 Task: Add an event with the title Second Performance Recognition Ceremony and Awards Night, date '2024/04/07', time 9:40 AM to 11:40 AMand add a description: The meeting with Team HR was a highly anticipated and crucial gathering that brought together the members of the team to discuss important matters and collaborate on various projects. It took place in a well-appointed conference room, providing a professional and conducive environment for productive discussions., put the event into Yellow category . Add location for the event as: 654 Queen's Road, Central, Hong Kong, logged in from the account softage.8@softage.netand send the event invitation to softage.6@softage.net and softage.1@softage.net. Set a reminder for the event 89 day before
Action: Mouse moved to (142, 190)
Screenshot: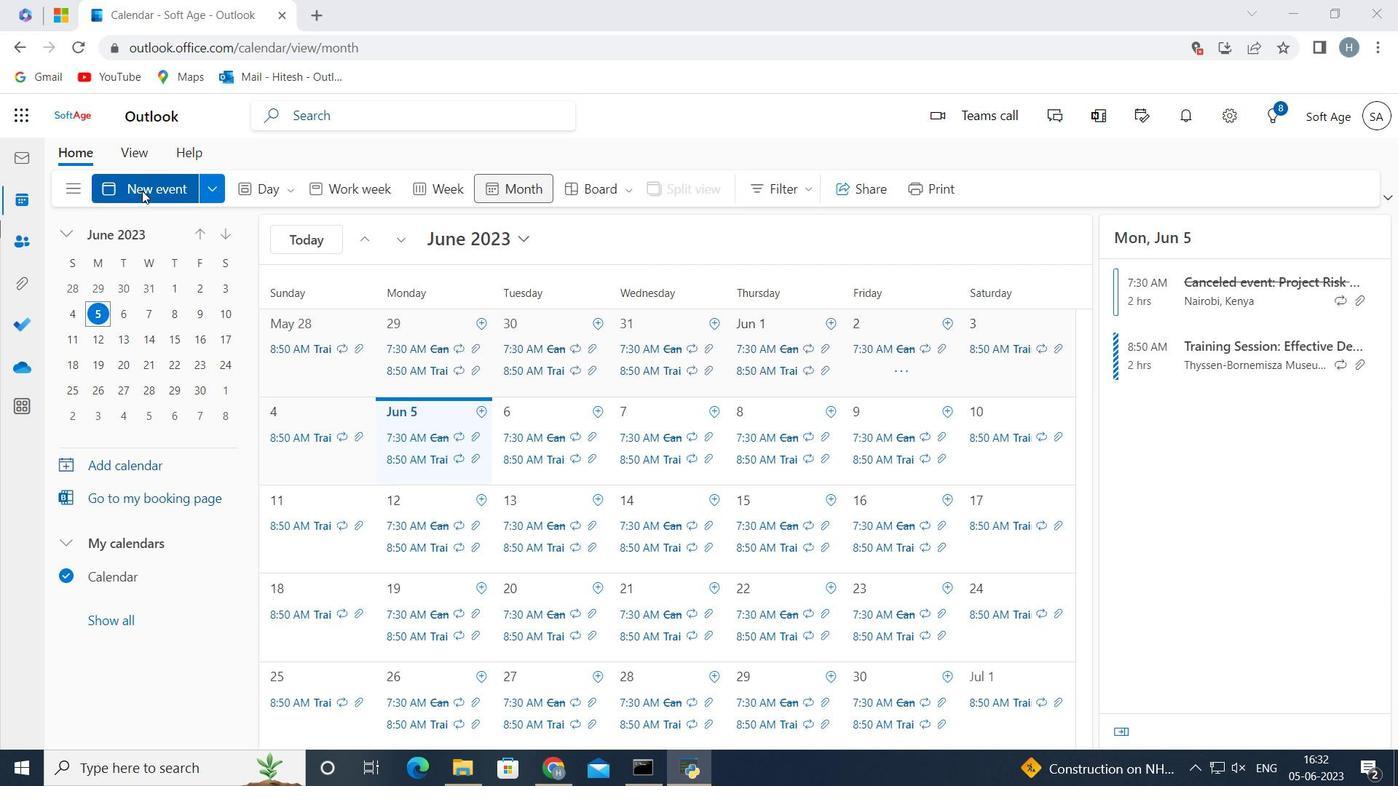 
Action: Mouse pressed left at (142, 190)
Screenshot: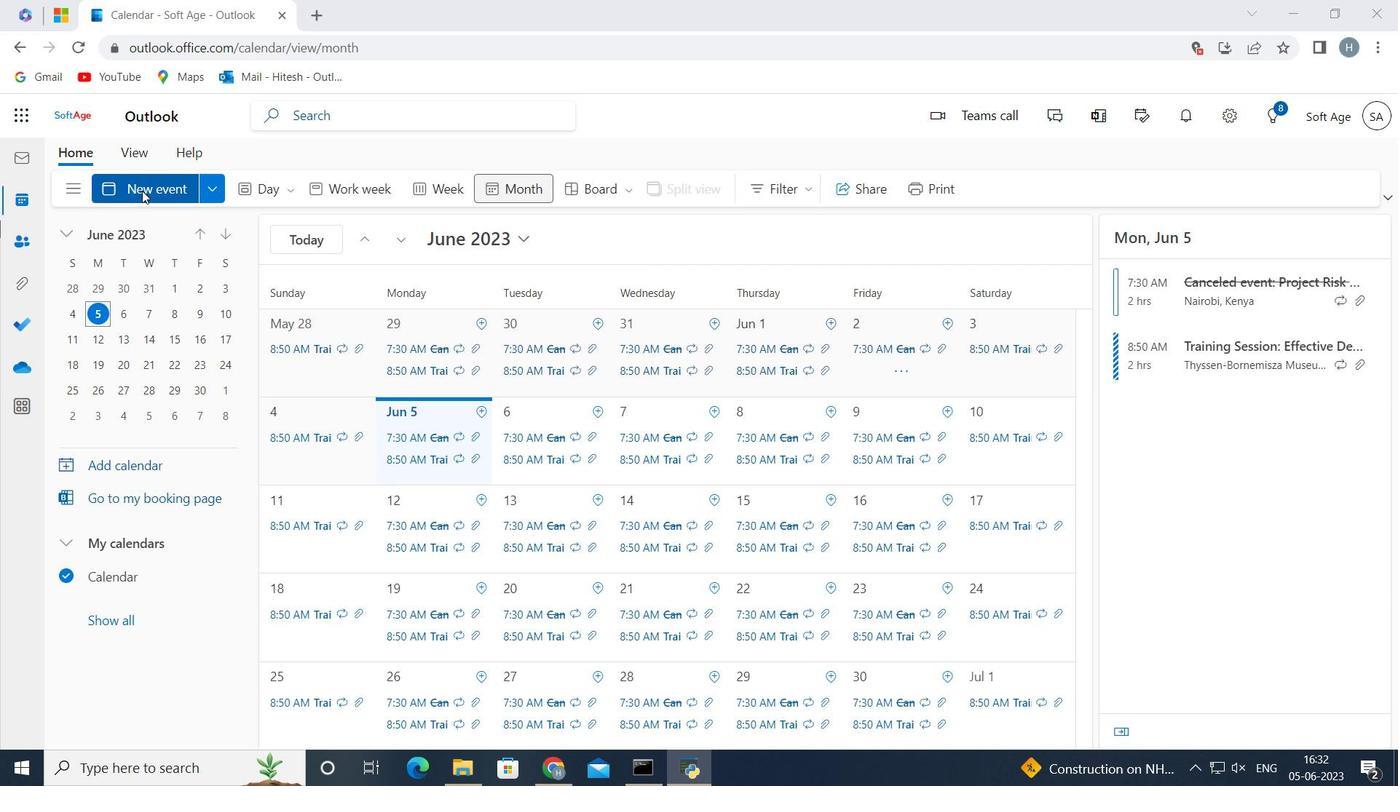 
Action: Mouse moved to (430, 297)
Screenshot: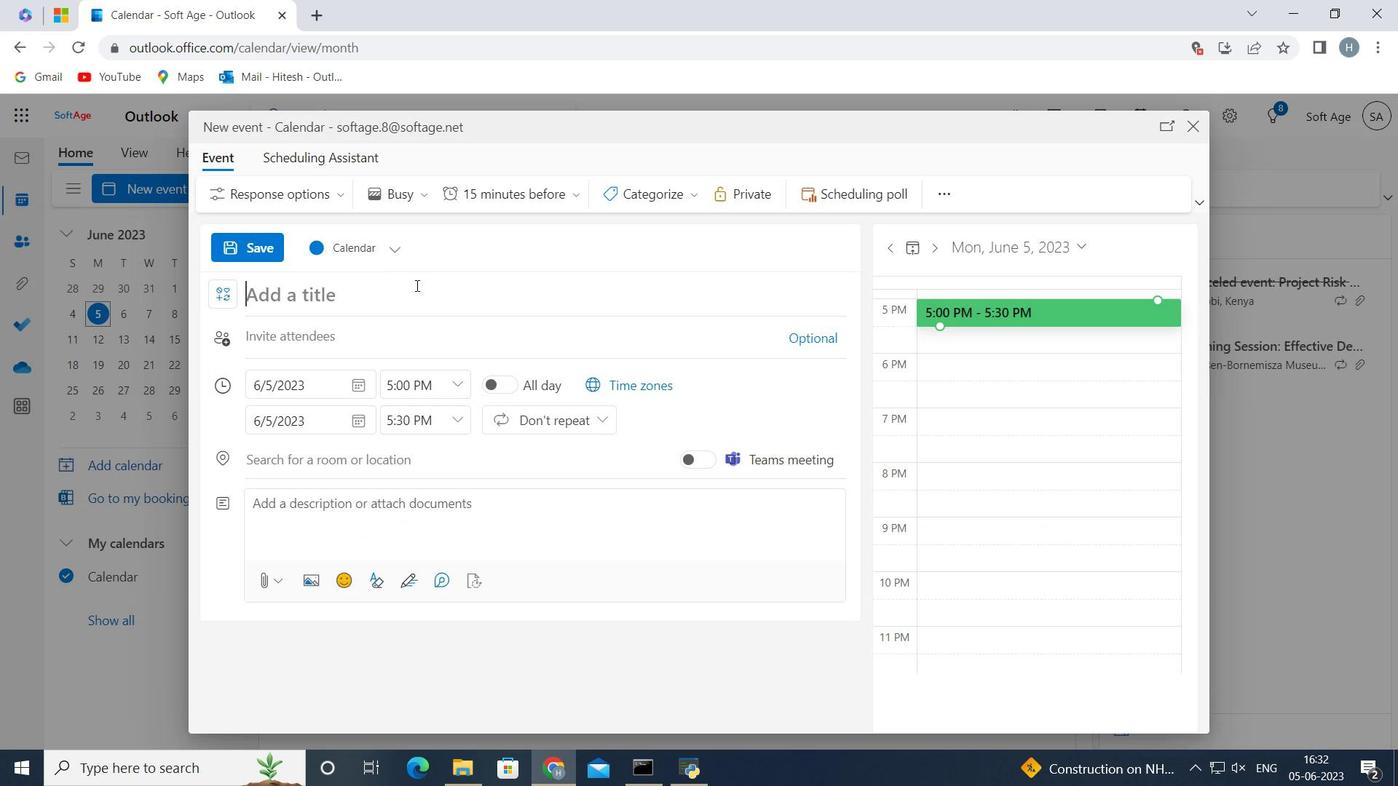 
Action: Mouse pressed left at (430, 297)
Screenshot: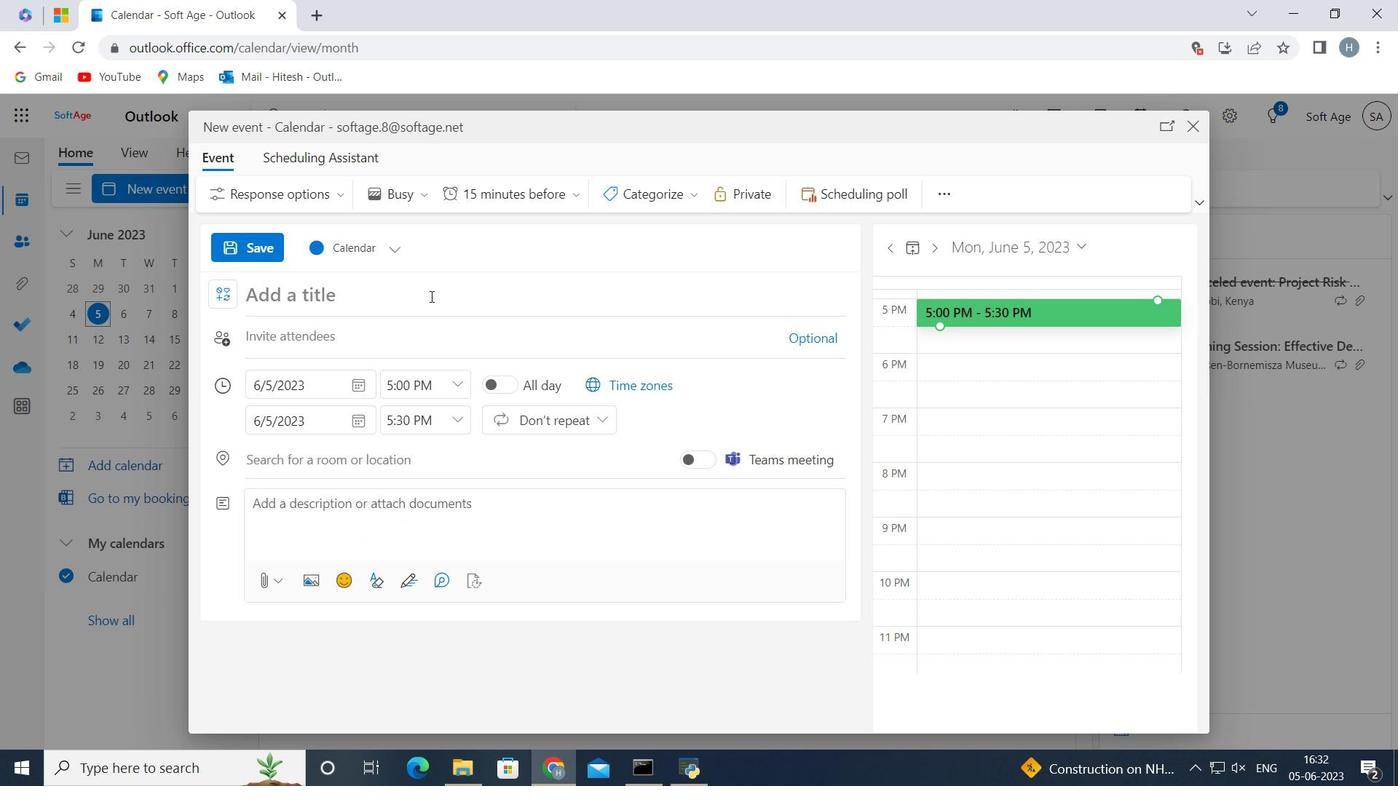 
Action: Key pressed <Key.shift>Second<Key.space><Key.shift>Performance<Key.space><Key.shift>Recognition<Key.space><Key.shift>Cere,<Key.backspace>mony<Key.space>and<Key.space><Key.shift>Awards<Key.space><Key.shift>Night,<Key.backspace><Key.space>
Screenshot: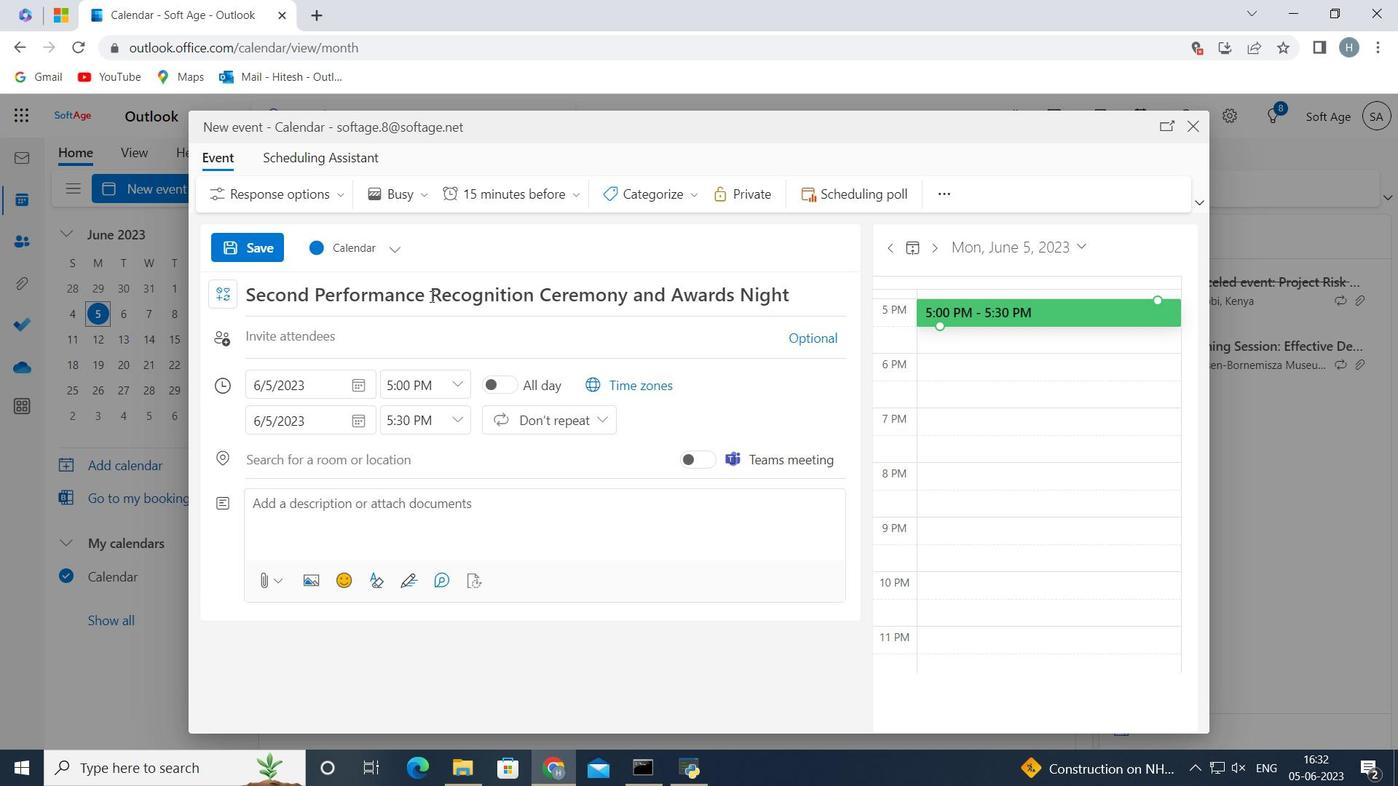 
Action: Mouse moved to (362, 389)
Screenshot: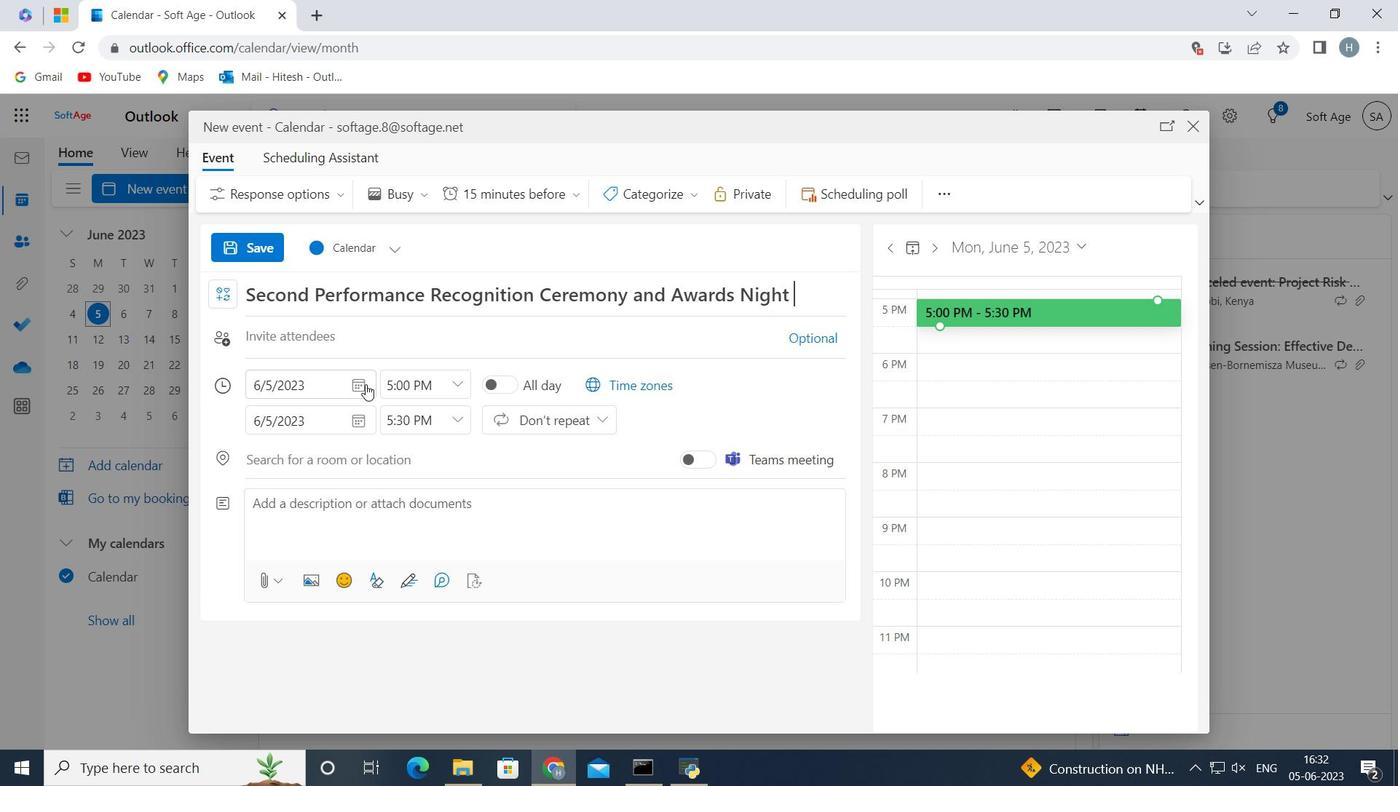 
Action: Mouse pressed left at (362, 389)
Screenshot: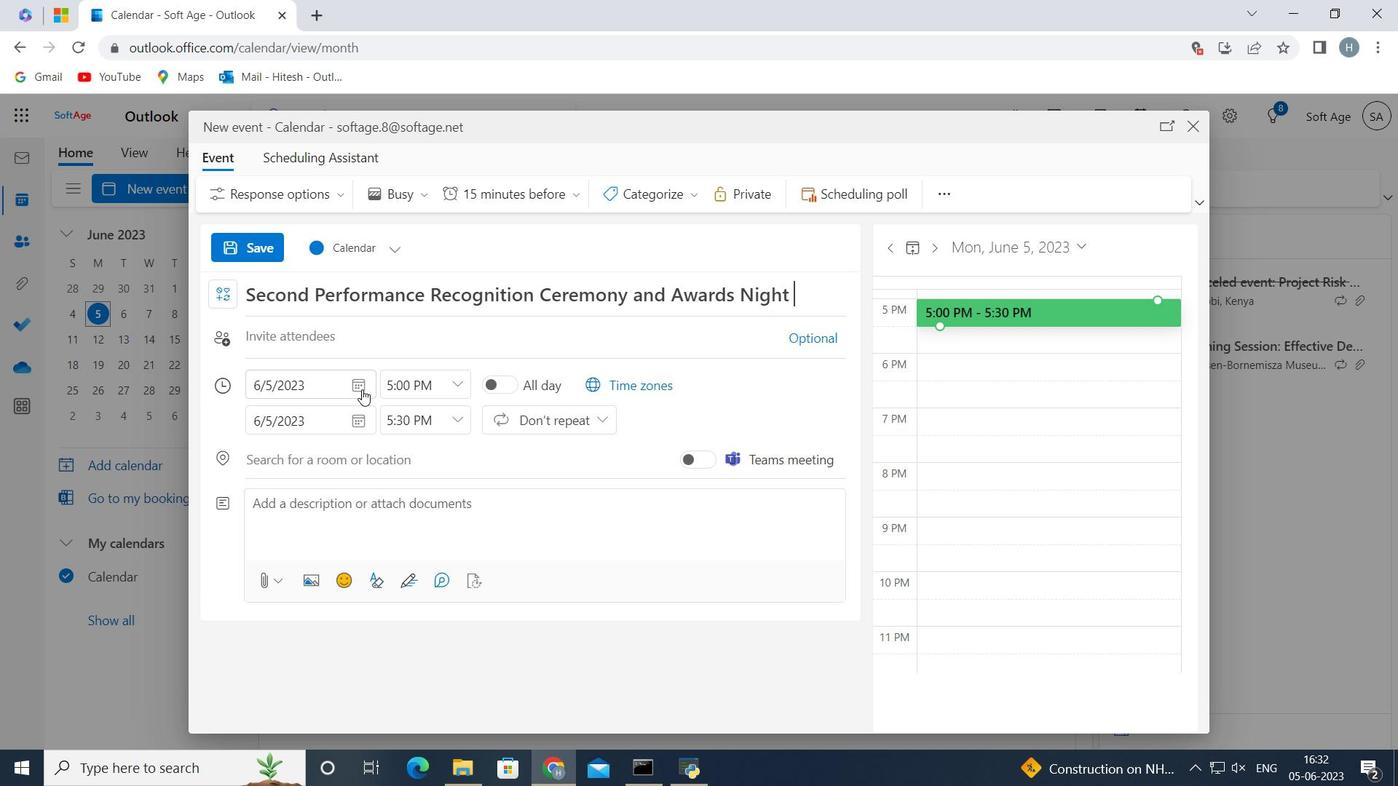 
Action: Mouse moved to (350, 410)
Screenshot: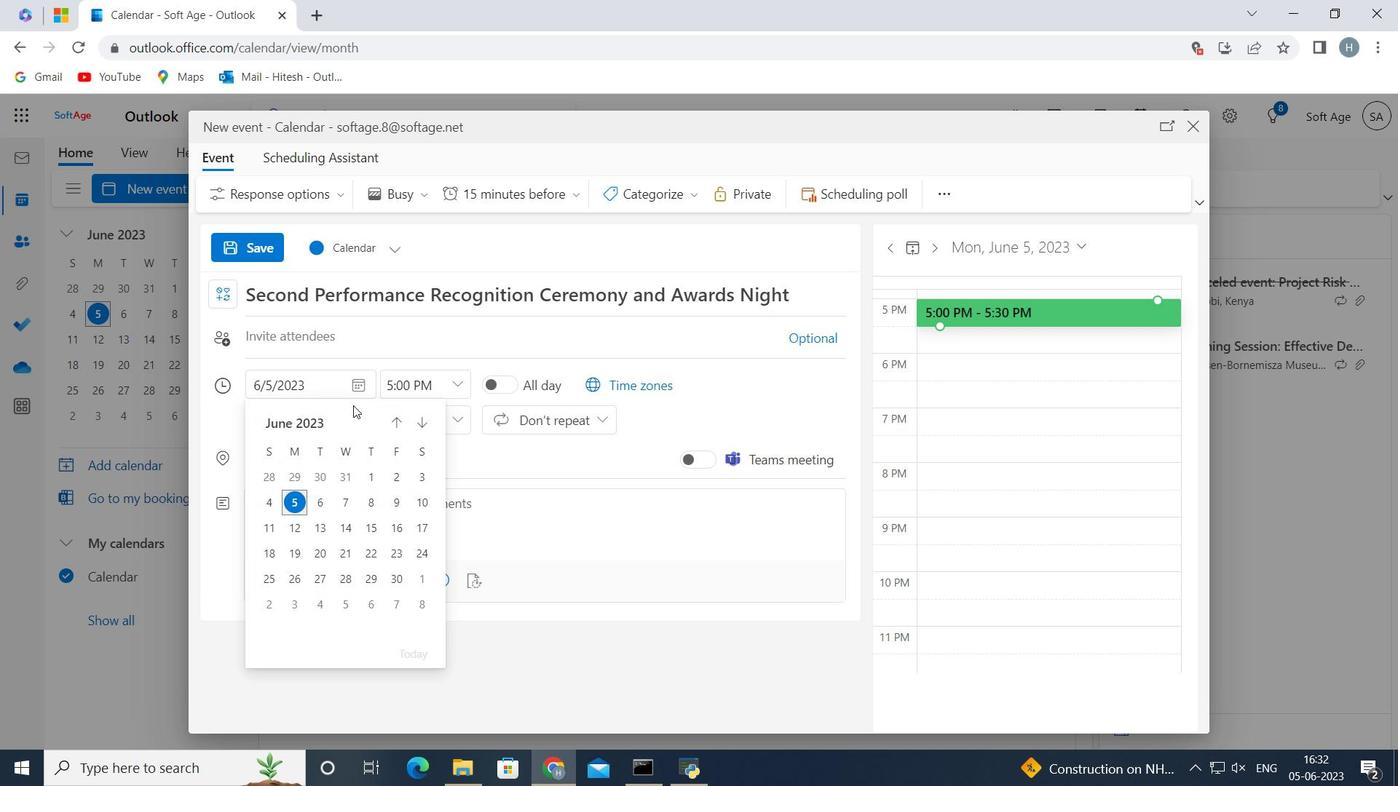 
Action: Mouse pressed left at (350, 410)
Screenshot: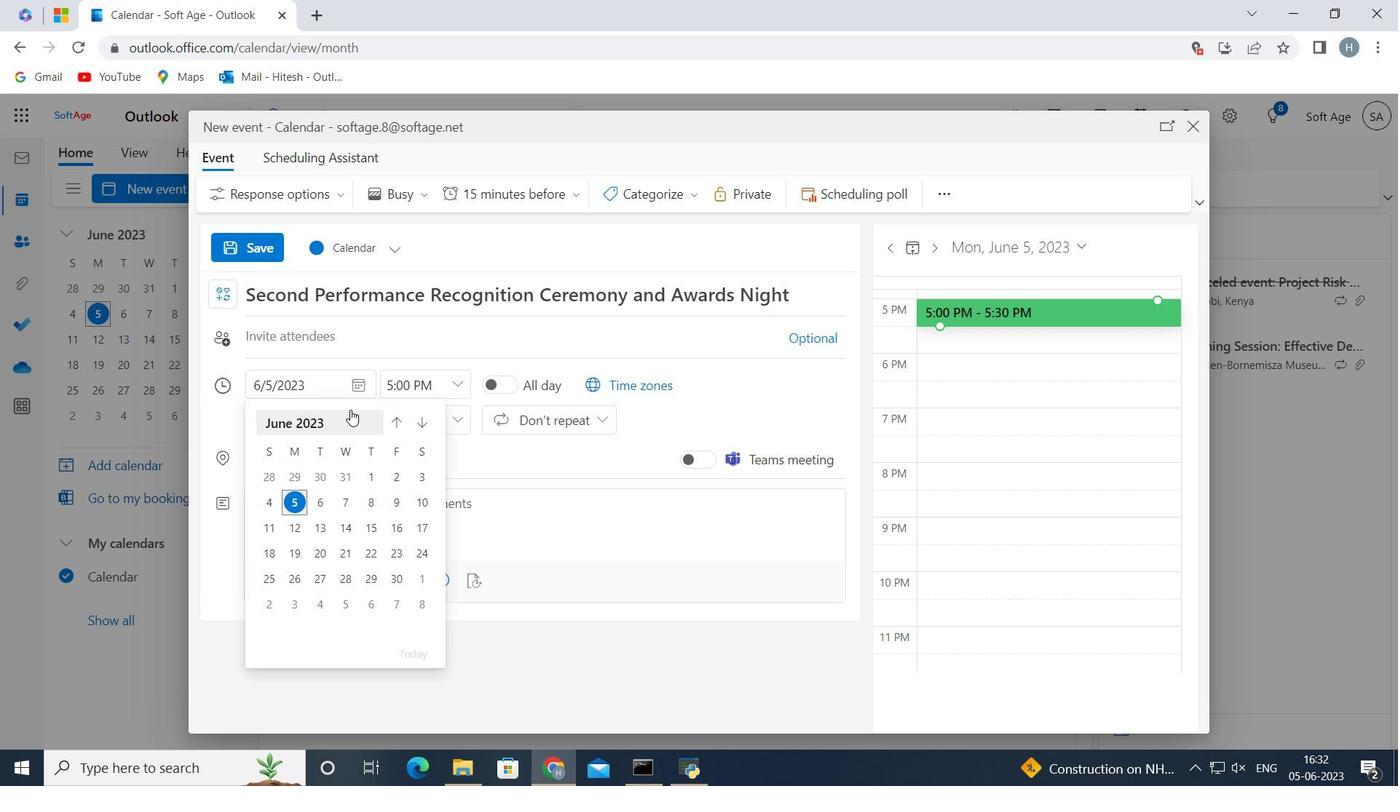 
Action: Mouse pressed left at (350, 410)
Screenshot: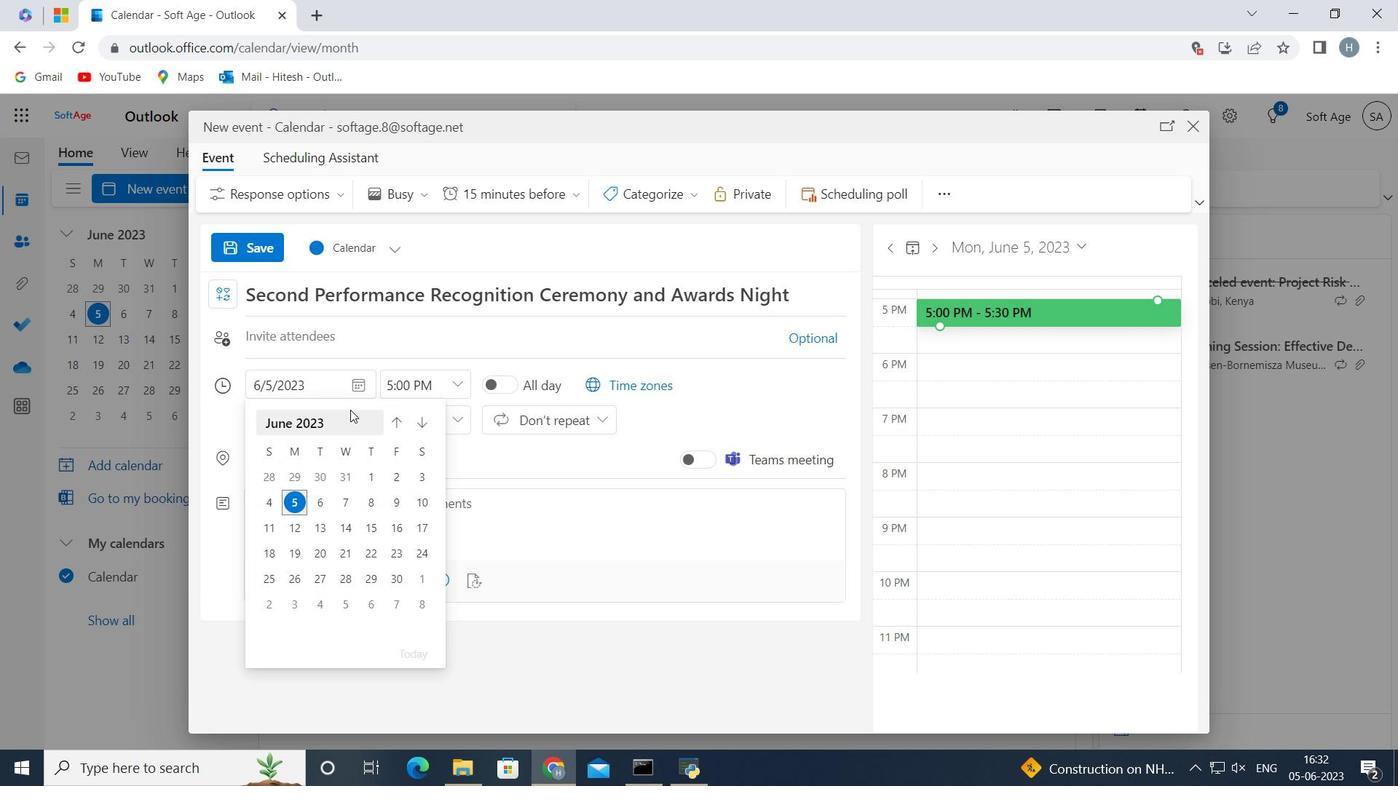 
Action: Mouse moved to (278, 505)
Screenshot: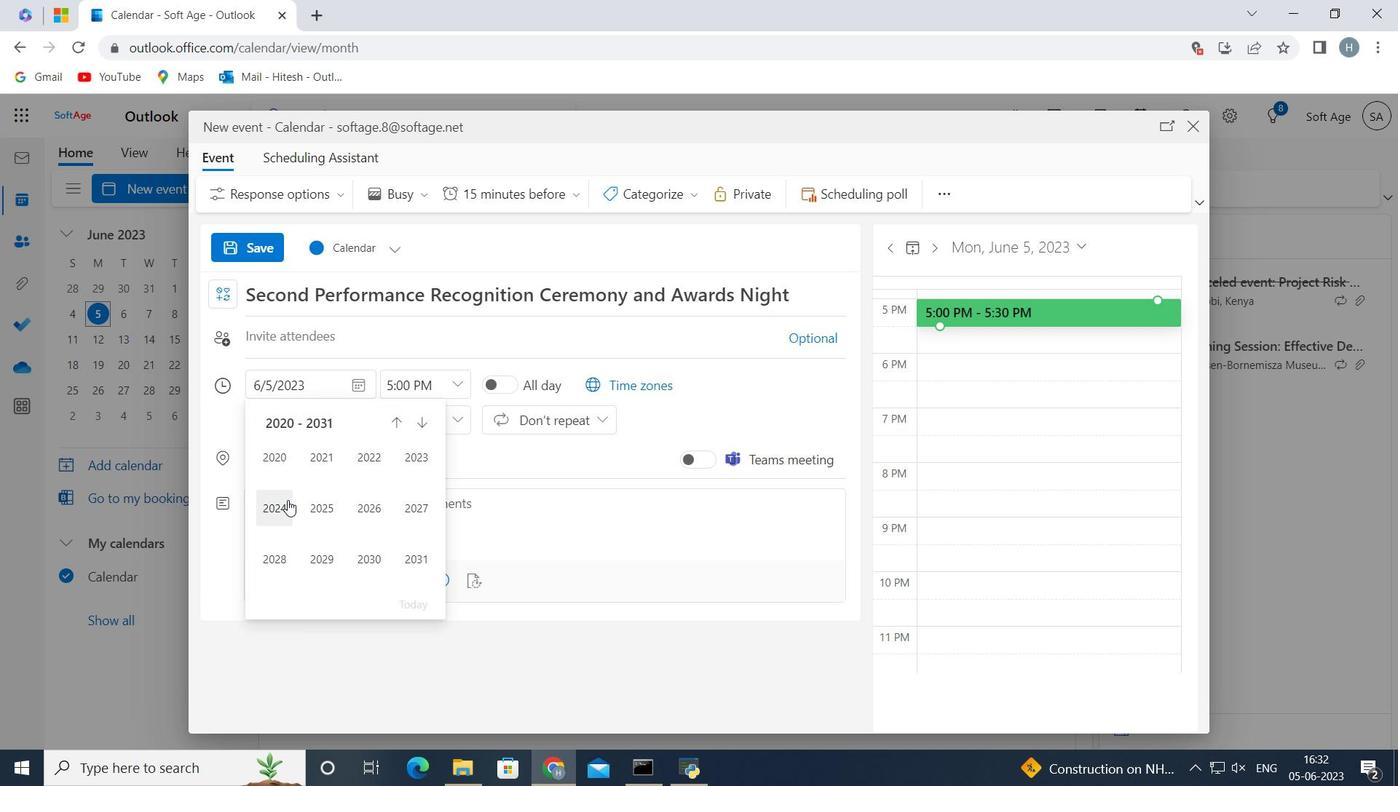 
Action: Mouse pressed left at (278, 505)
Screenshot: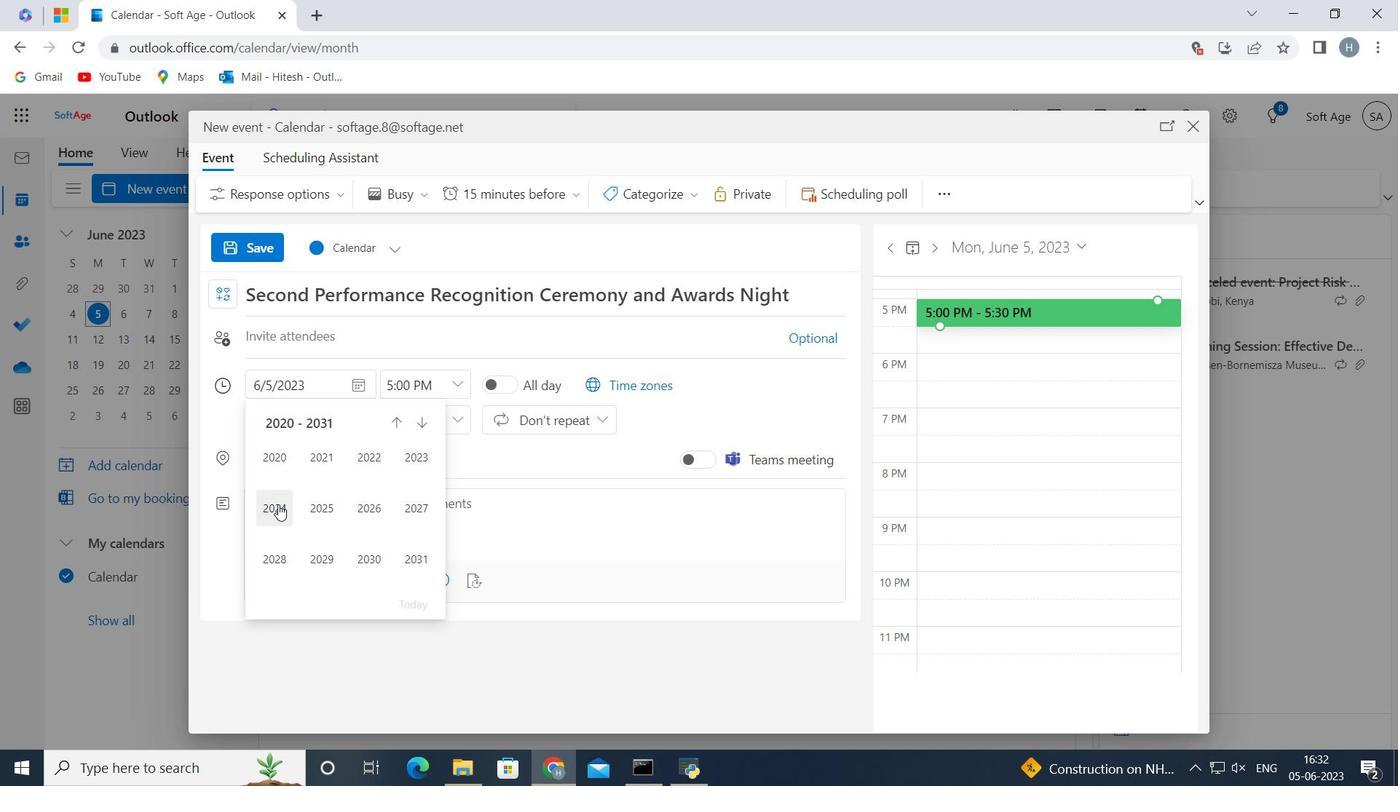 
Action: Mouse moved to (412, 455)
Screenshot: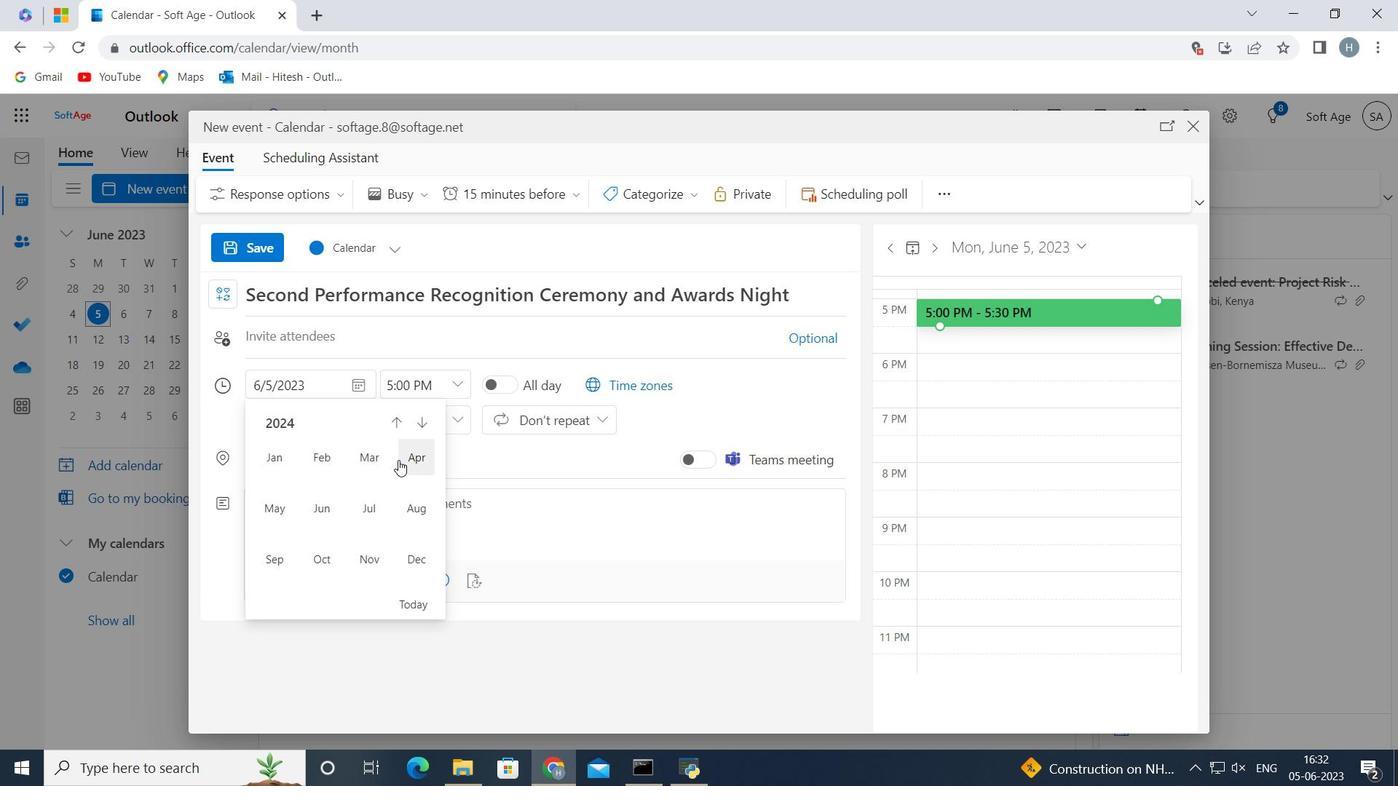 
Action: Mouse pressed left at (412, 455)
Screenshot: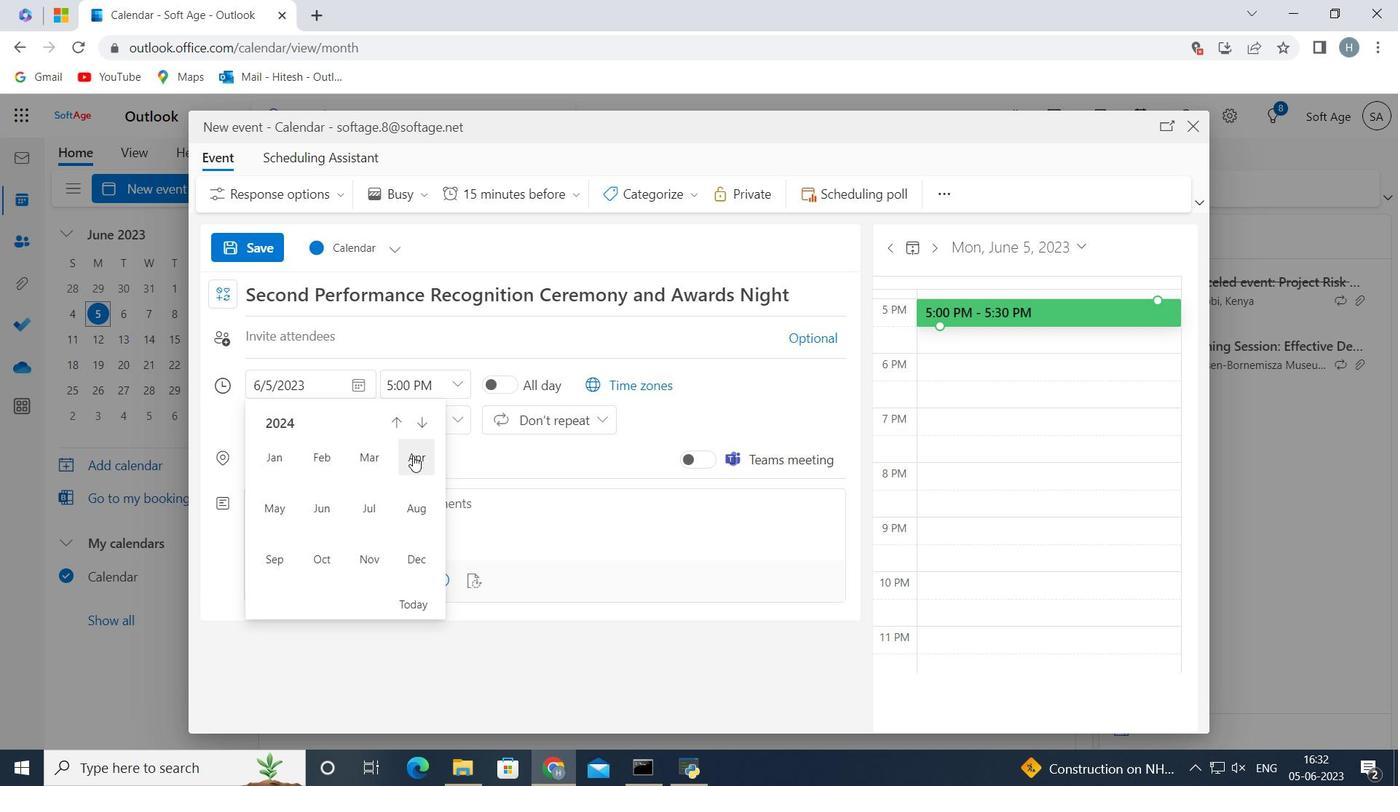 
Action: Mouse moved to (268, 503)
Screenshot: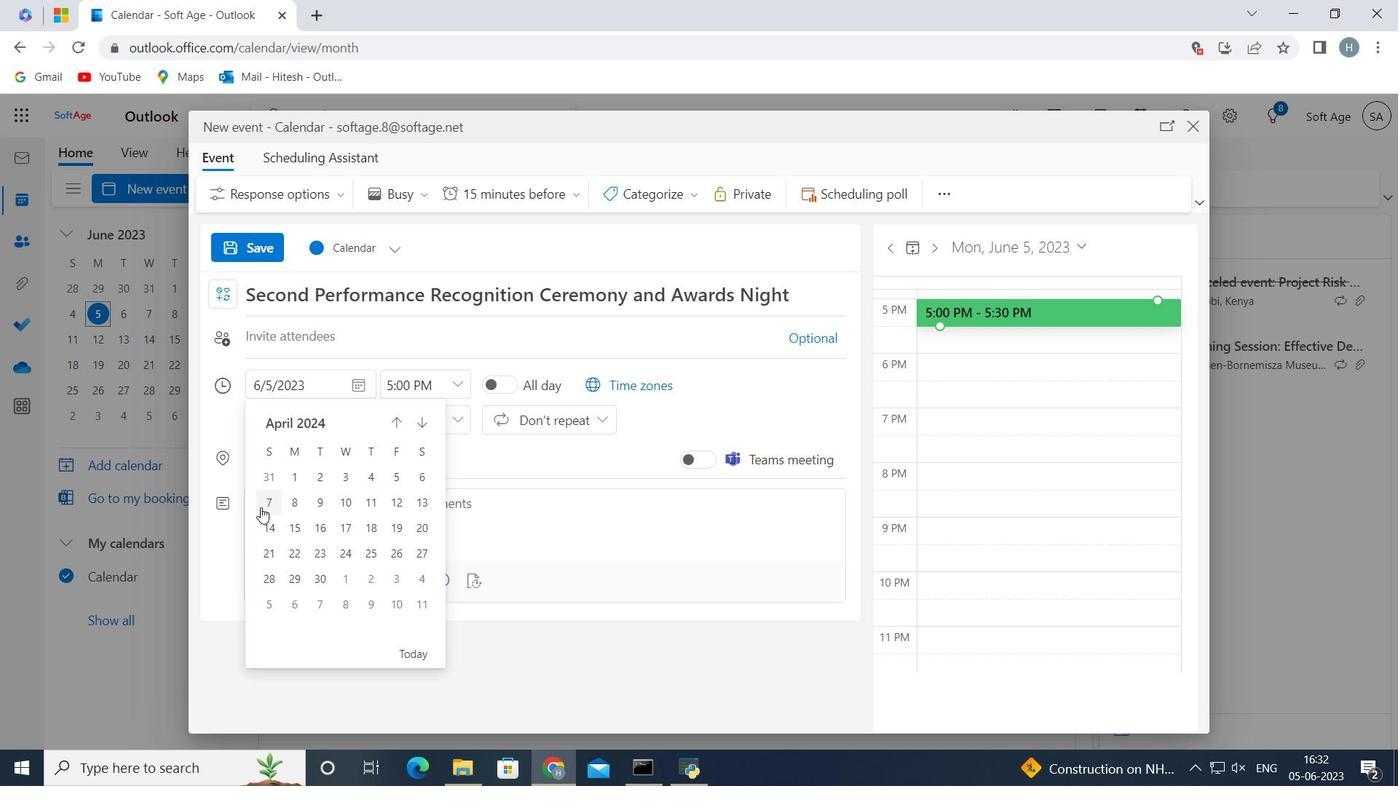 
Action: Mouse pressed left at (268, 503)
Screenshot: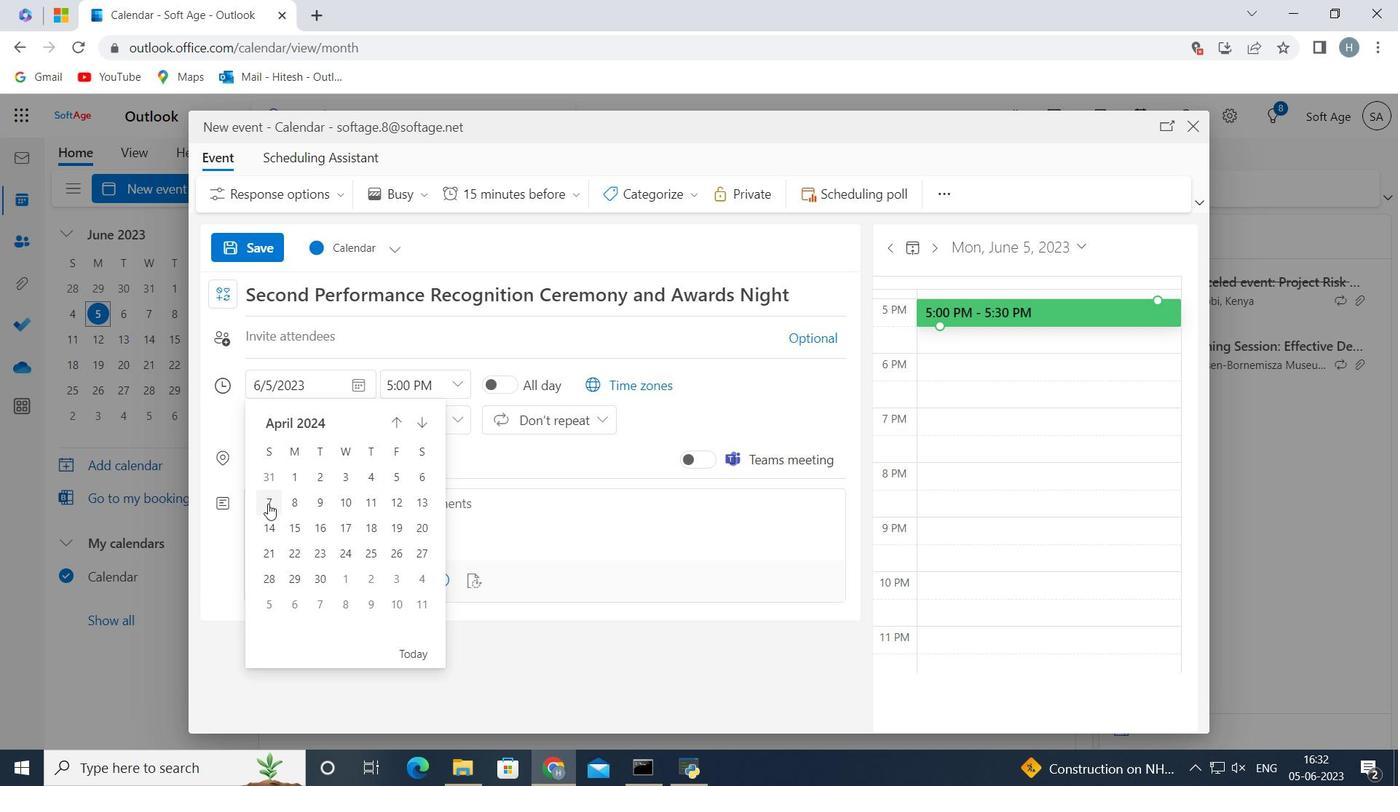 
Action: Mouse moved to (453, 383)
Screenshot: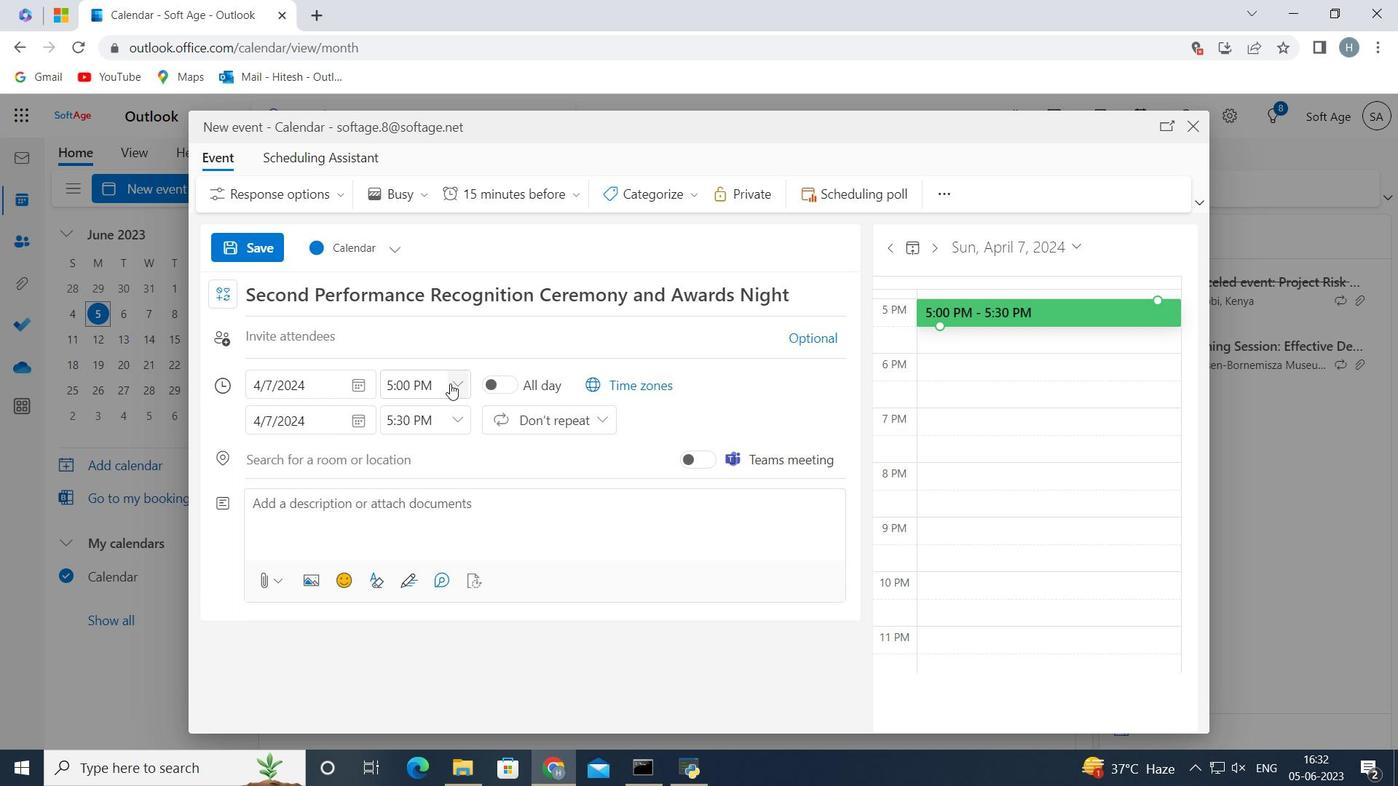 
Action: Mouse pressed left at (453, 383)
Screenshot: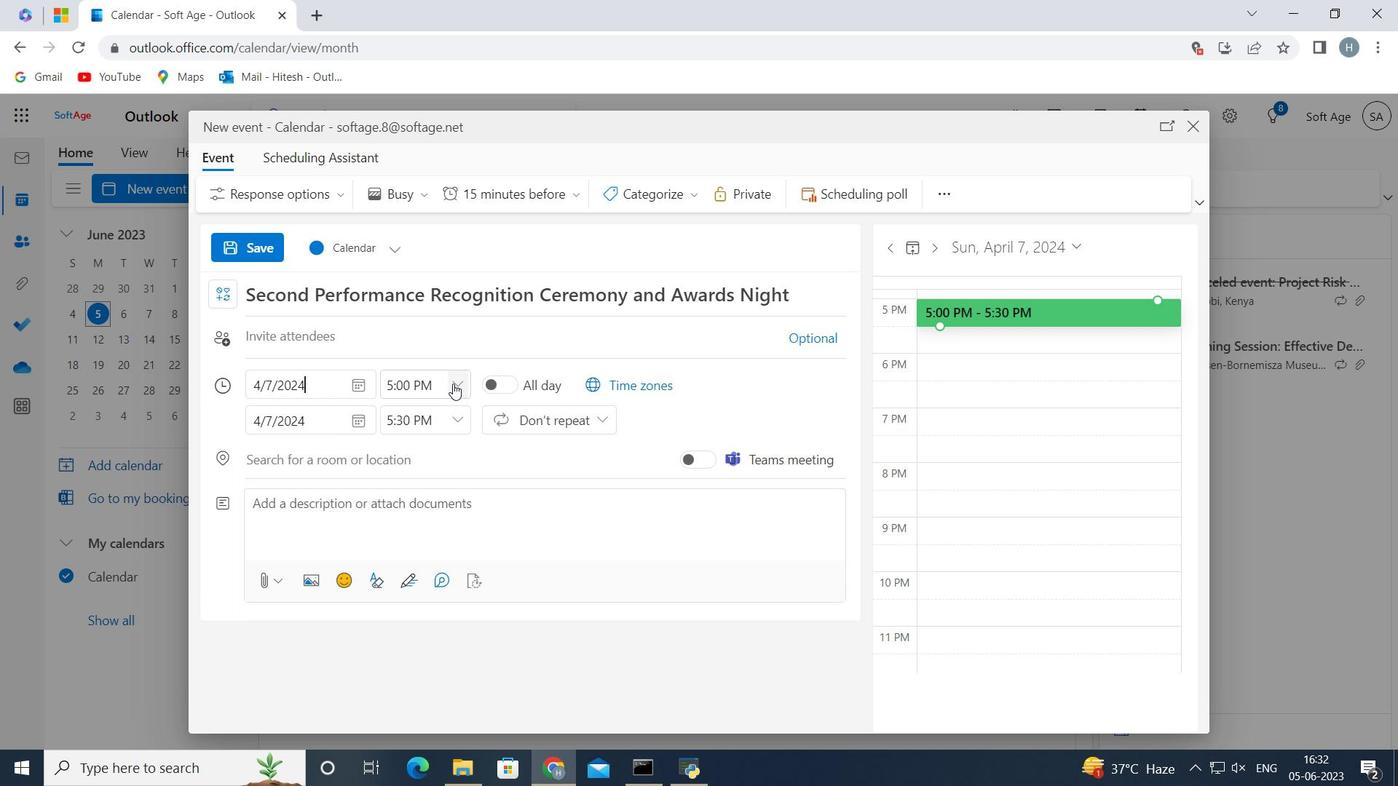 
Action: Mouse moved to (450, 474)
Screenshot: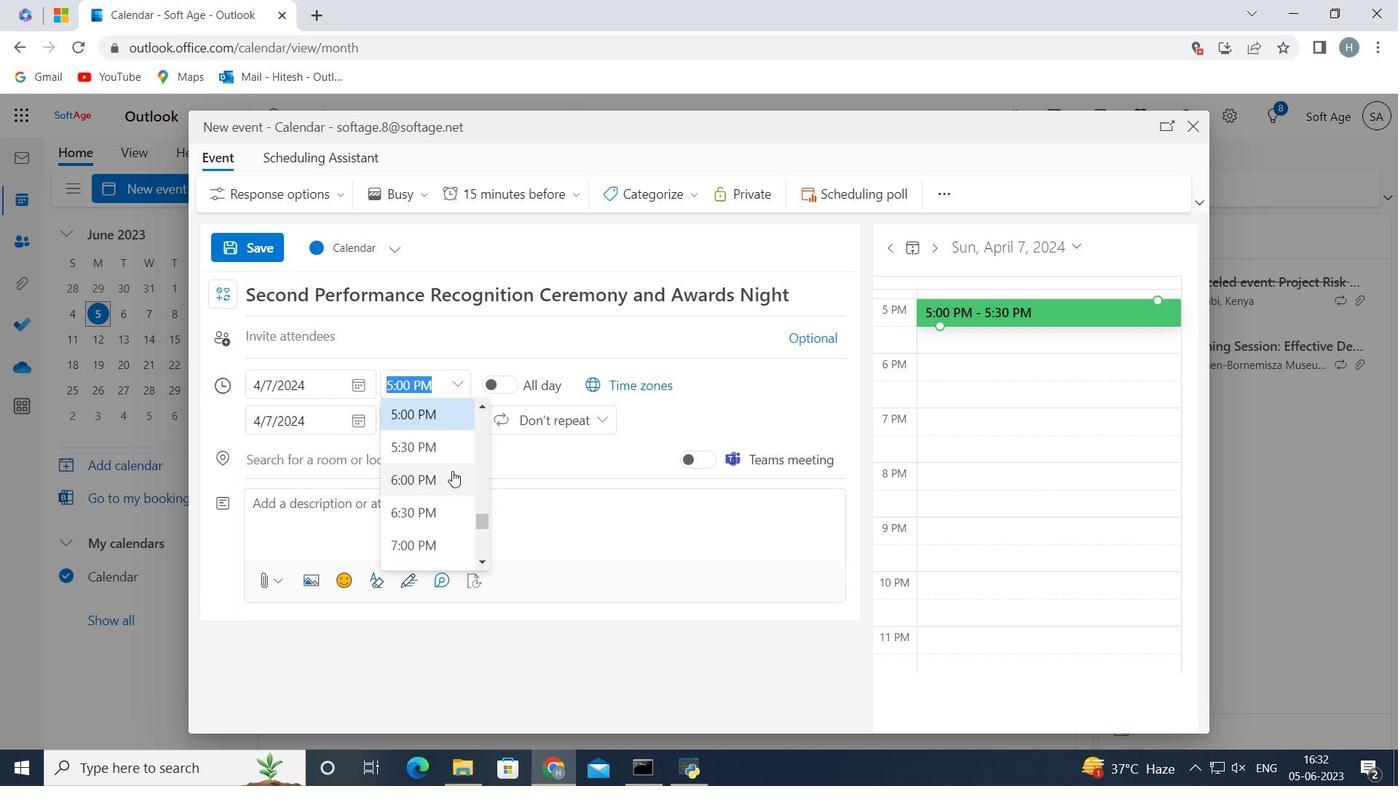 
Action: Mouse scrolled (450, 475) with delta (0, 0)
Screenshot: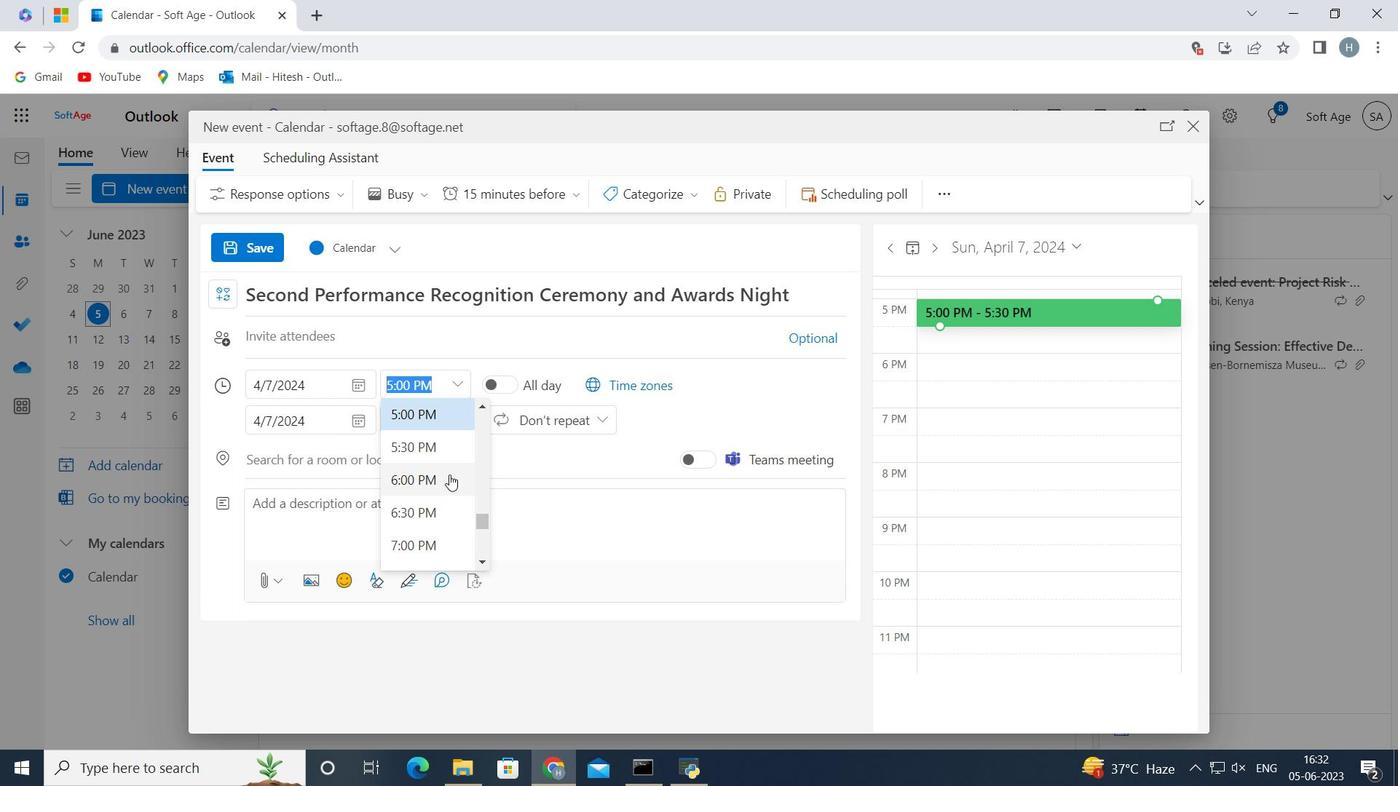 
Action: Mouse scrolled (450, 475) with delta (0, 0)
Screenshot: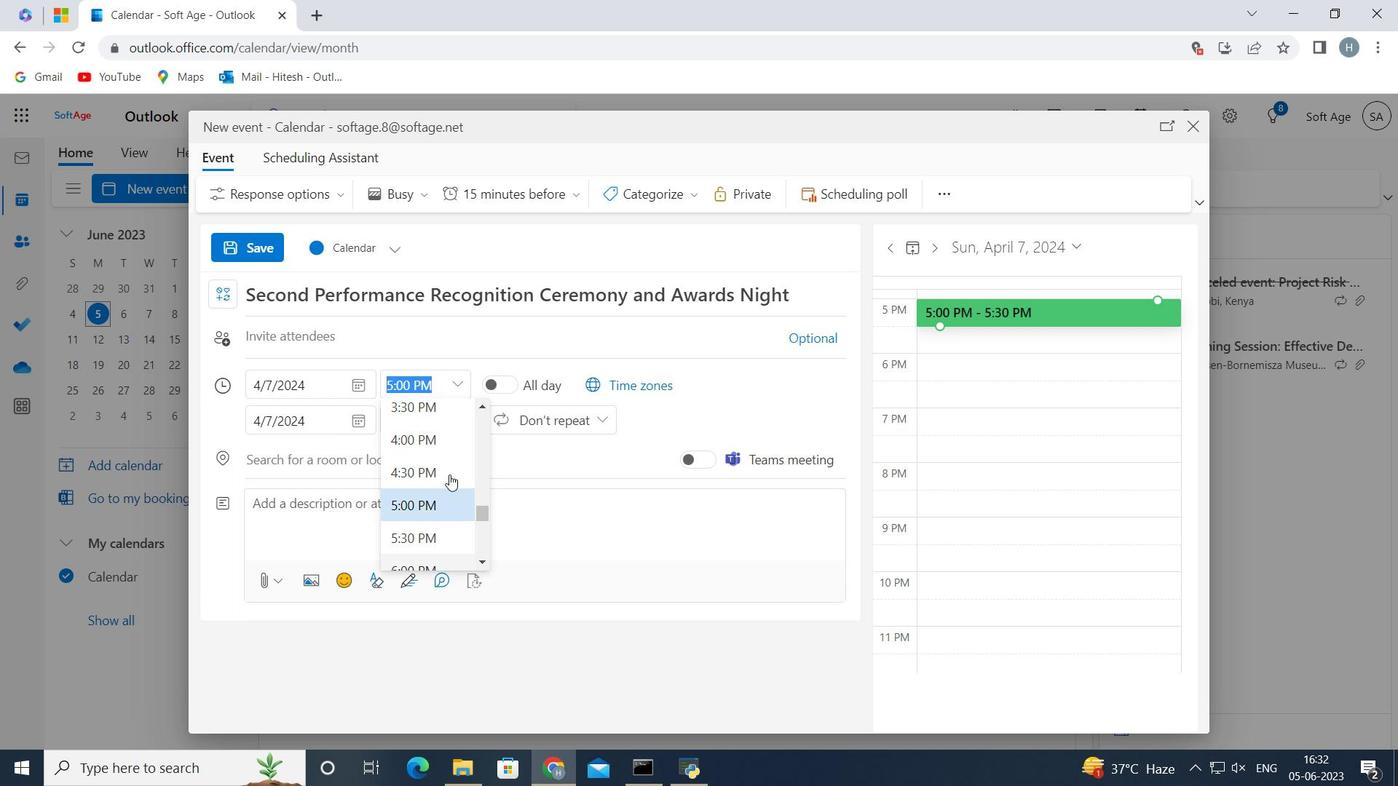 
Action: Mouse scrolled (450, 475) with delta (0, 0)
Screenshot: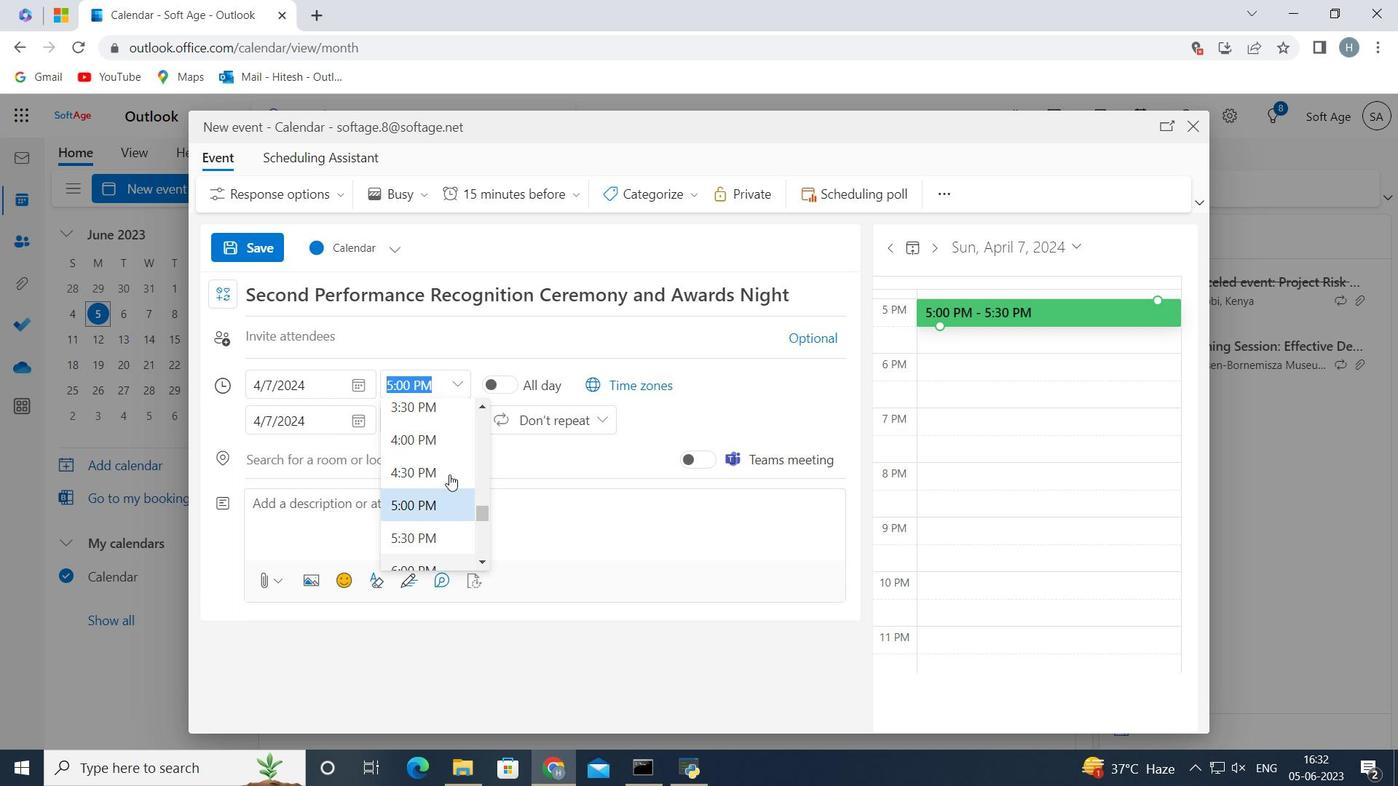 
Action: Mouse scrolled (450, 475) with delta (0, 0)
Screenshot: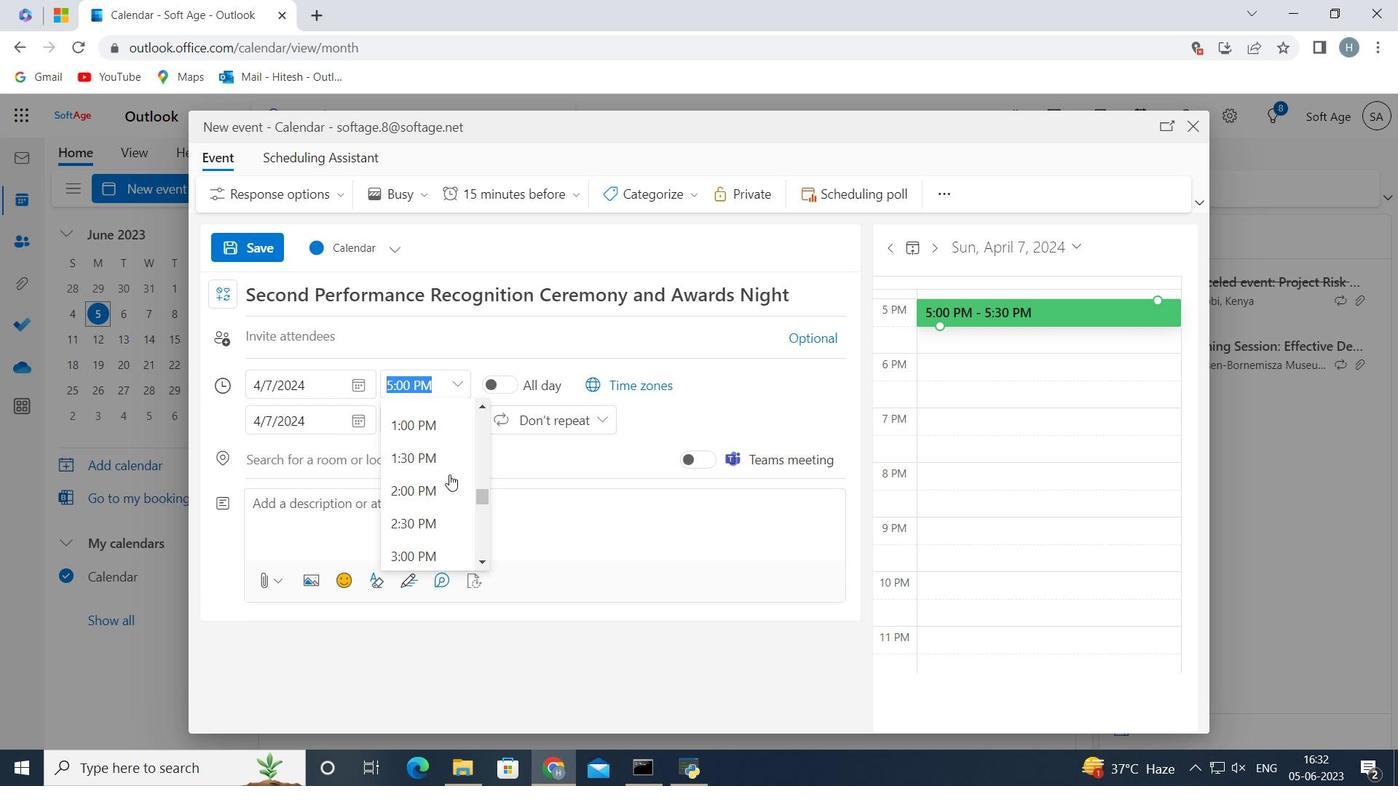 
Action: Mouse scrolled (450, 475) with delta (0, 0)
Screenshot: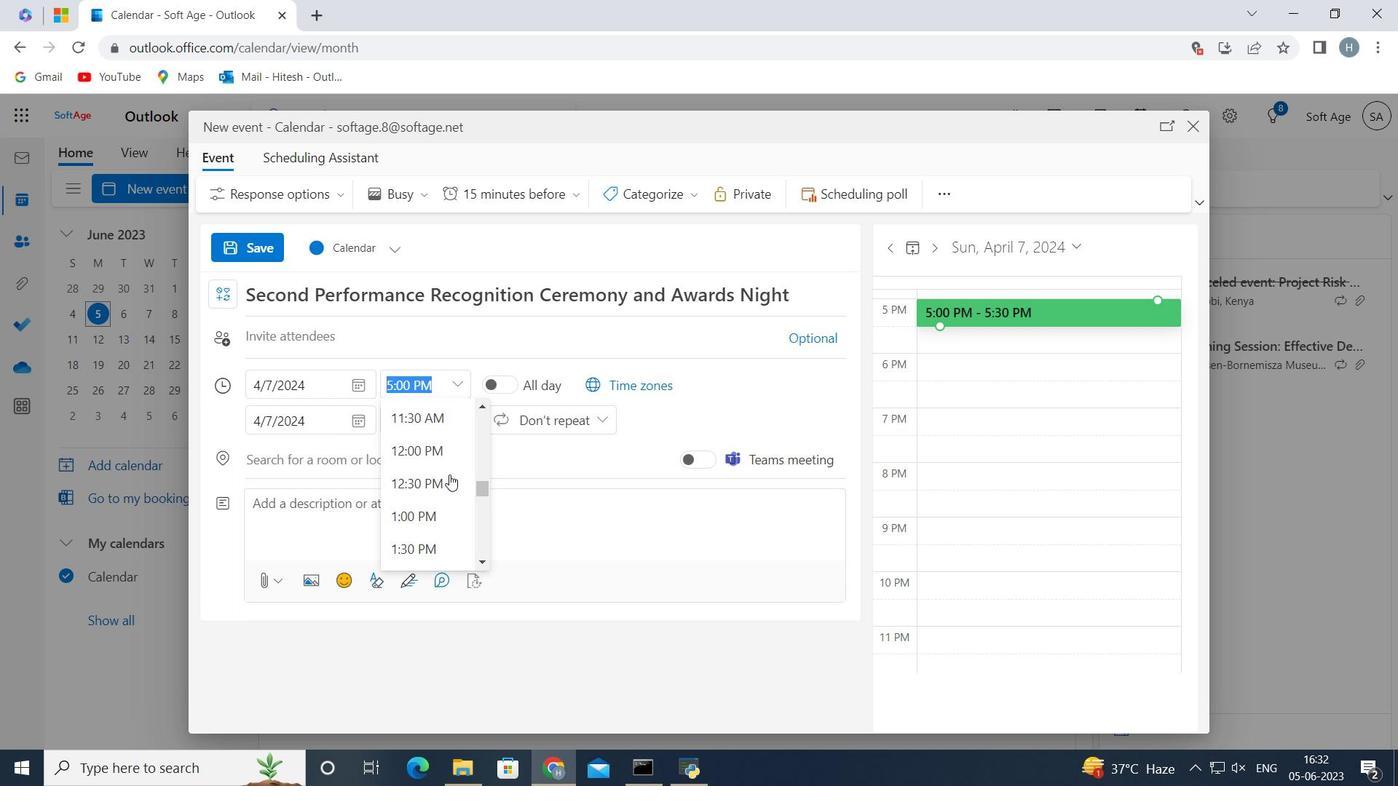 
Action: Mouse scrolled (450, 475) with delta (0, 0)
Screenshot: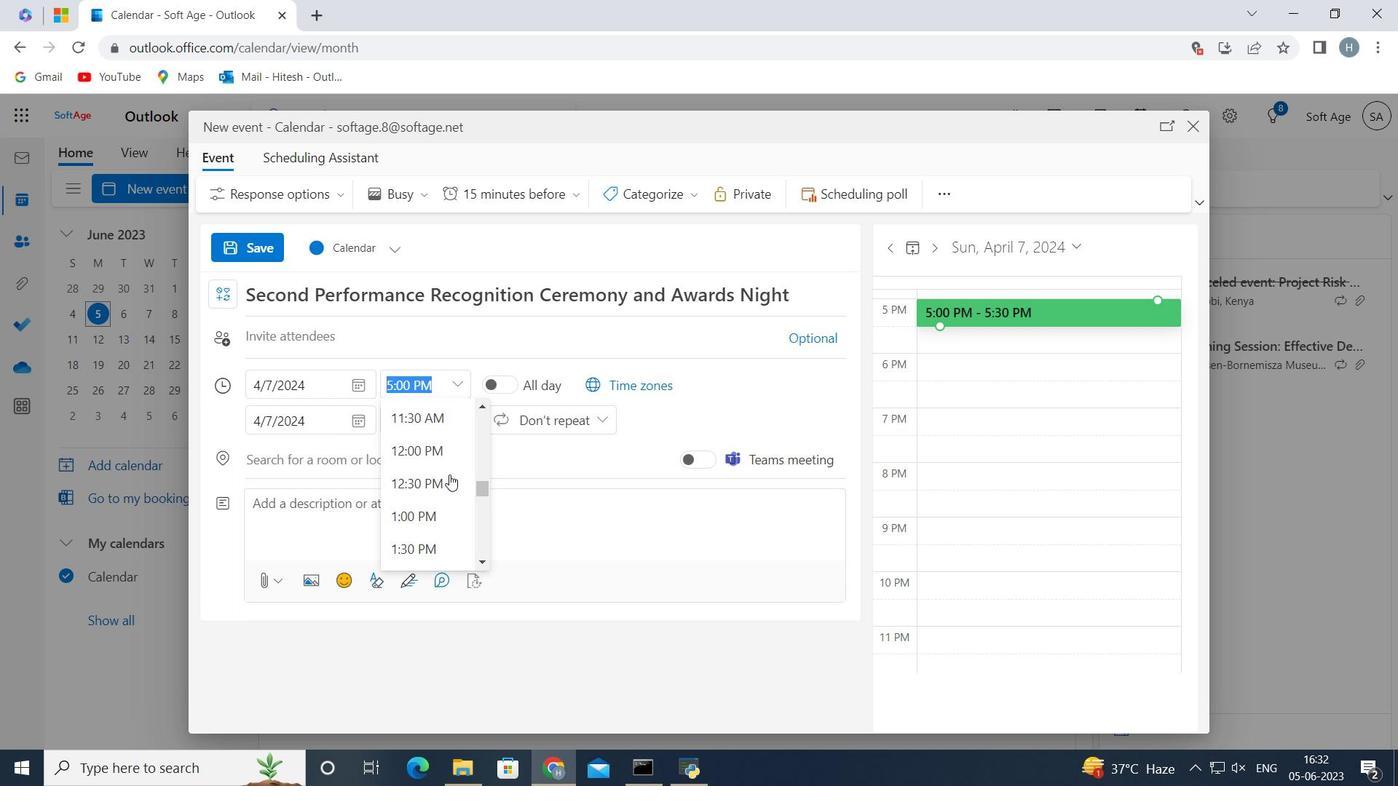
Action: Mouse scrolled (450, 475) with delta (0, 0)
Screenshot: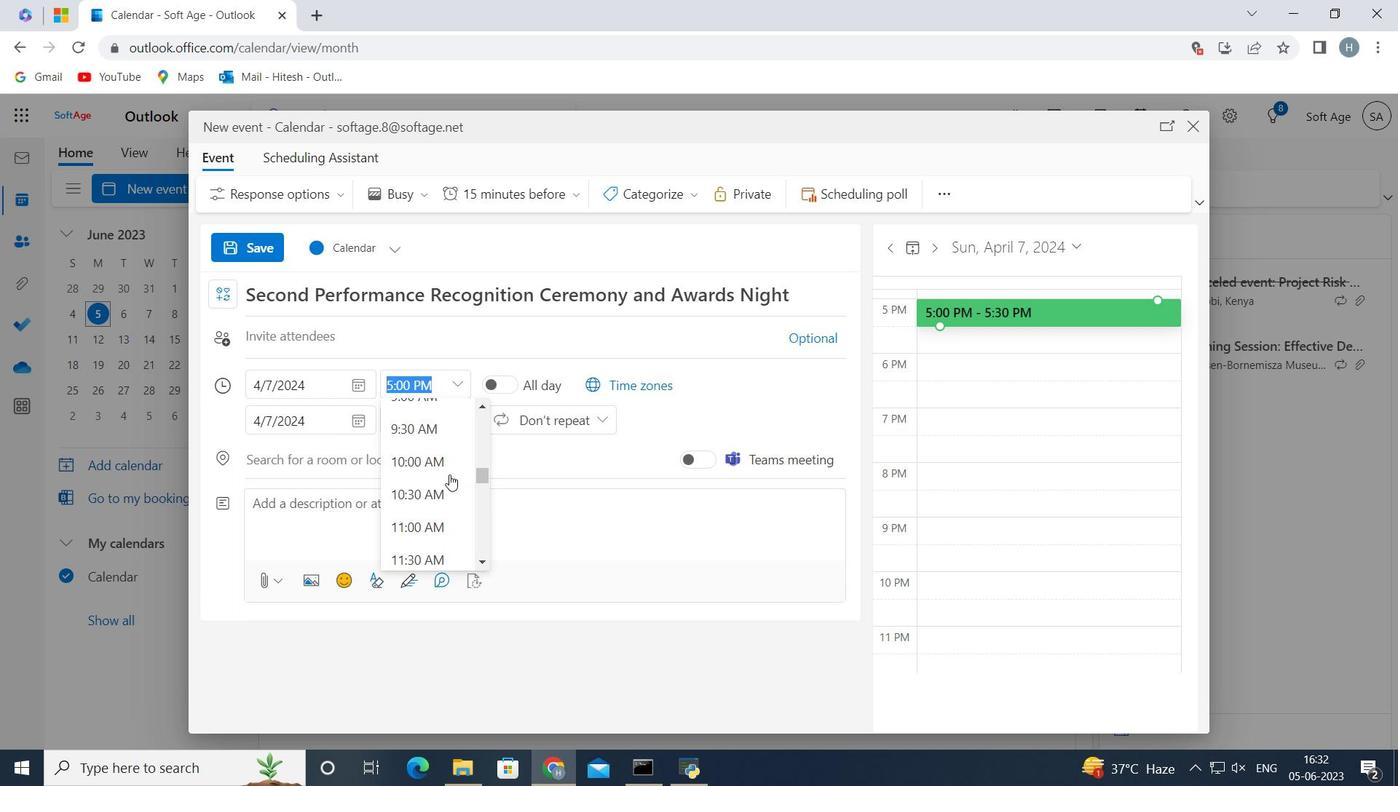 
Action: Mouse moved to (403, 551)
Screenshot: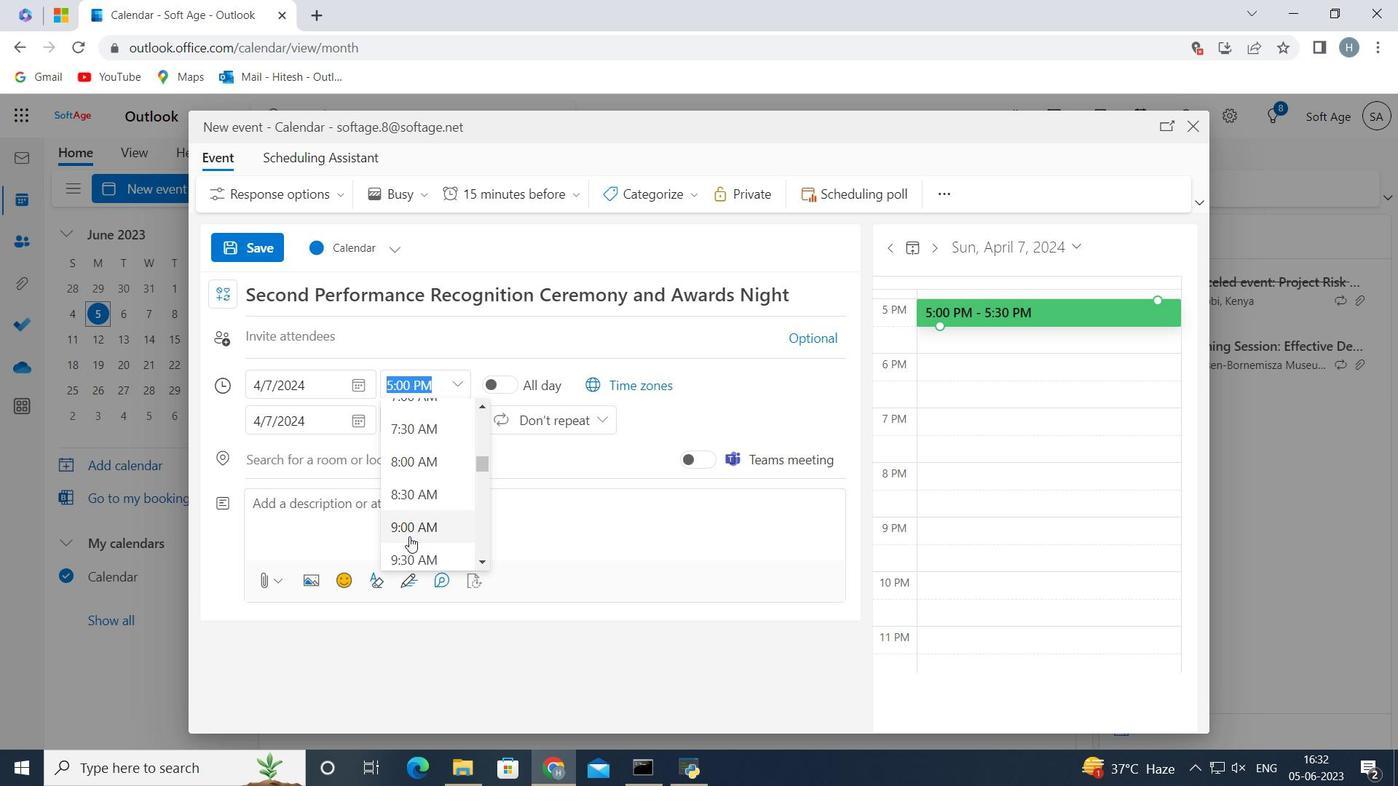 
Action: Mouse pressed left at (403, 551)
Screenshot: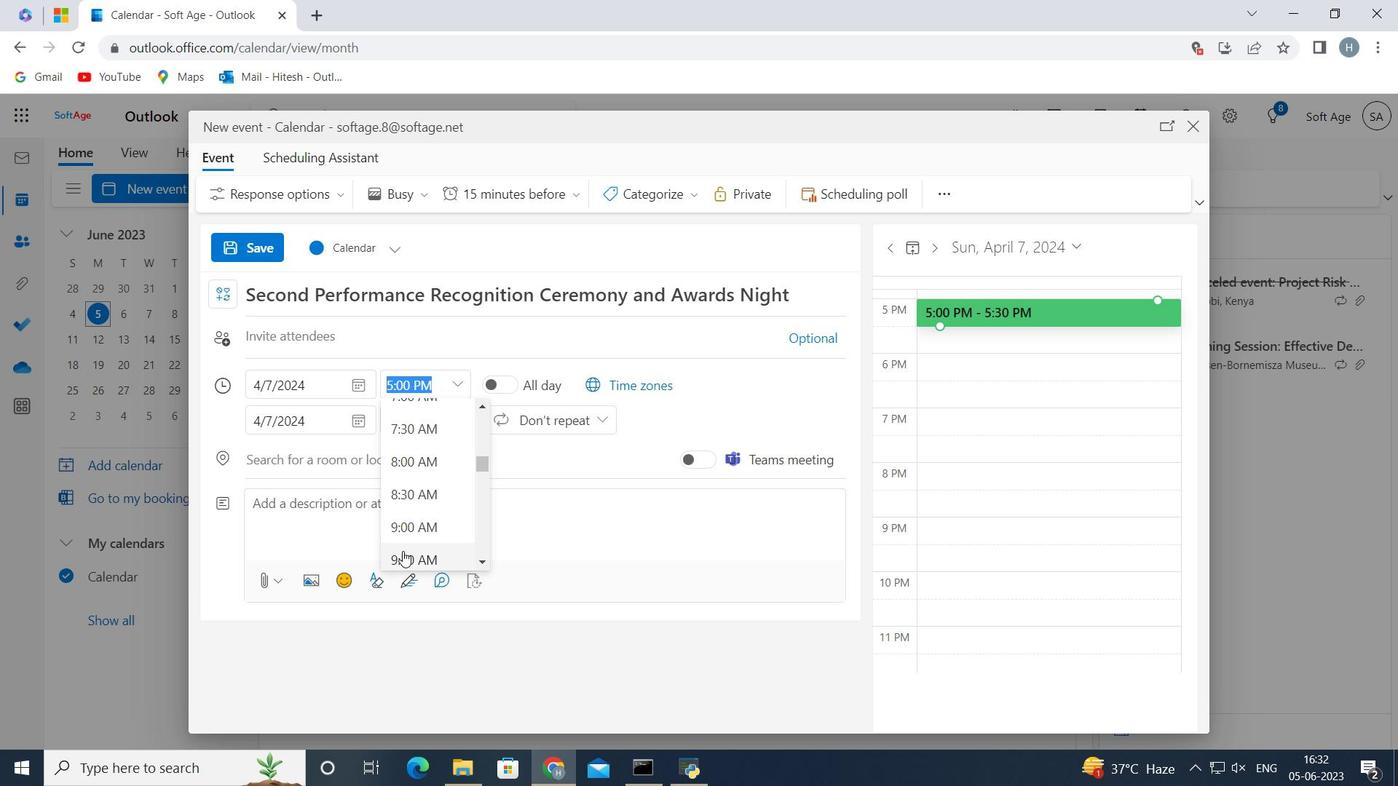 
Action: Mouse moved to (407, 377)
Screenshot: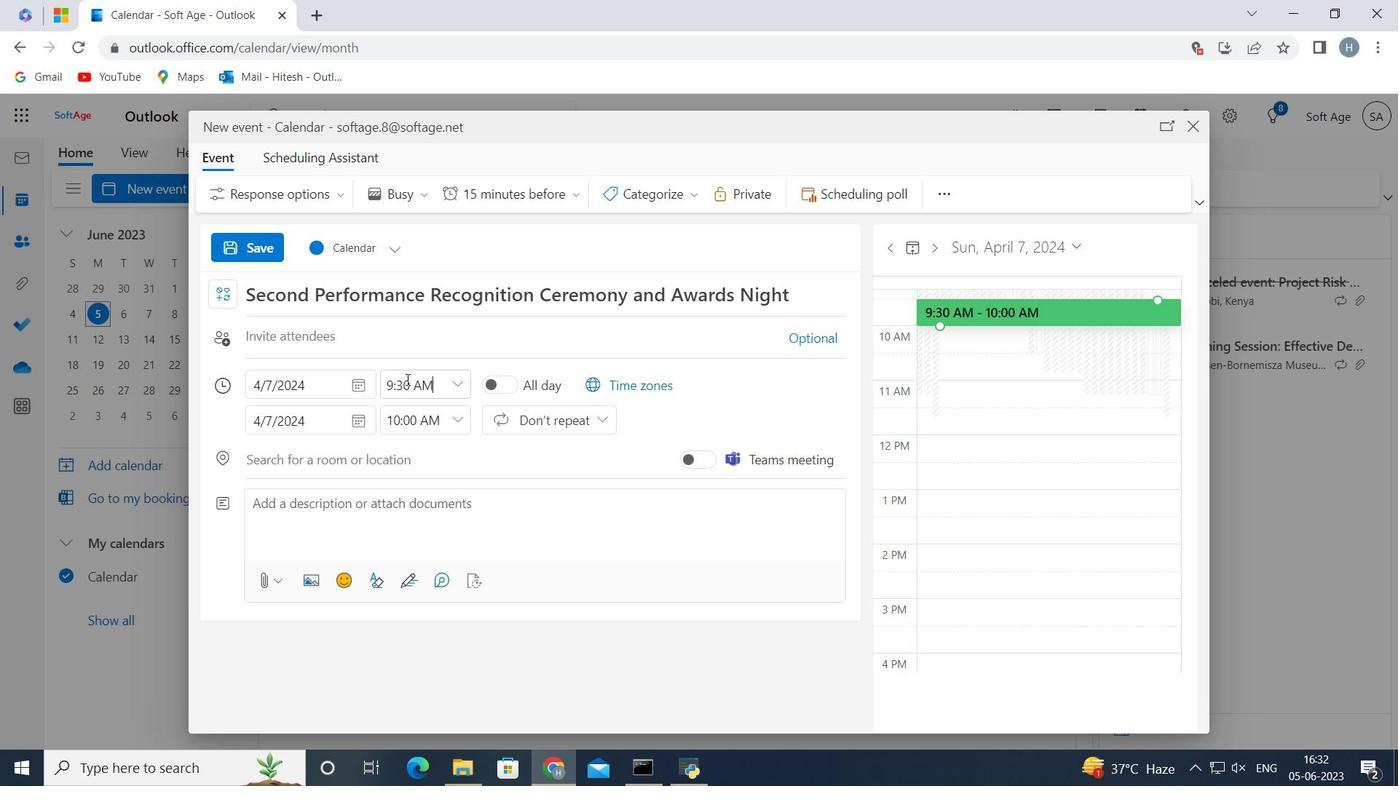 
Action: Mouse pressed left at (407, 377)
Screenshot: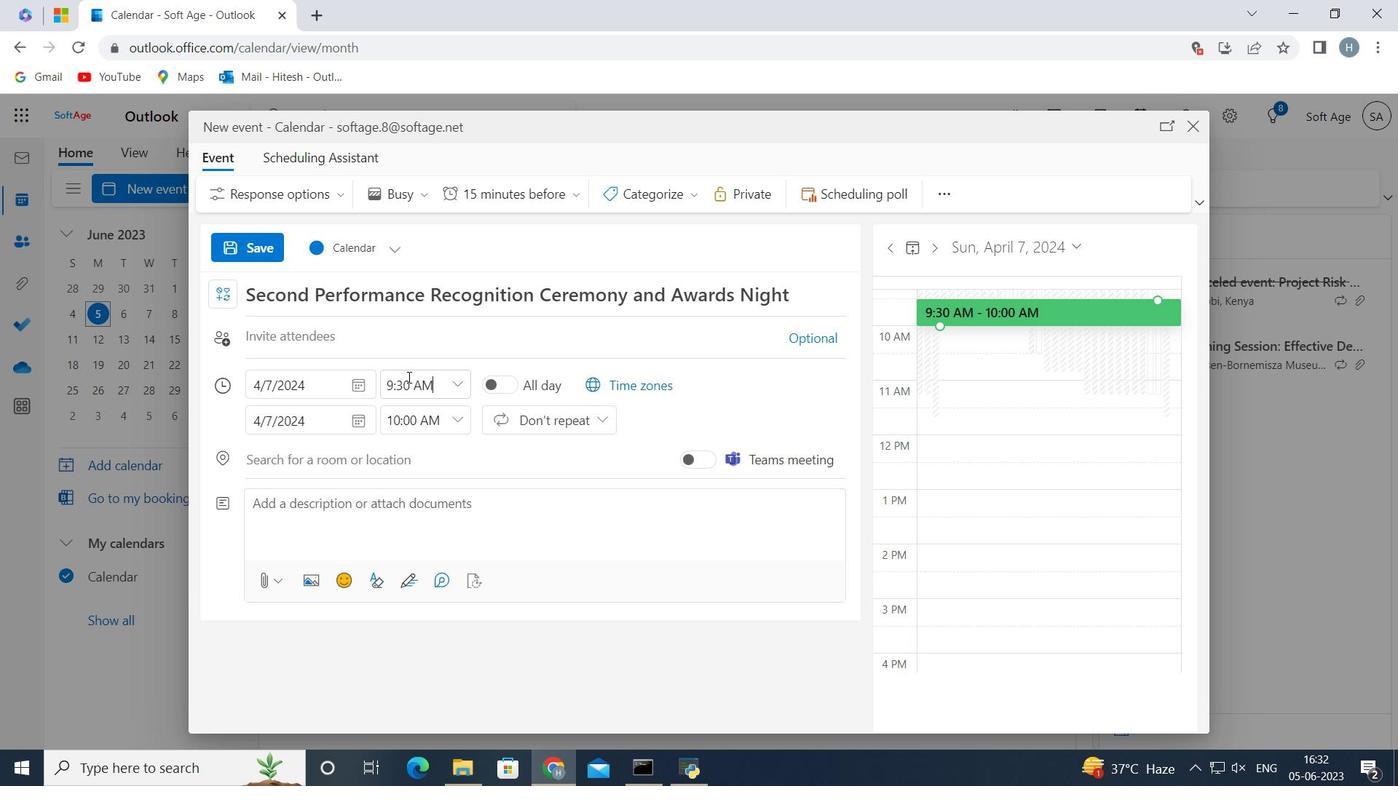 
Action: Key pressed <Key.backspace><Key.backspace>40
Screenshot: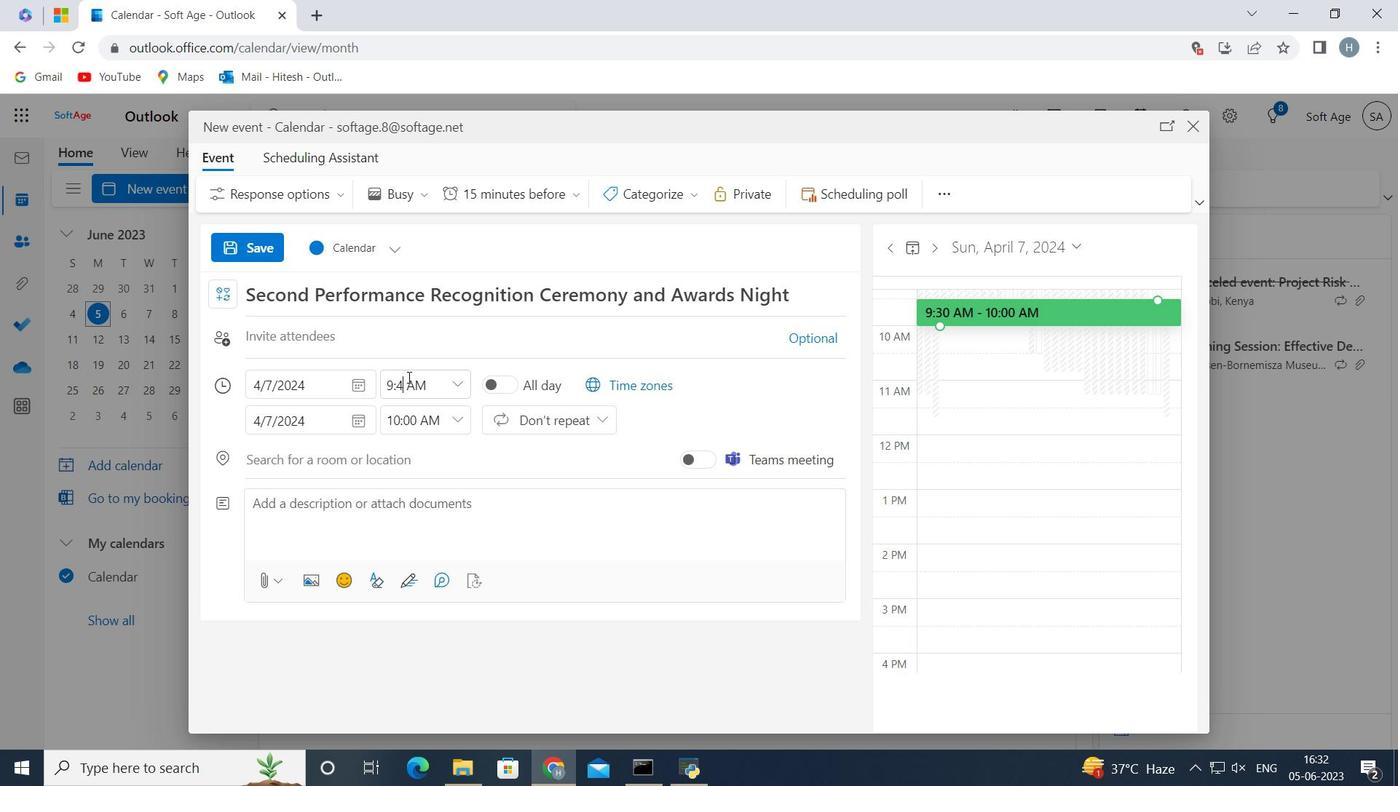 
Action: Mouse moved to (452, 413)
Screenshot: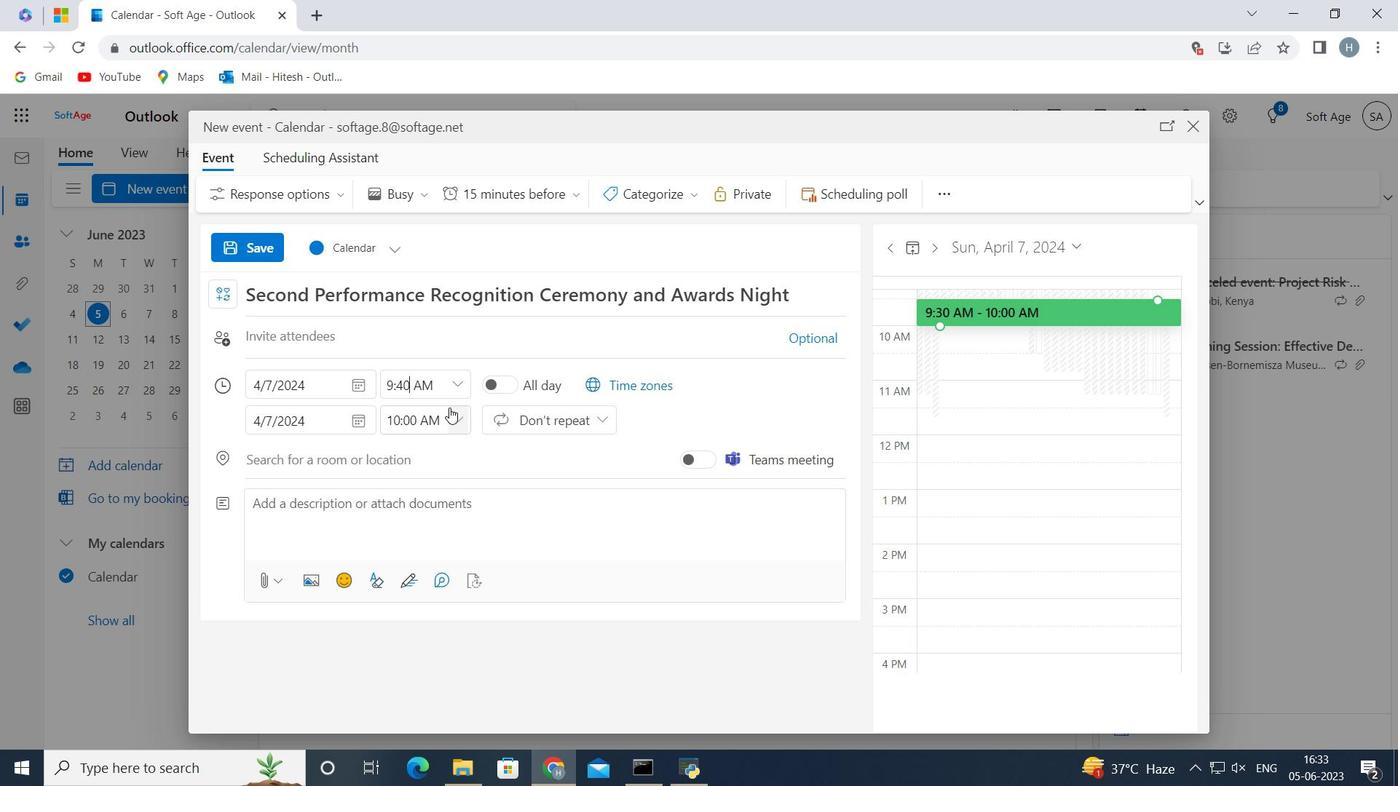 
Action: Mouse pressed left at (452, 413)
Screenshot: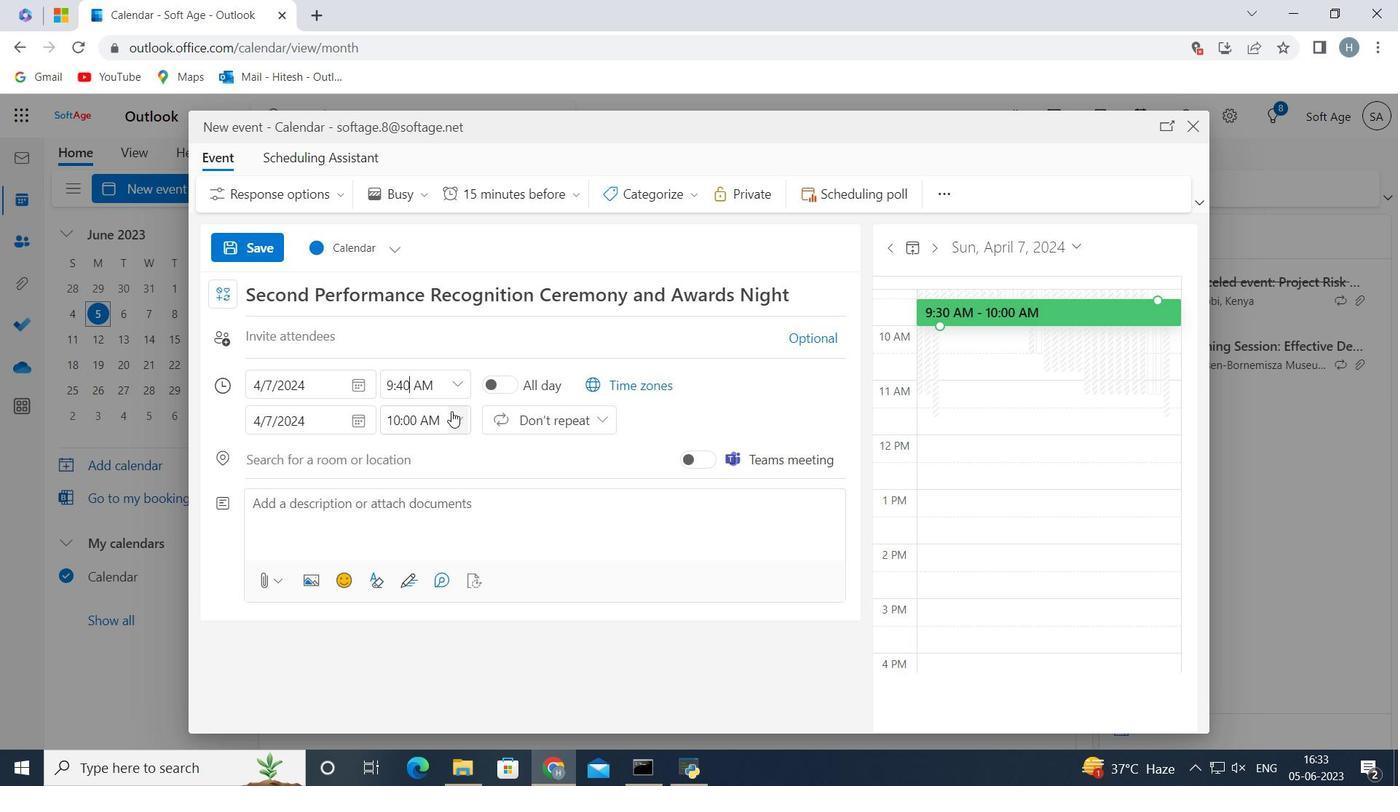 
Action: Mouse moved to (450, 536)
Screenshot: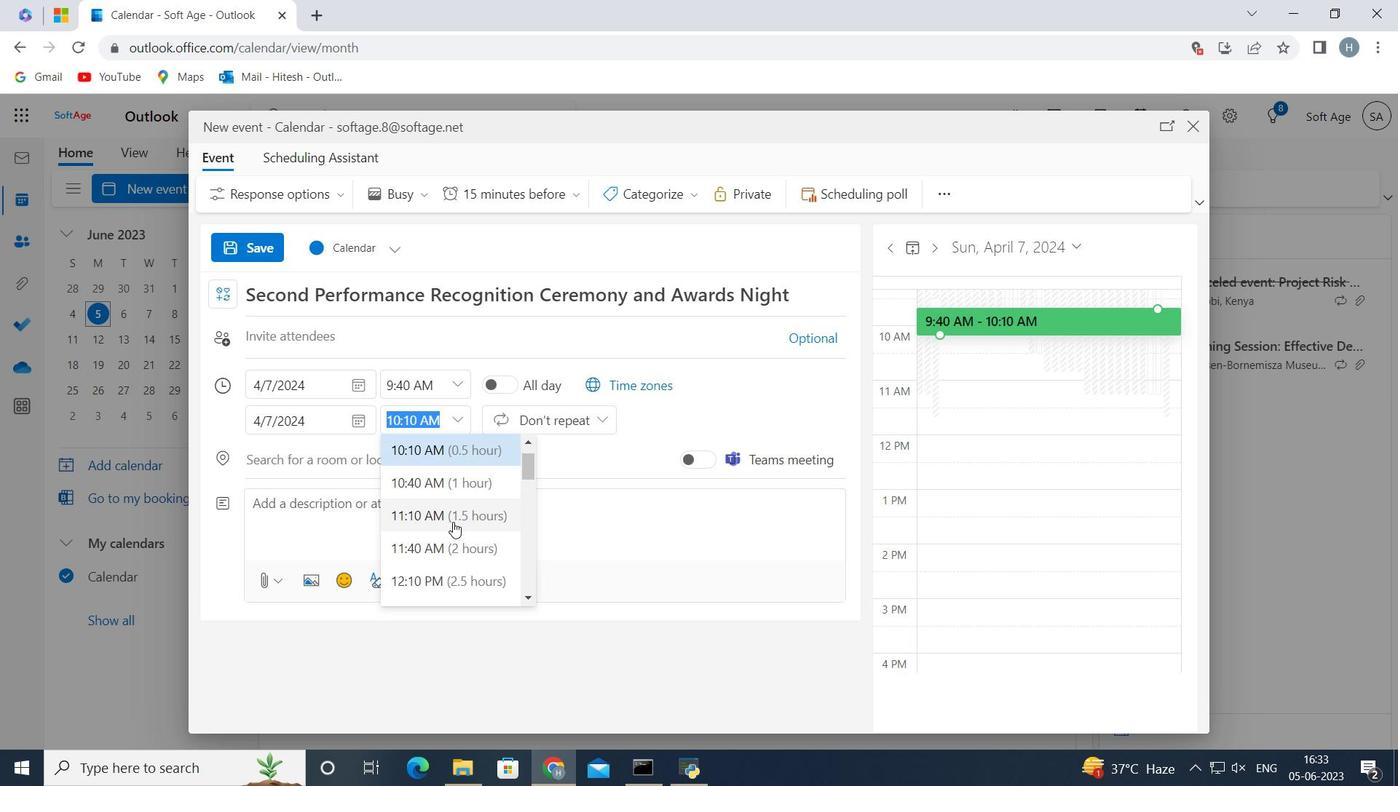 
Action: Mouse pressed left at (450, 536)
Screenshot: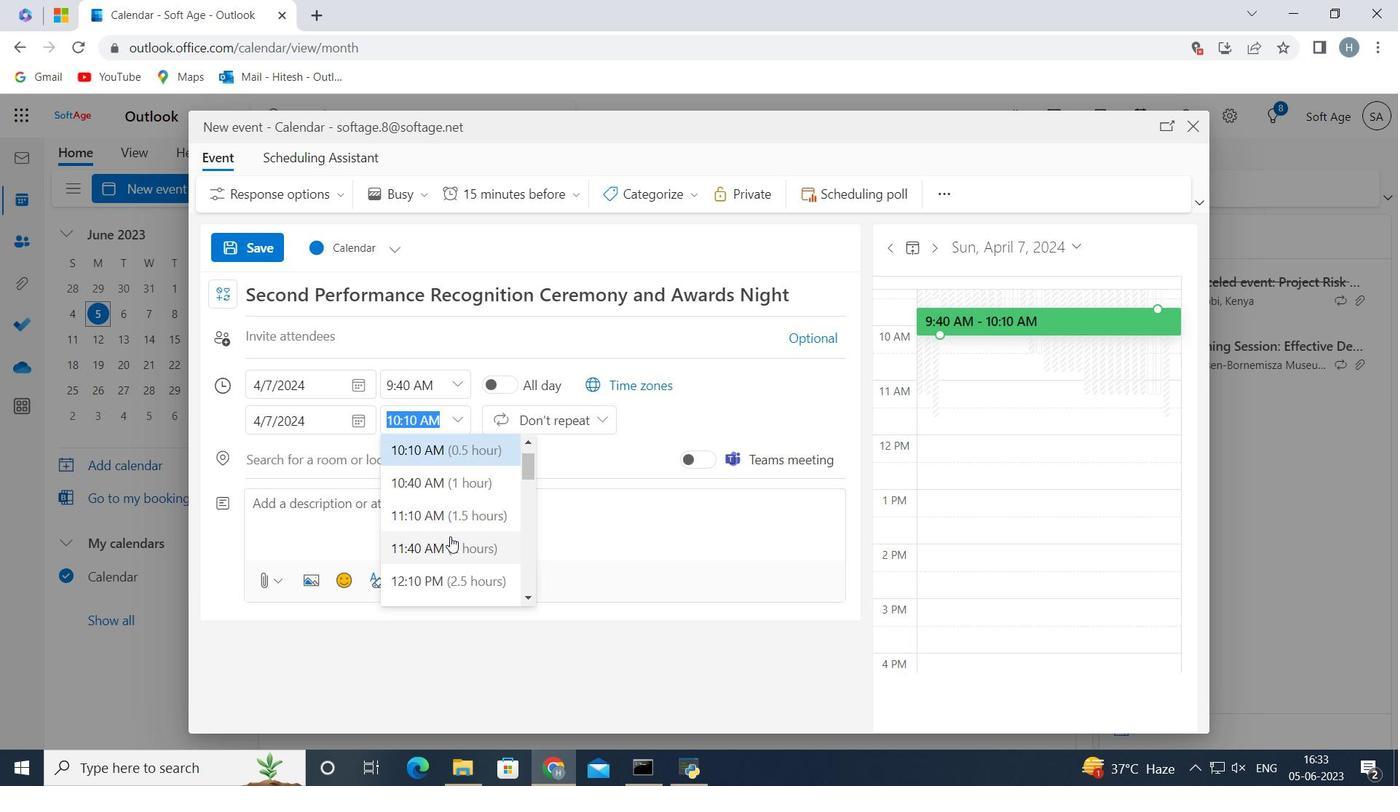 
Action: Mouse moved to (460, 511)
Screenshot: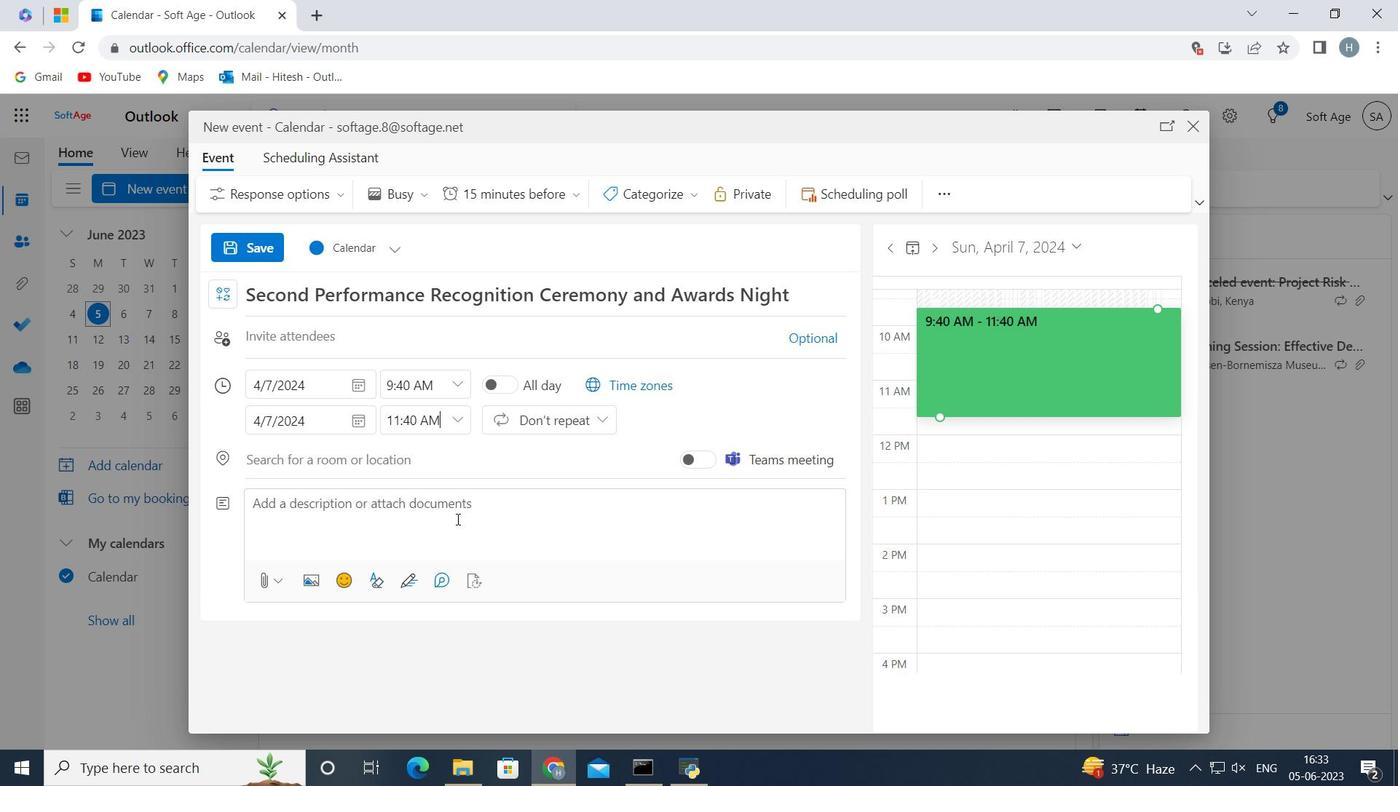 
Action: Mouse pressed left at (460, 511)
Screenshot: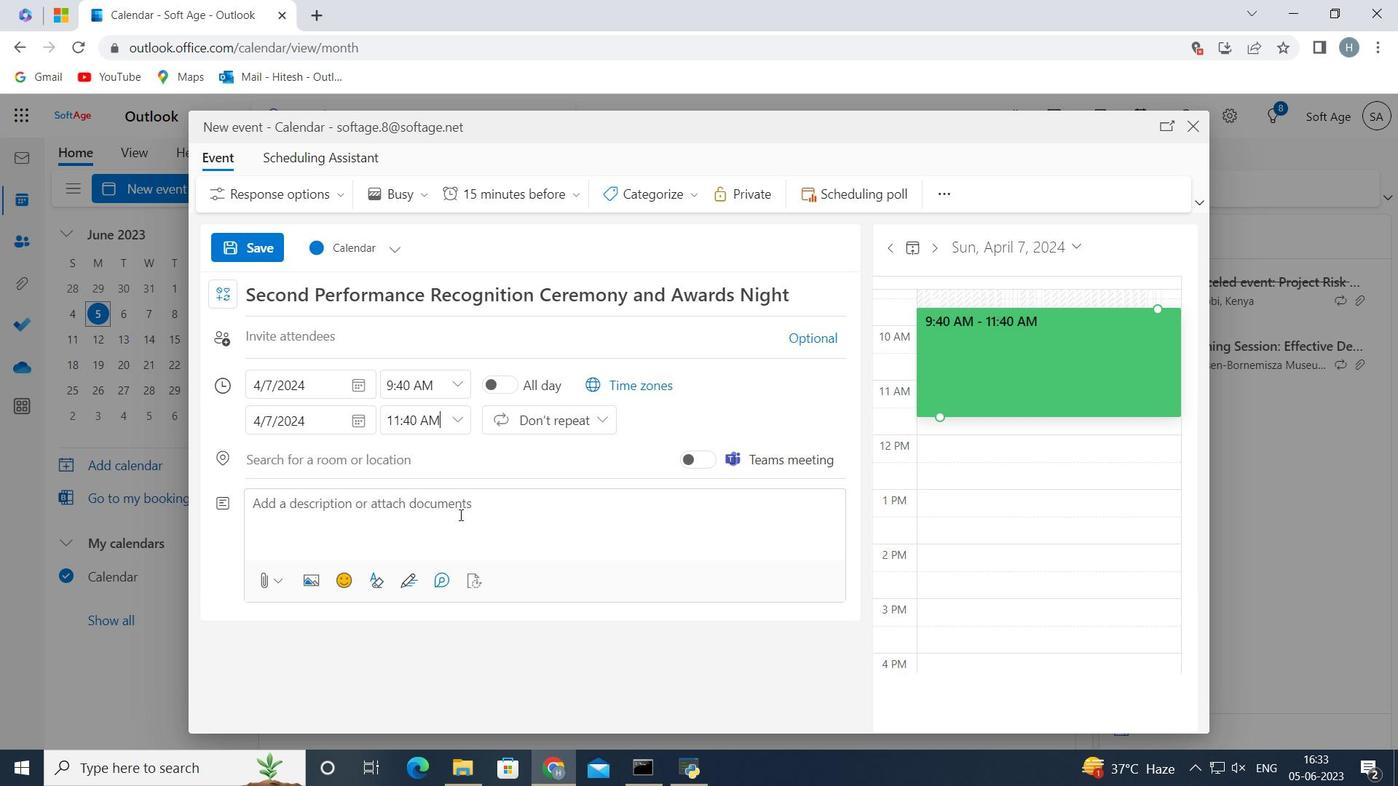 
Action: Mouse moved to (461, 511)
Screenshot: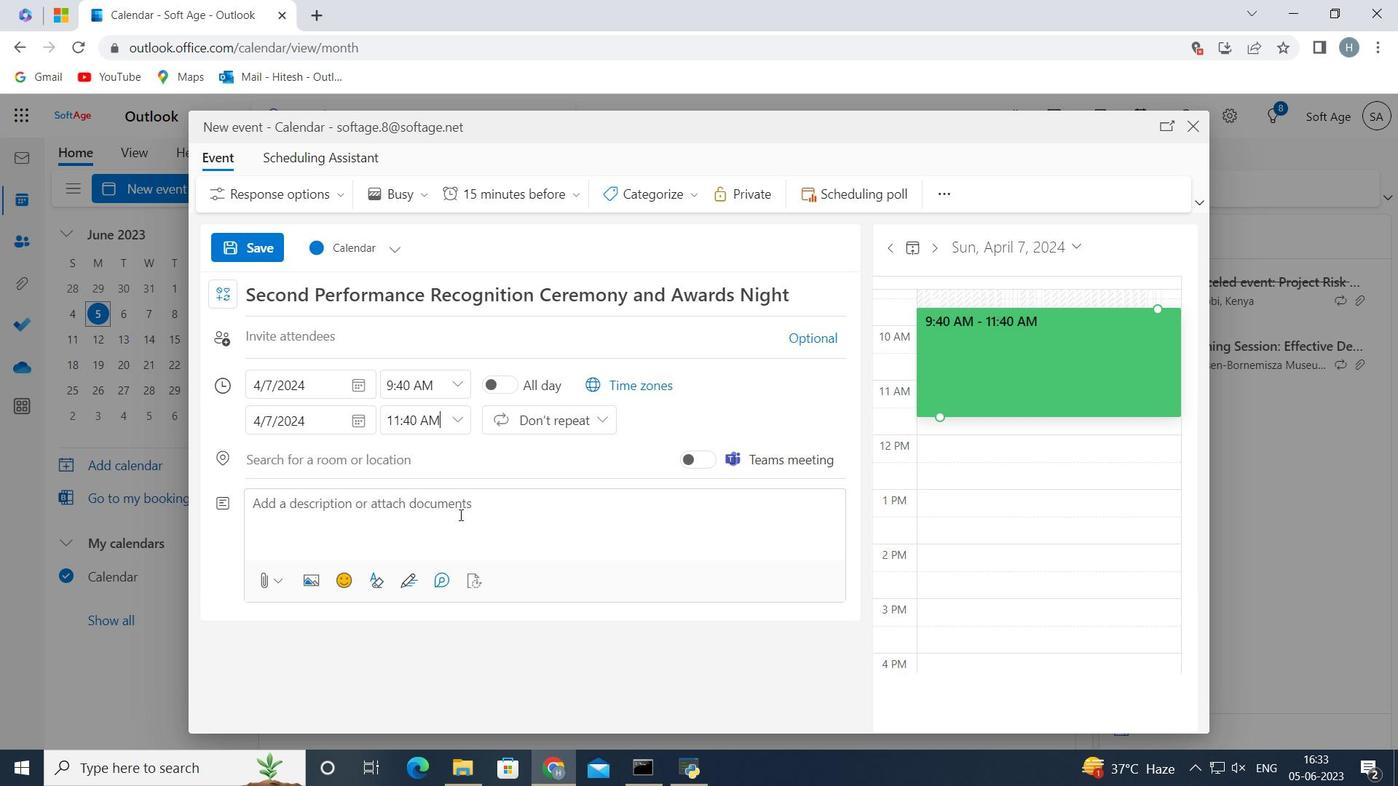 
Action: Key pressed <Key.shift>The<Key.space>meeting<Key.space>with<Key.space><Key.shift>Team<Key.space><Key.caps_lock>HR<Key.space><Key.caps_lock>was<Key.space>a<Key.space>highly<Key.space>anticipated<Key.space>and<Key.space>crucial<Key.space>gathering<Key.space>that<Key.space>brought<Key.space>together<Key.space>the<Key.space>members<Key.space>of<Key.space>the<Key.space>team<Key.space>to<Key.space>discuss<Key.space>important<Key.space>matters<Key.space>and<Key.space>collaborate<Key.space>on<Key.space>various<Key.space>project.<Key.space><Key.shift_r>Iy<Key.backspace>t<Key.space>took<Key.space>place<Key.space>in<Key.space>a<Key.space>well-appointed<Key.space>conference<Key.space>room,<Key.space>providing<Key.space>a<Key.space>professional<Key.space>and<Key.space>conductive<Key.space>environment<Key.space>for<Key.space>productive<Key.space>discy<Key.backspace>ussions.<Key.space>
Screenshot: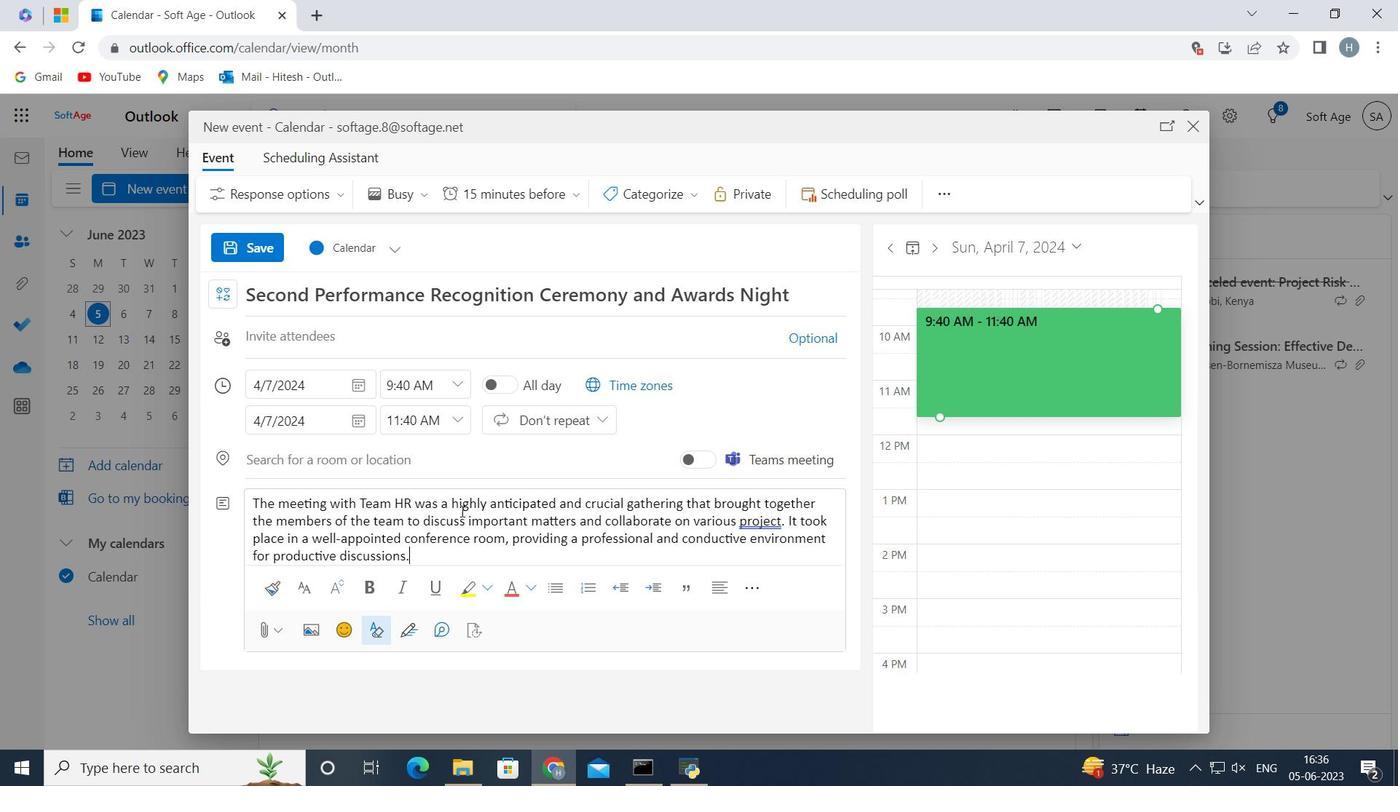 
Action: Mouse moved to (686, 198)
Screenshot: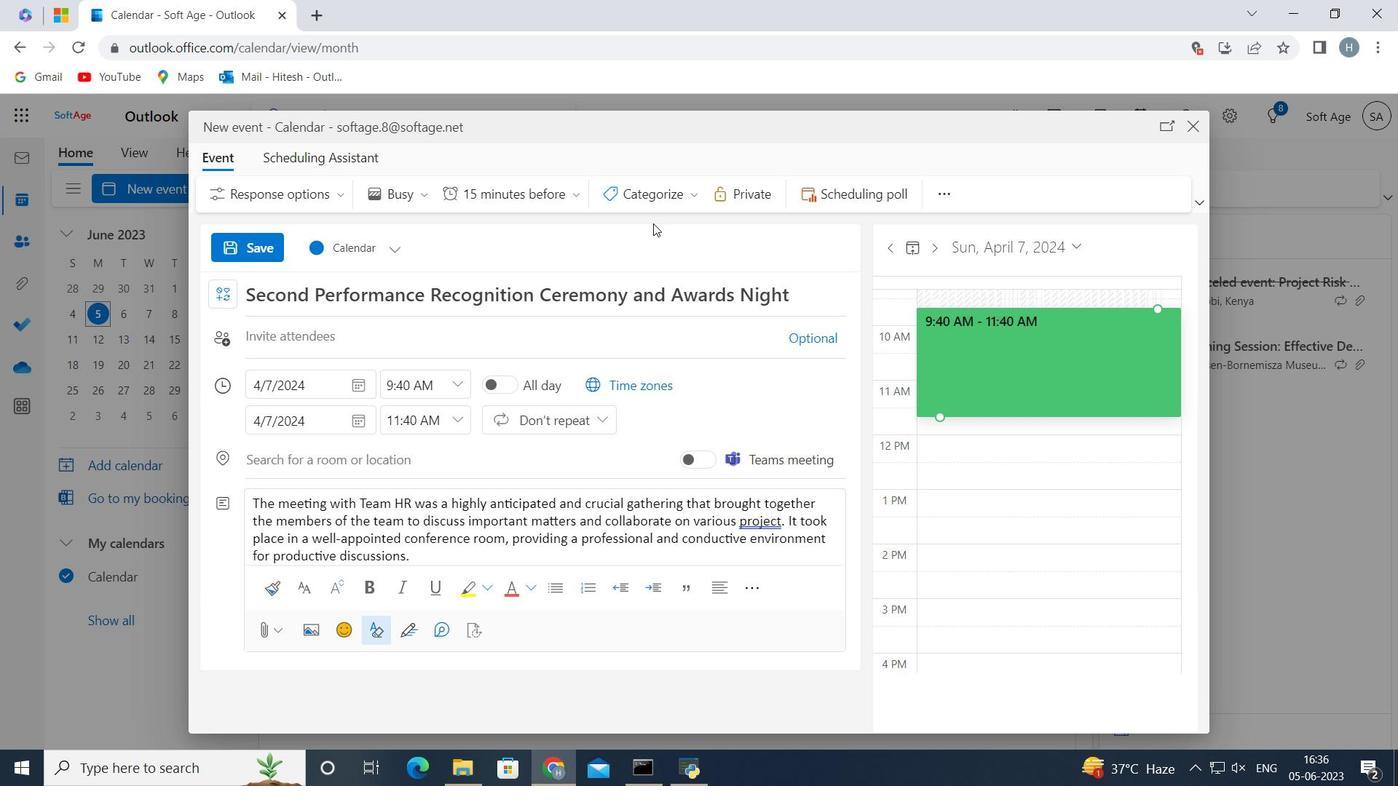 
Action: Mouse pressed left at (686, 198)
Screenshot: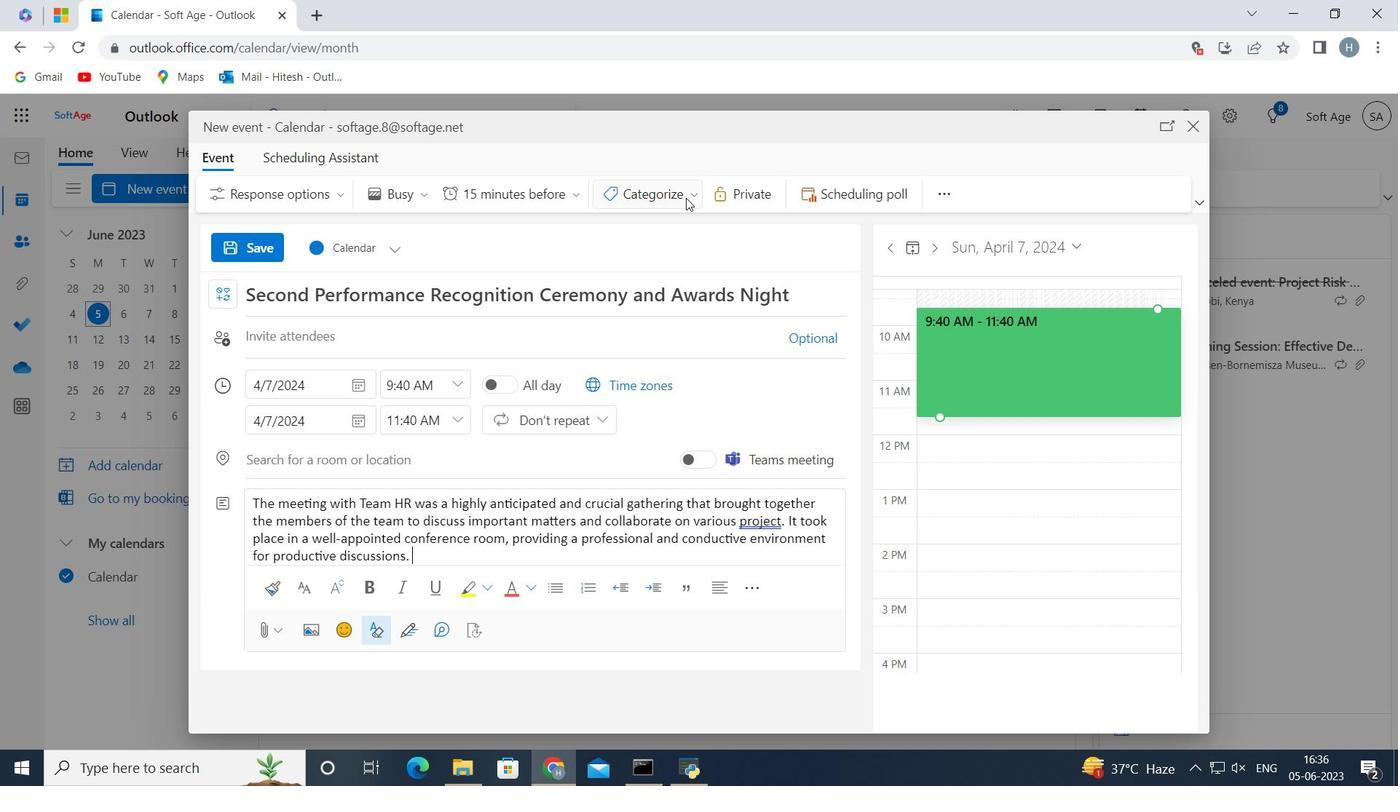 
Action: Mouse moved to (680, 369)
Screenshot: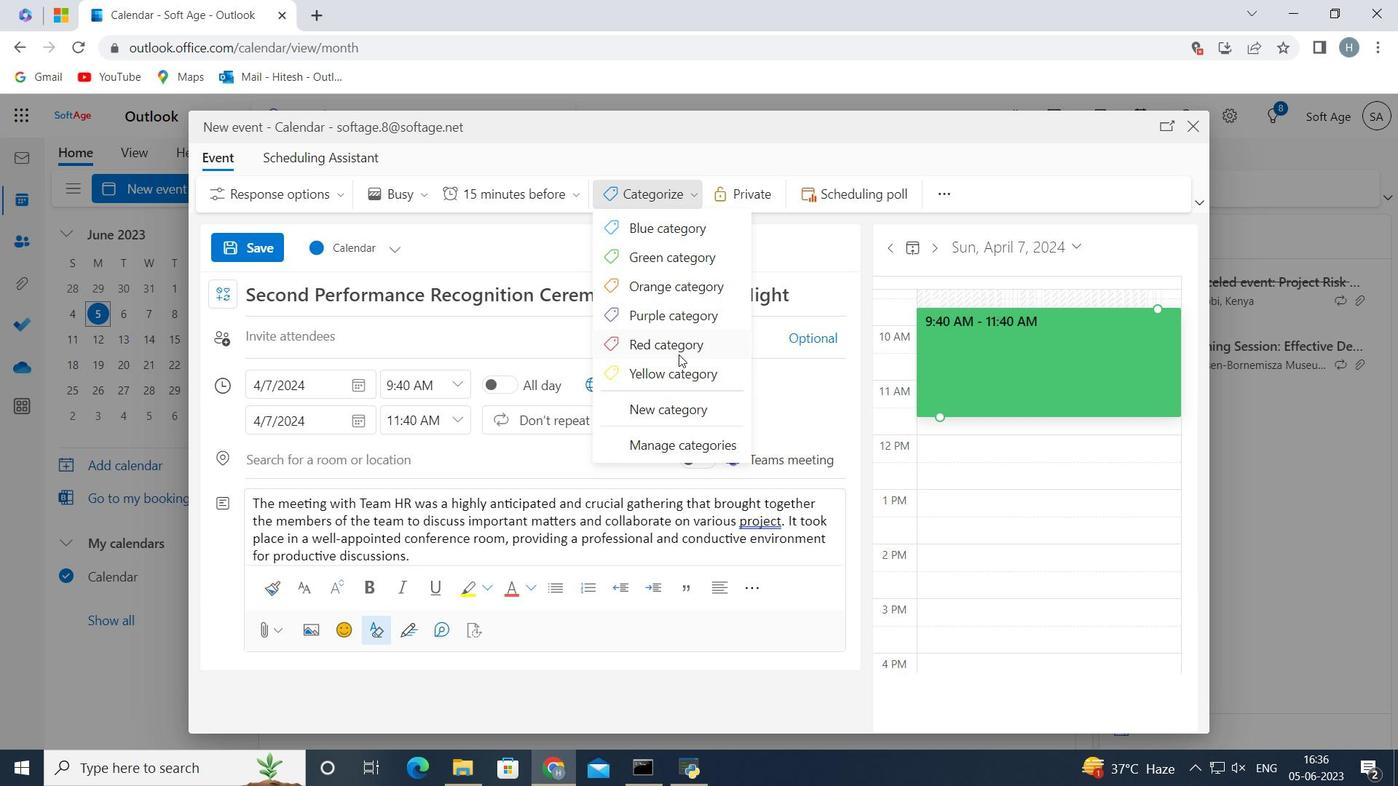 
Action: Mouse pressed left at (680, 369)
Screenshot: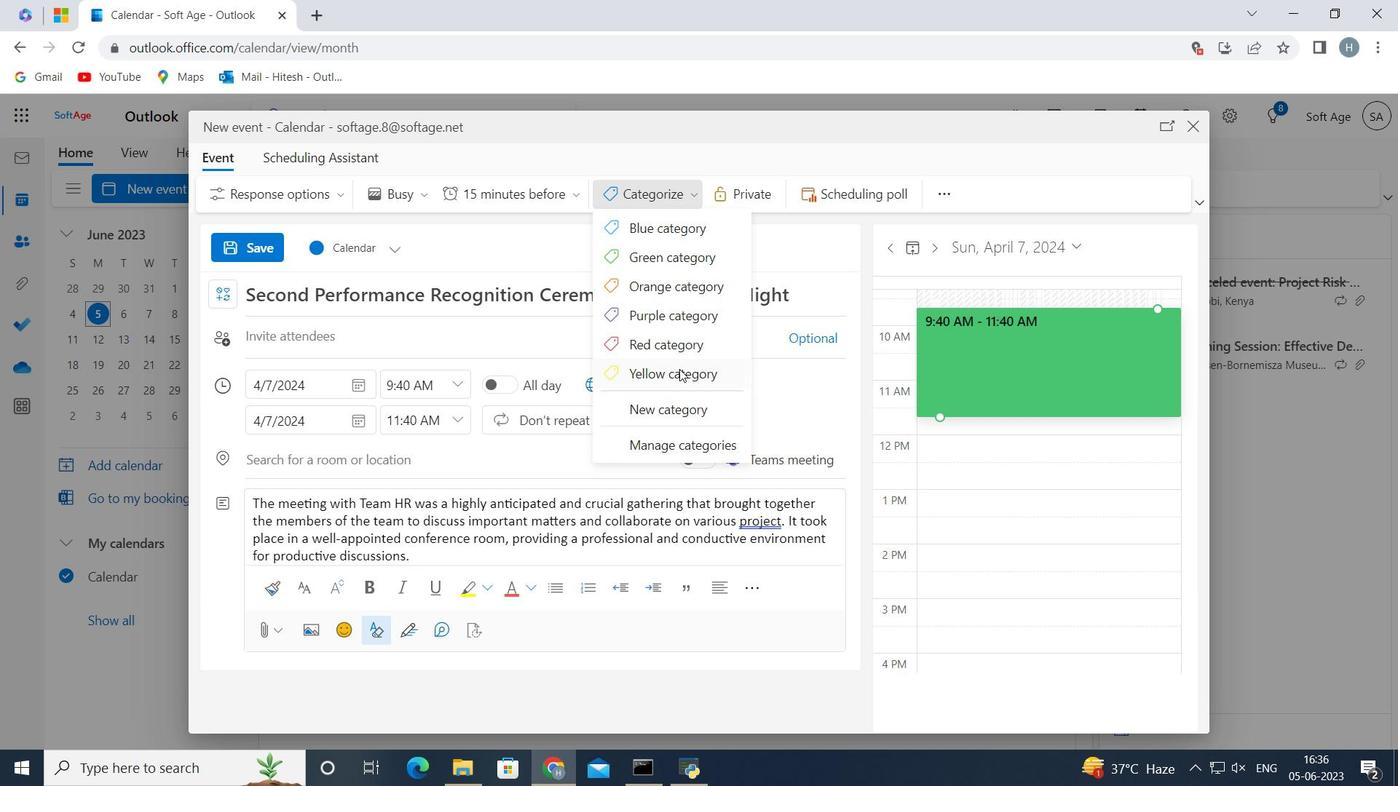 
Action: Mouse moved to (463, 464)
Screenshot: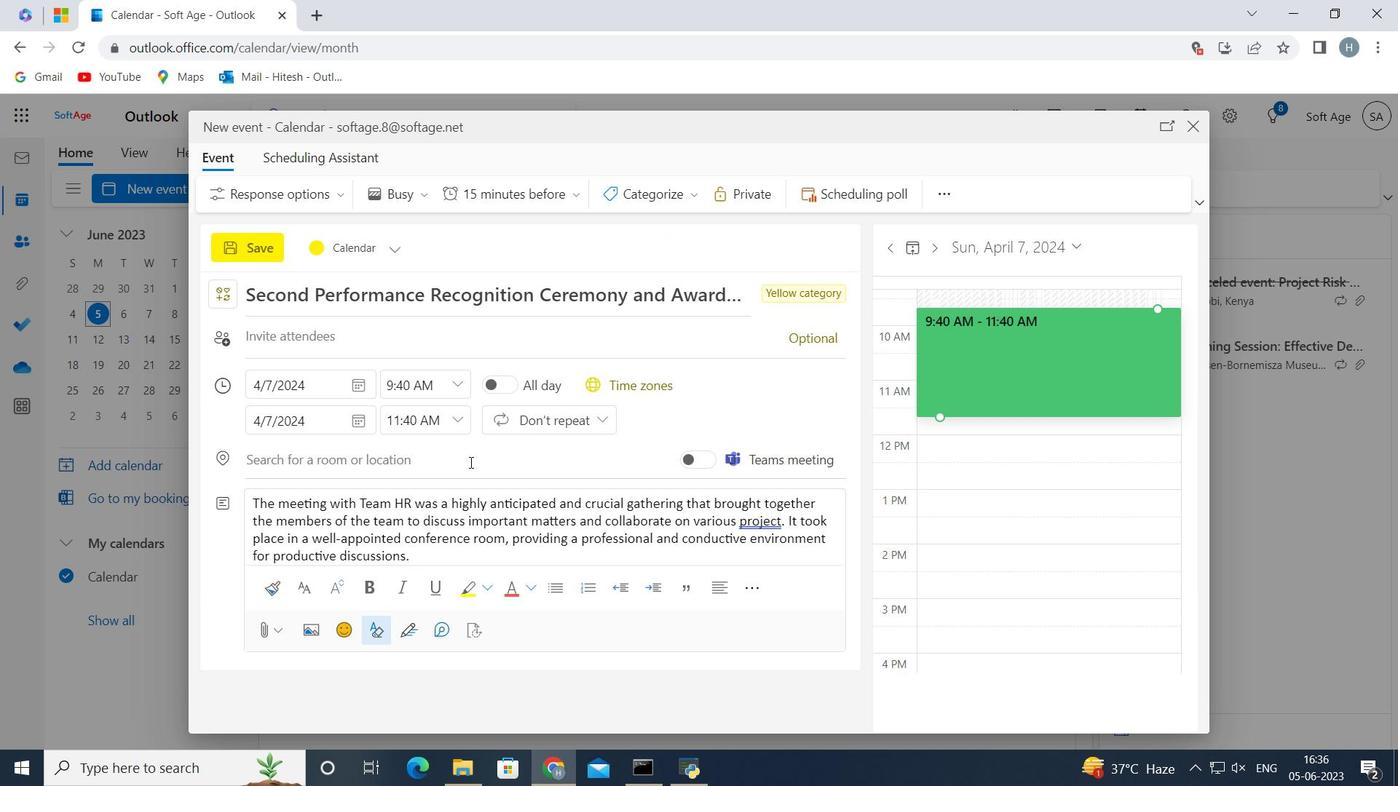 
Action: Mouse pressed left at (463, 464)
Screenshot: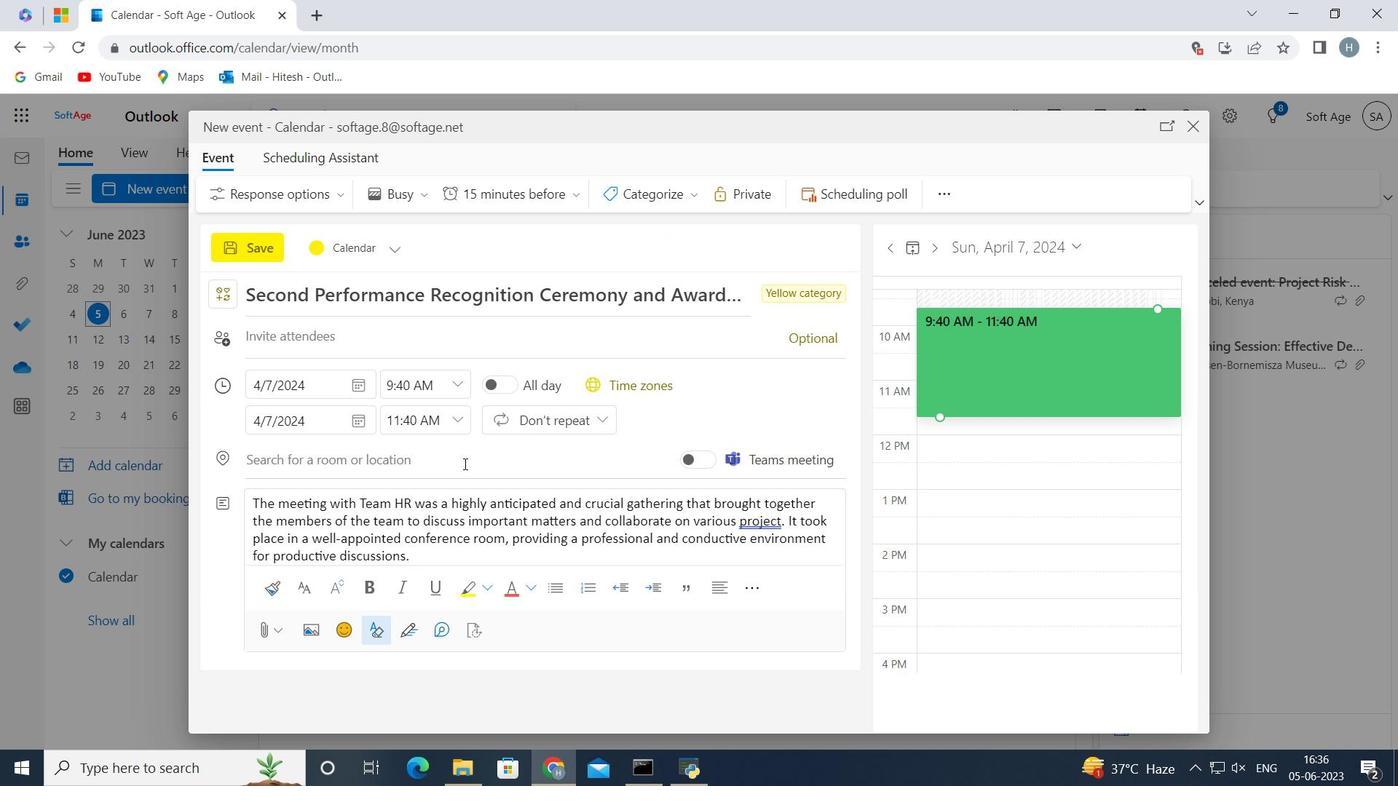 
Action: Key pressed 654<Key.space><Key.shift>Queen's<Key.space><Key.shift>Road,<Key.space><Key.shift>Central.<Key.backspace>,<Key.space><Key.shift><Key.shift><Key.shift><Key.shift><Key.shift><Key.shift><Key.shift><Key.shift>hong<Key.space><Key.shift>Kong,<Key.space><Key.backspace><Key.space>
Screenshot: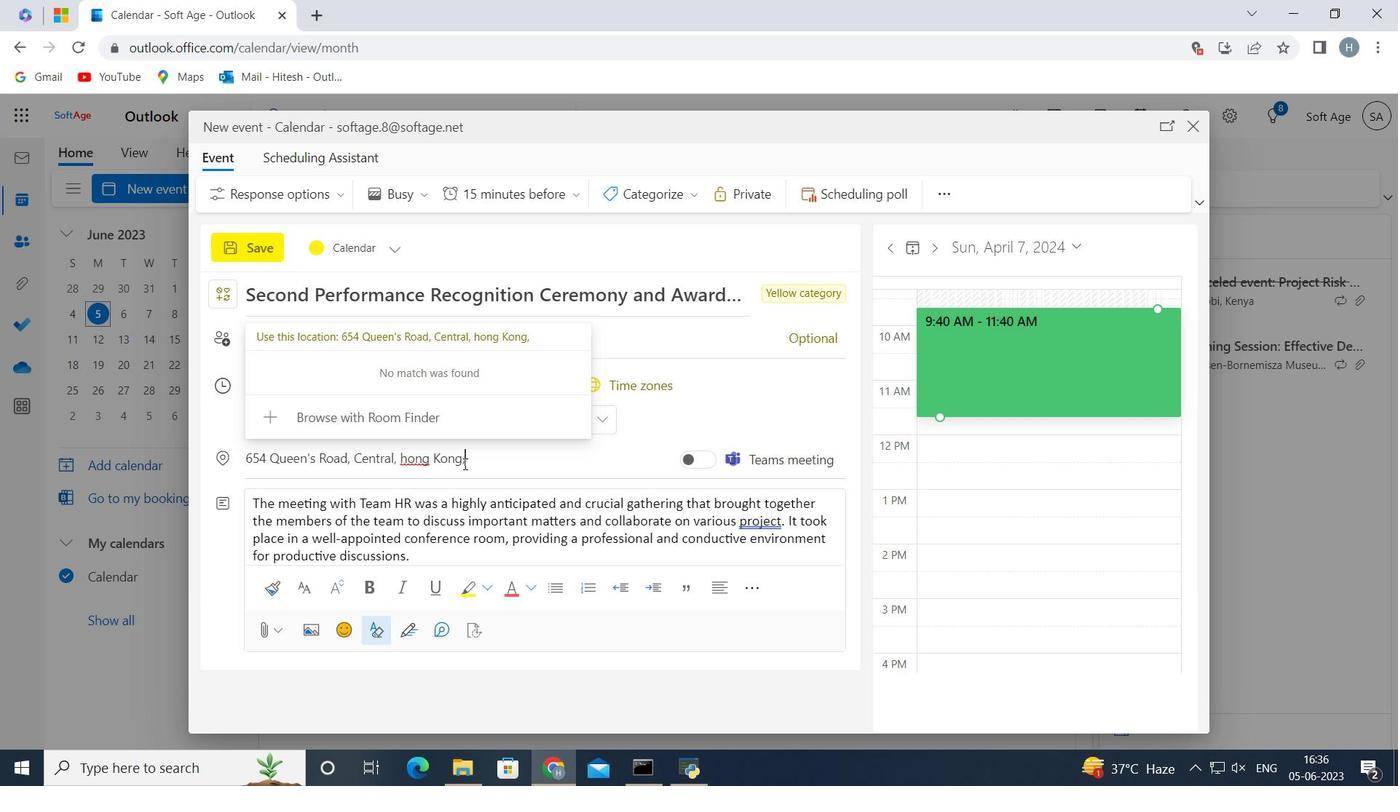
Action: Mouse moved to (742, 393)
Screenshot: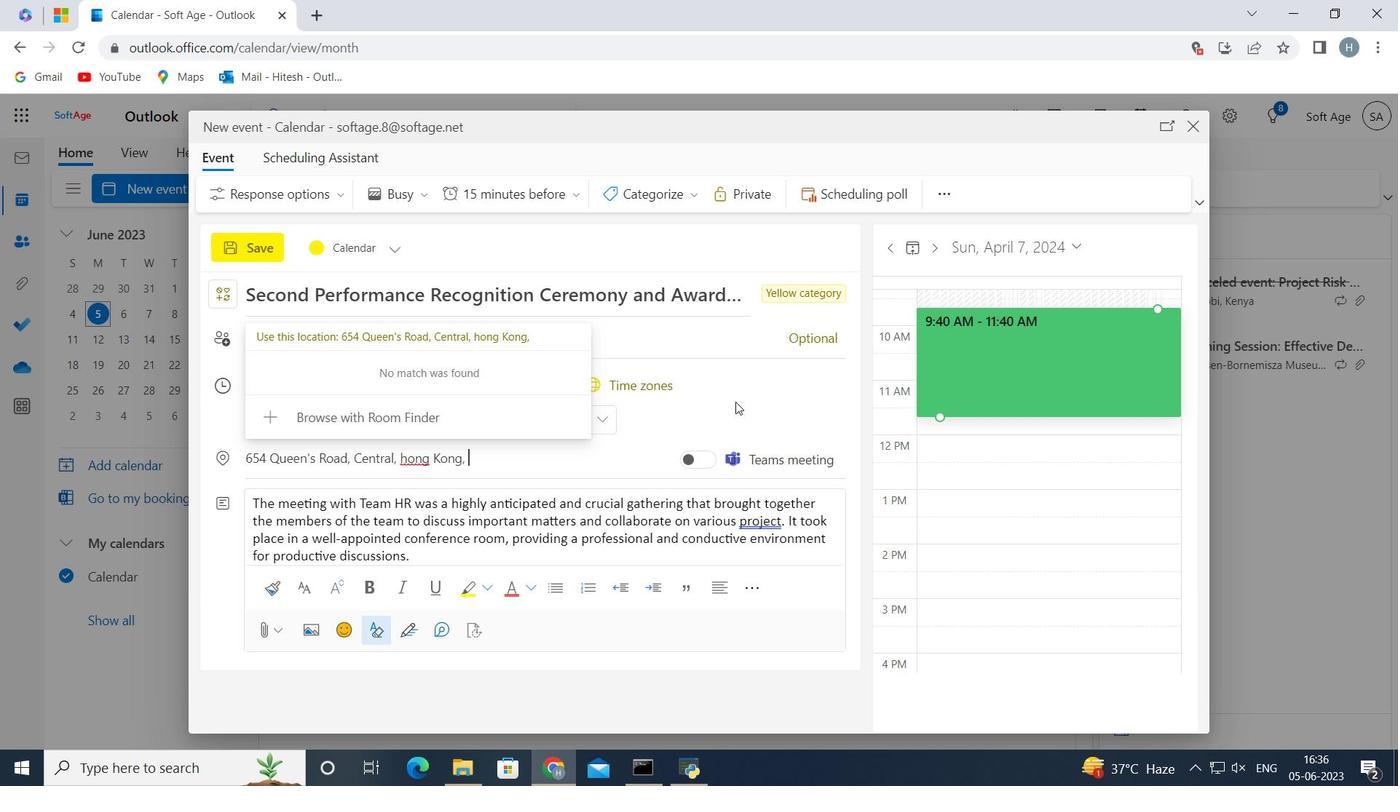 
Action: Mouse pressed left at (742, 393)
Screenshot: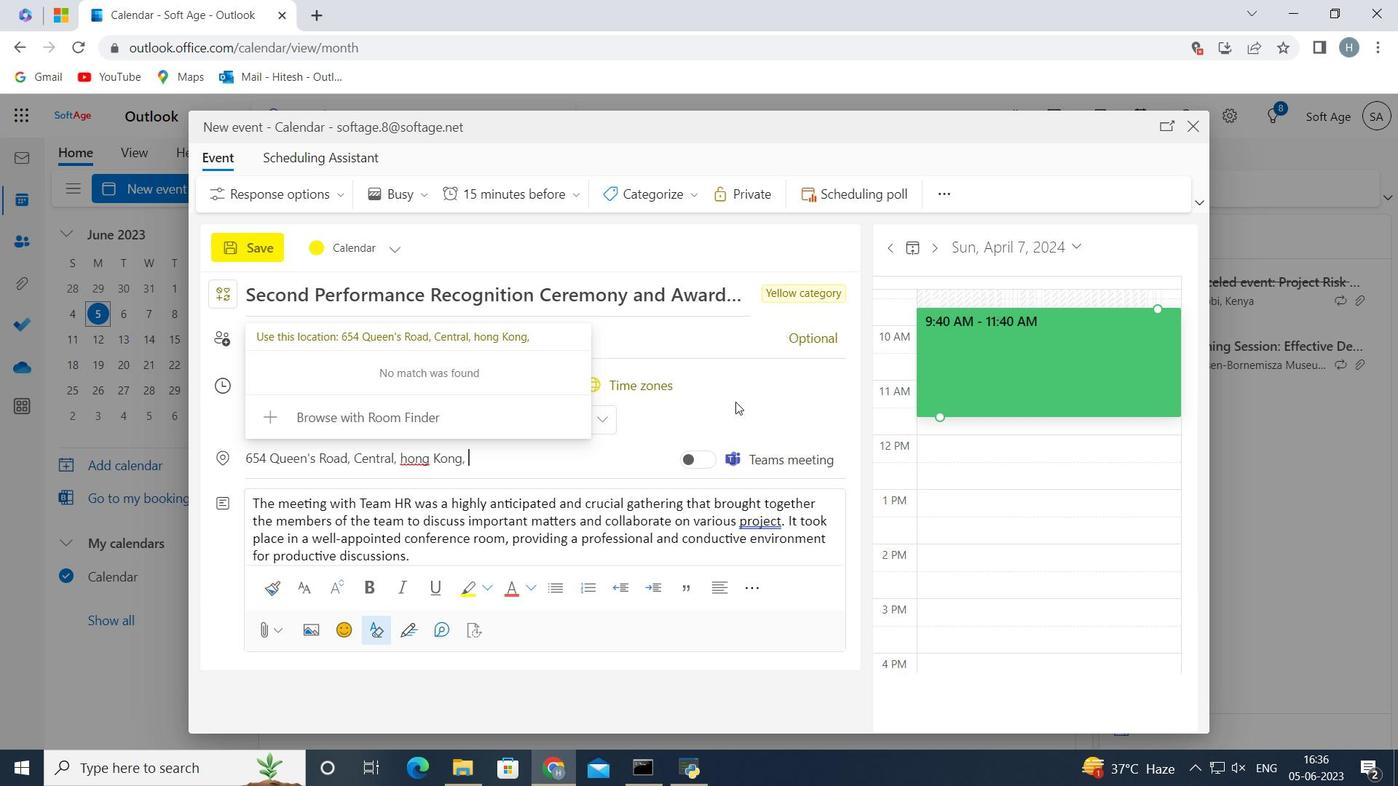 
Action: Mouse moved to (461, 345)
Screenshot: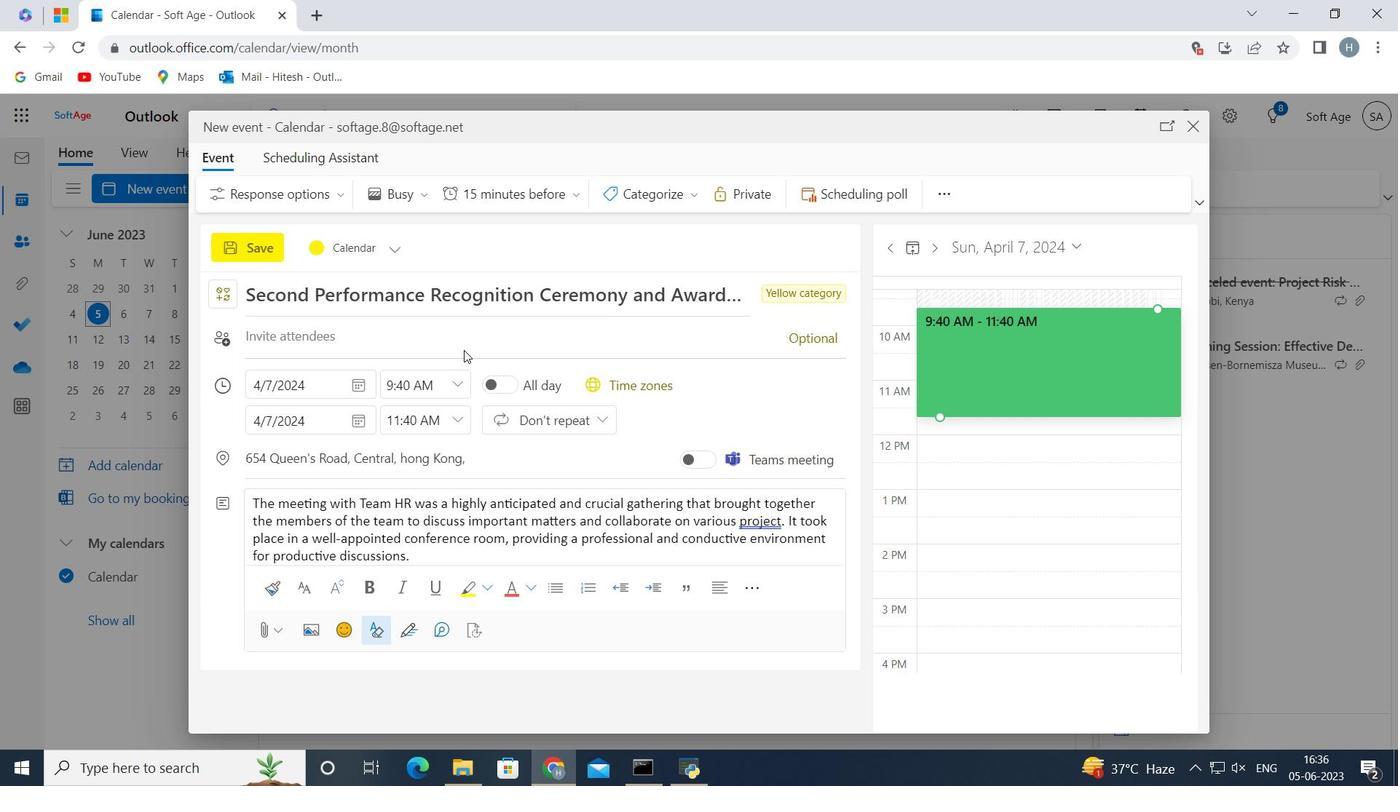 
Action: Mouse pressed left at (461, 345)
Screenshot: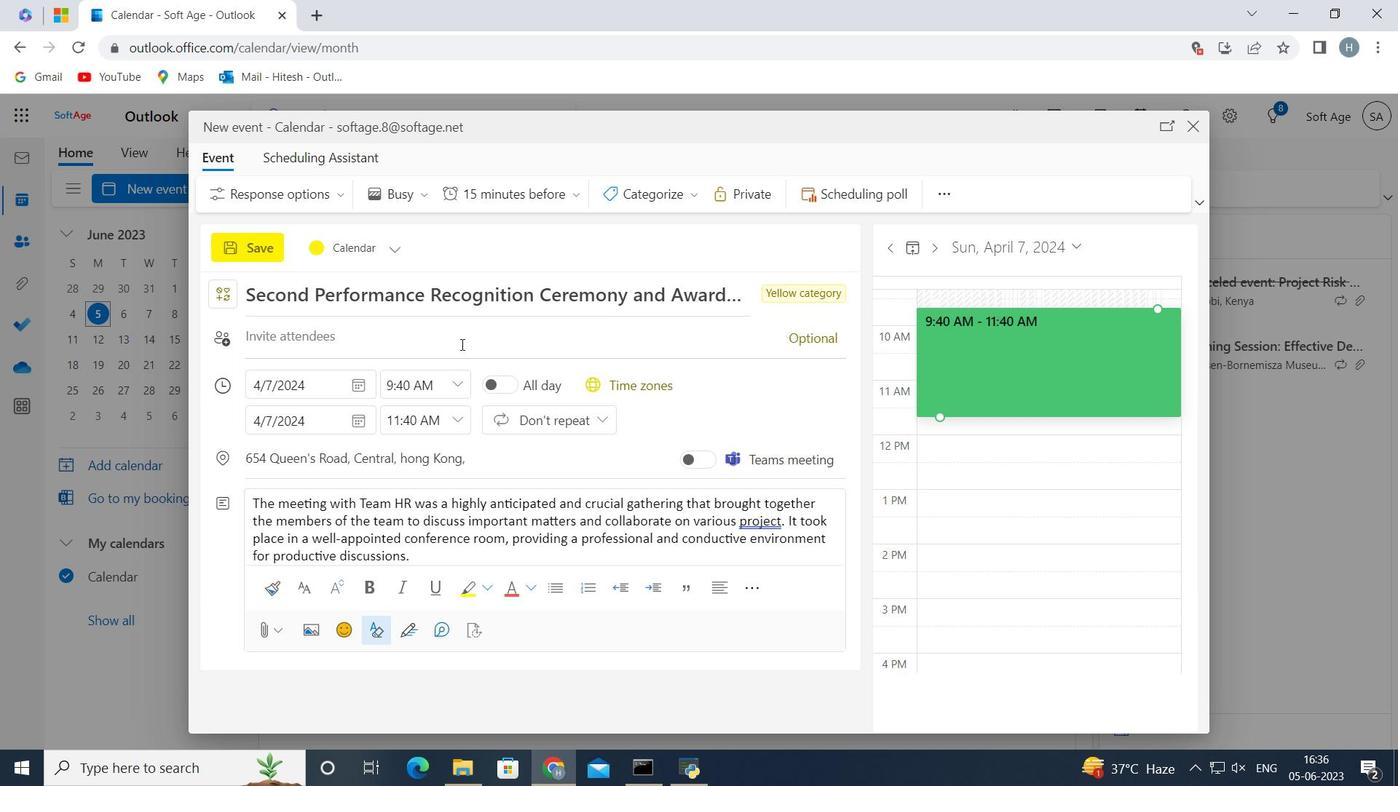 
Action: Mouse moved to (458, 343)
Screenshot: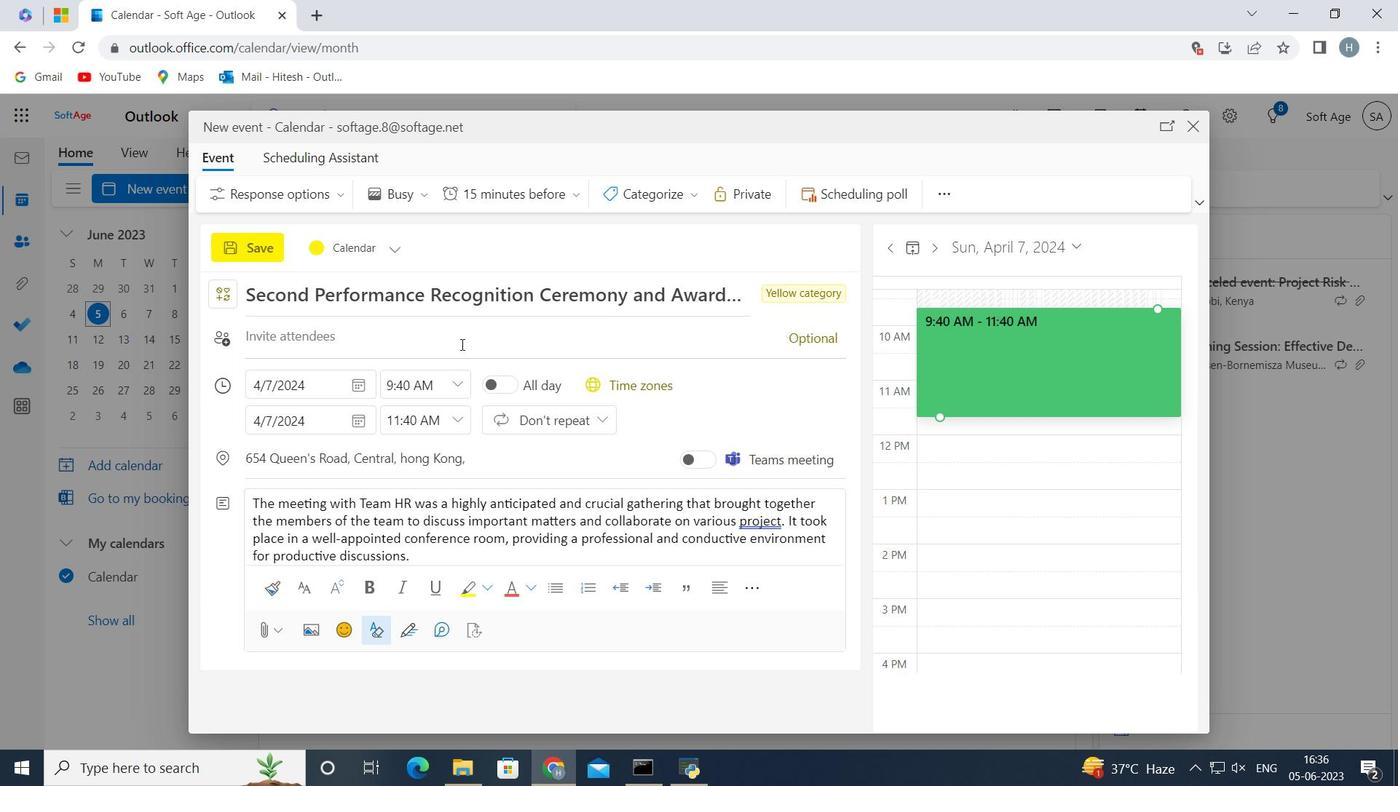 
Action: Key pressed softage.6<Key.shift>@softage.net
Screenshot: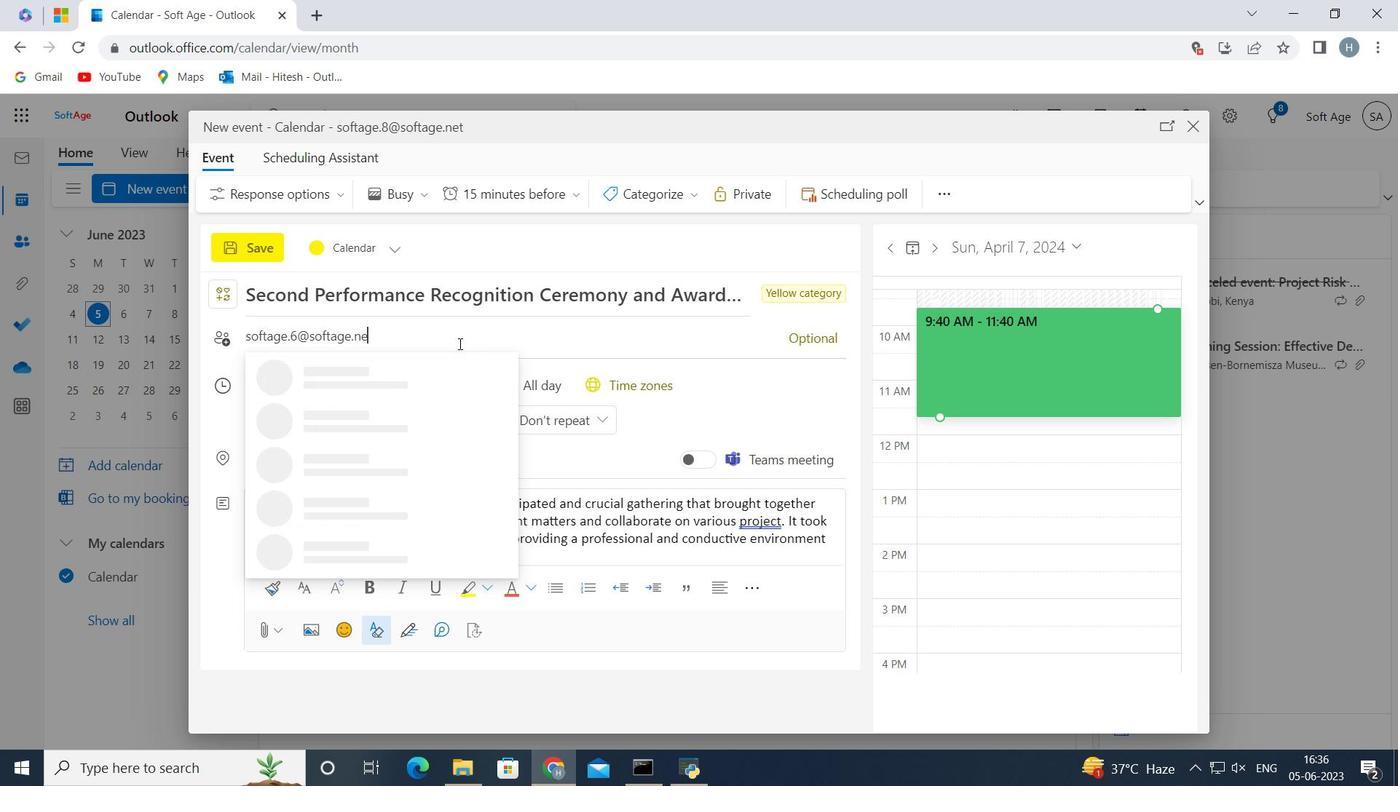 
Action: Mouse moved to (376, 372)
Screenshot: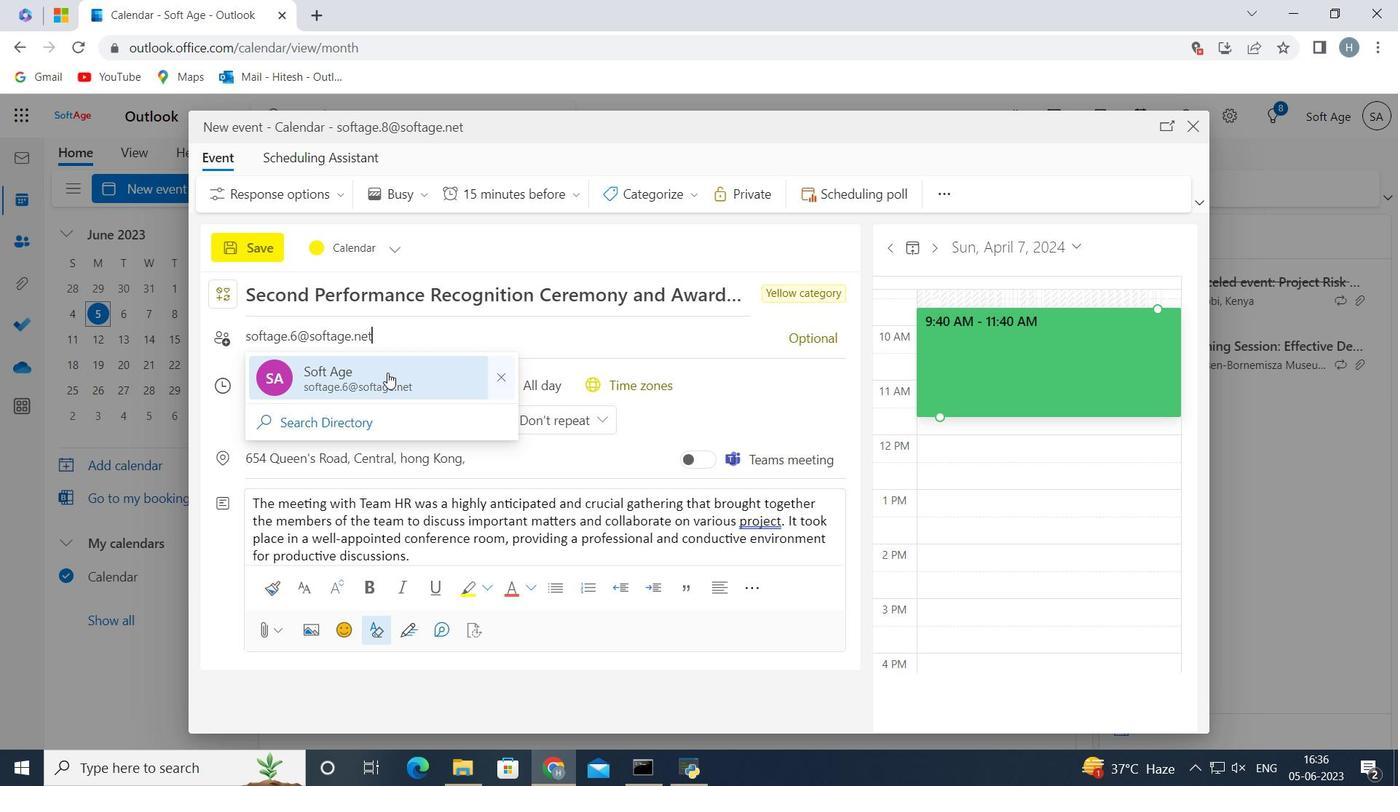 
Action: Mouse pressed left at (376, 372)
Screenshot: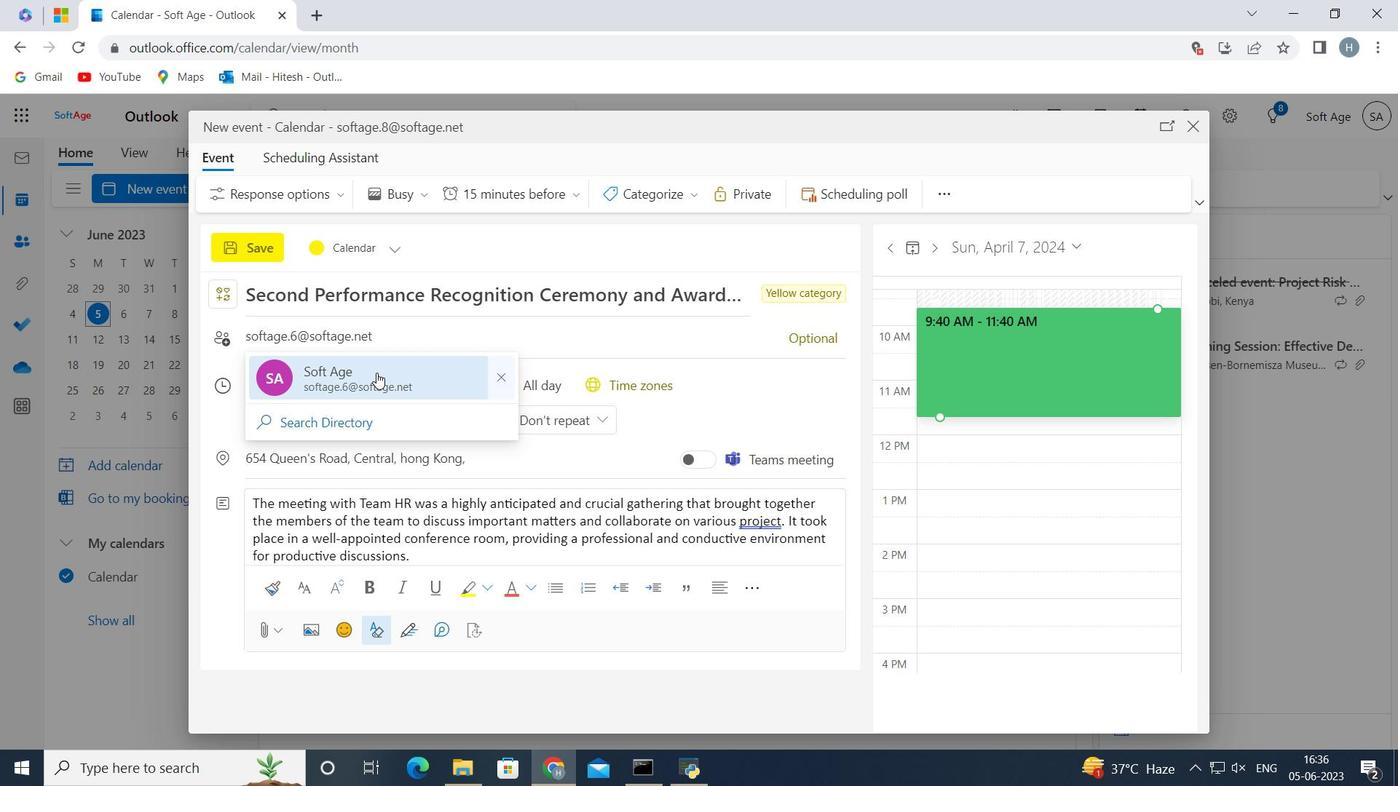 
Action: Key pressed softage.1<Key.shift>@softage.net
Screenshot: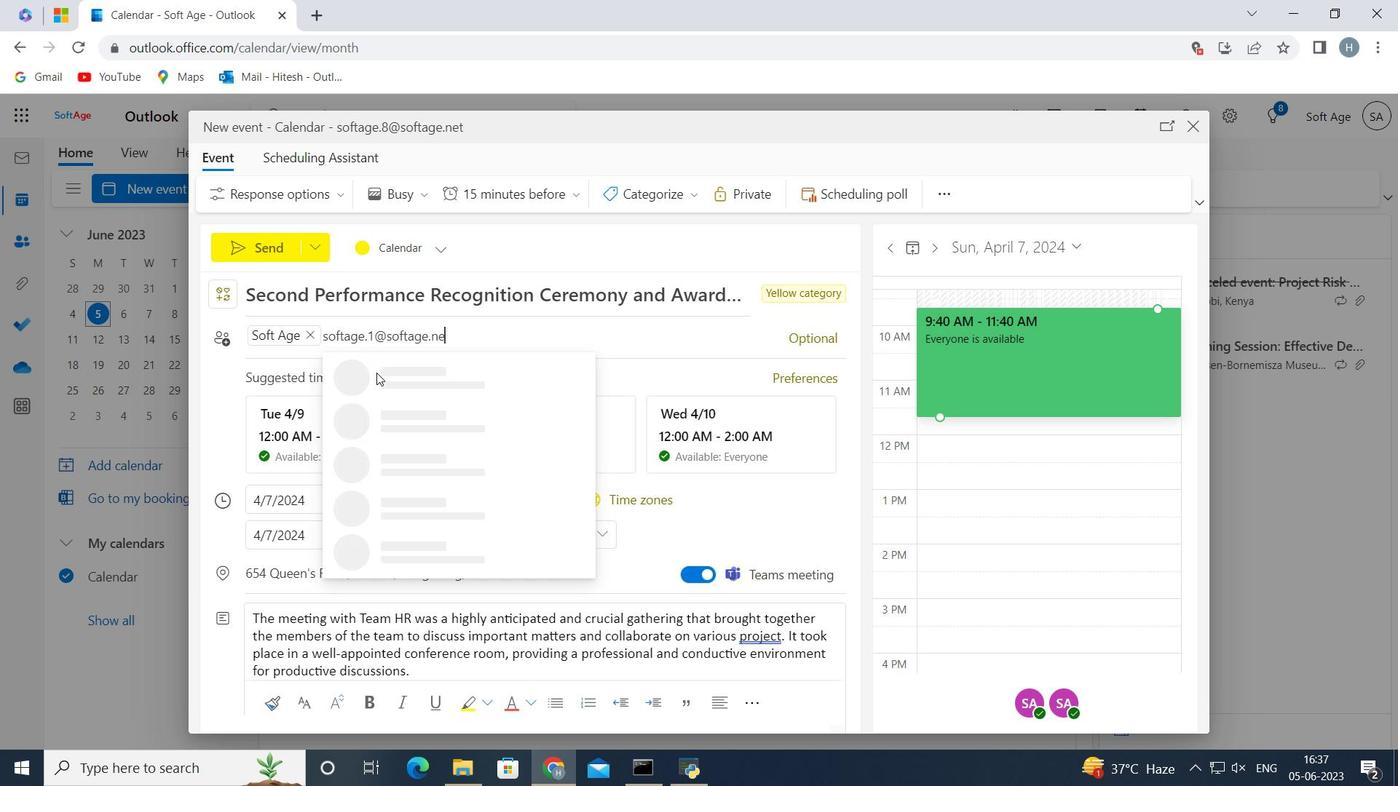 
Action: Mouse pressed left at (376, 372)
Screenshot: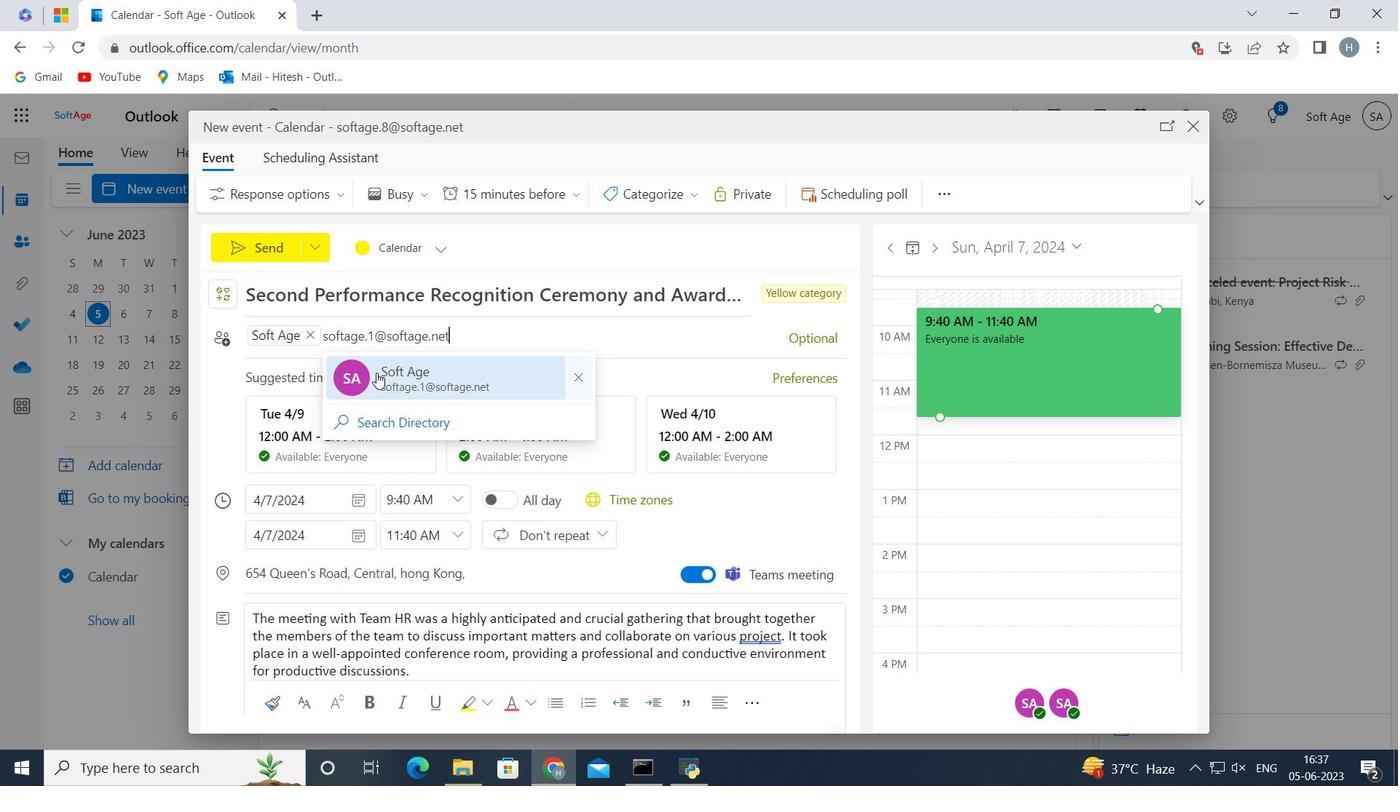 
Action: Mouse moved to (571, 195)
Screenshot: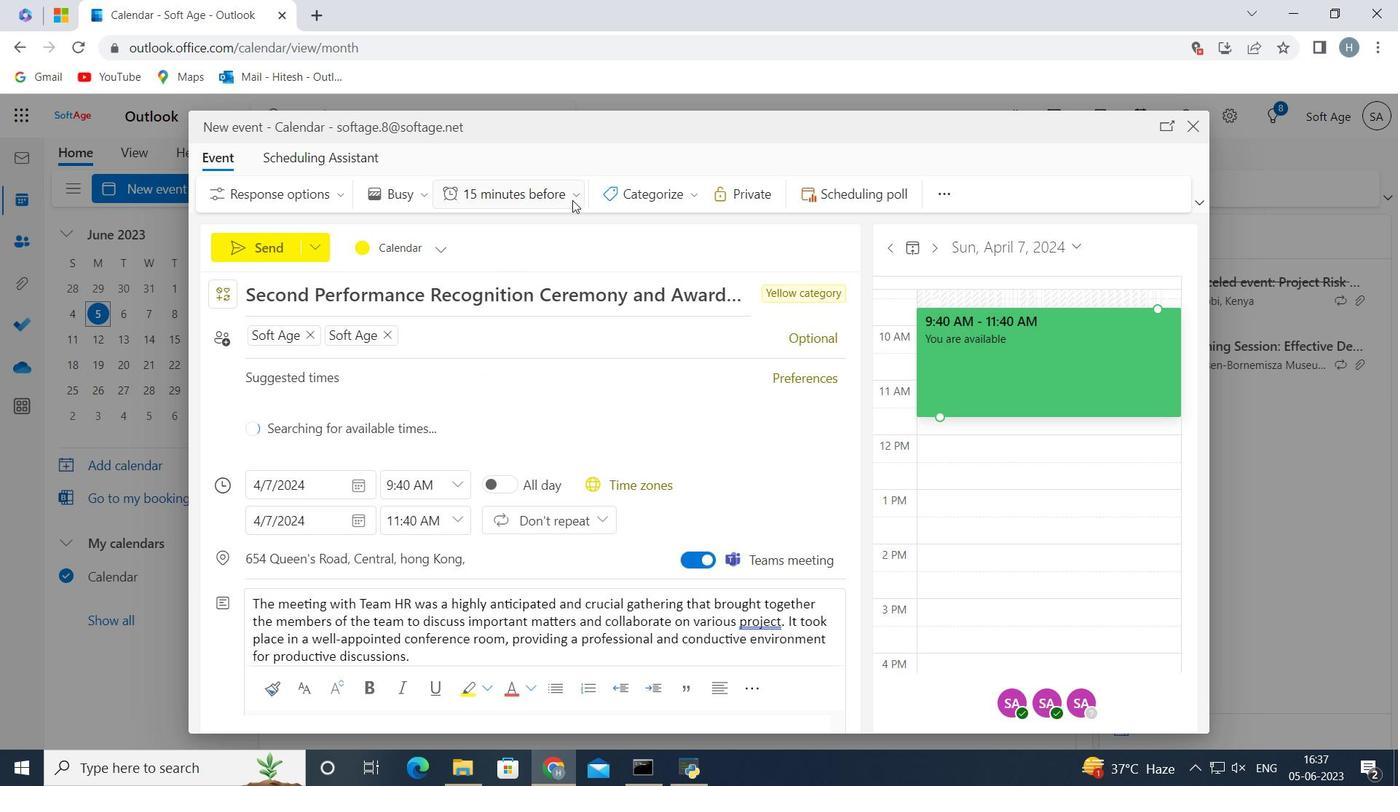 
Action: Mouse pressed left at (571, 195)
Screenshot: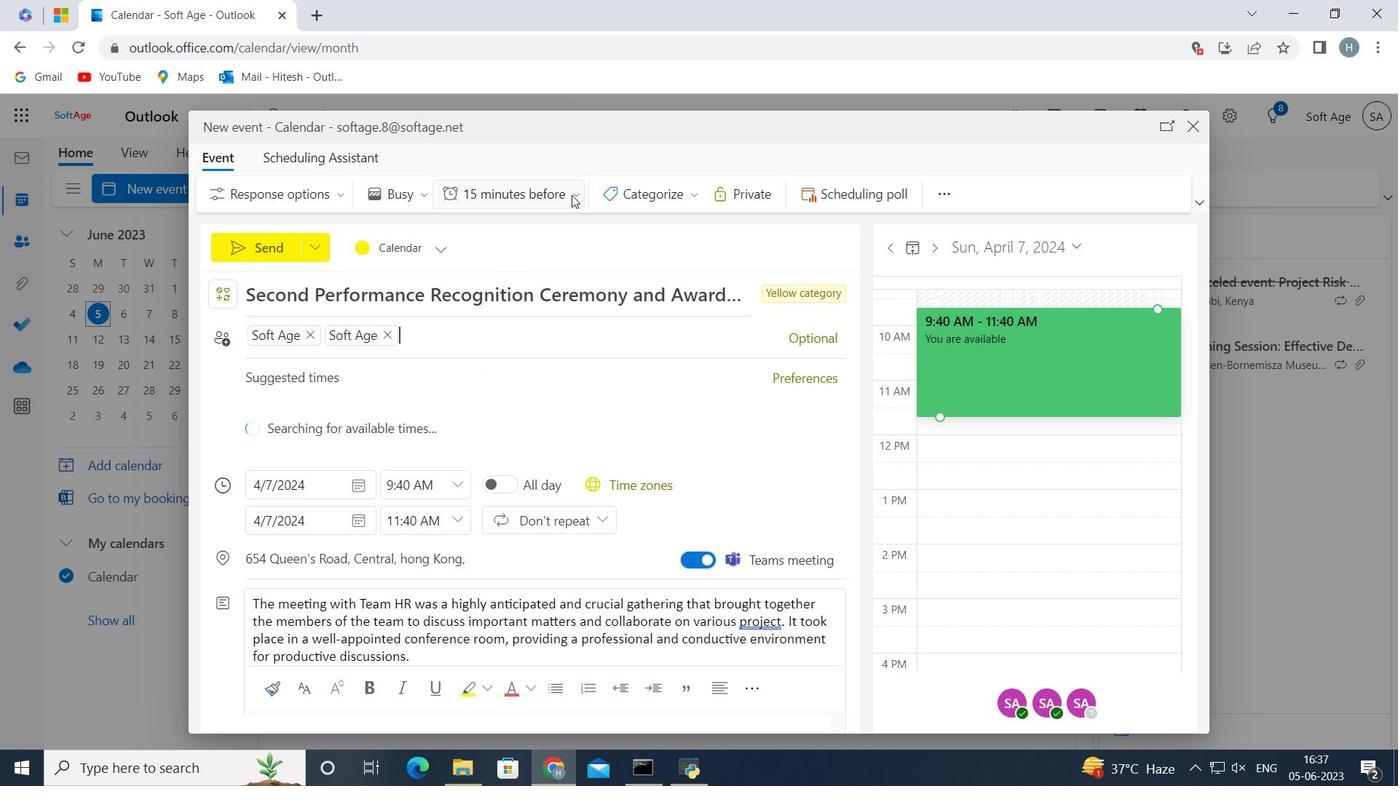 
Action: Mouse moved to (518, 552)
Screenshot: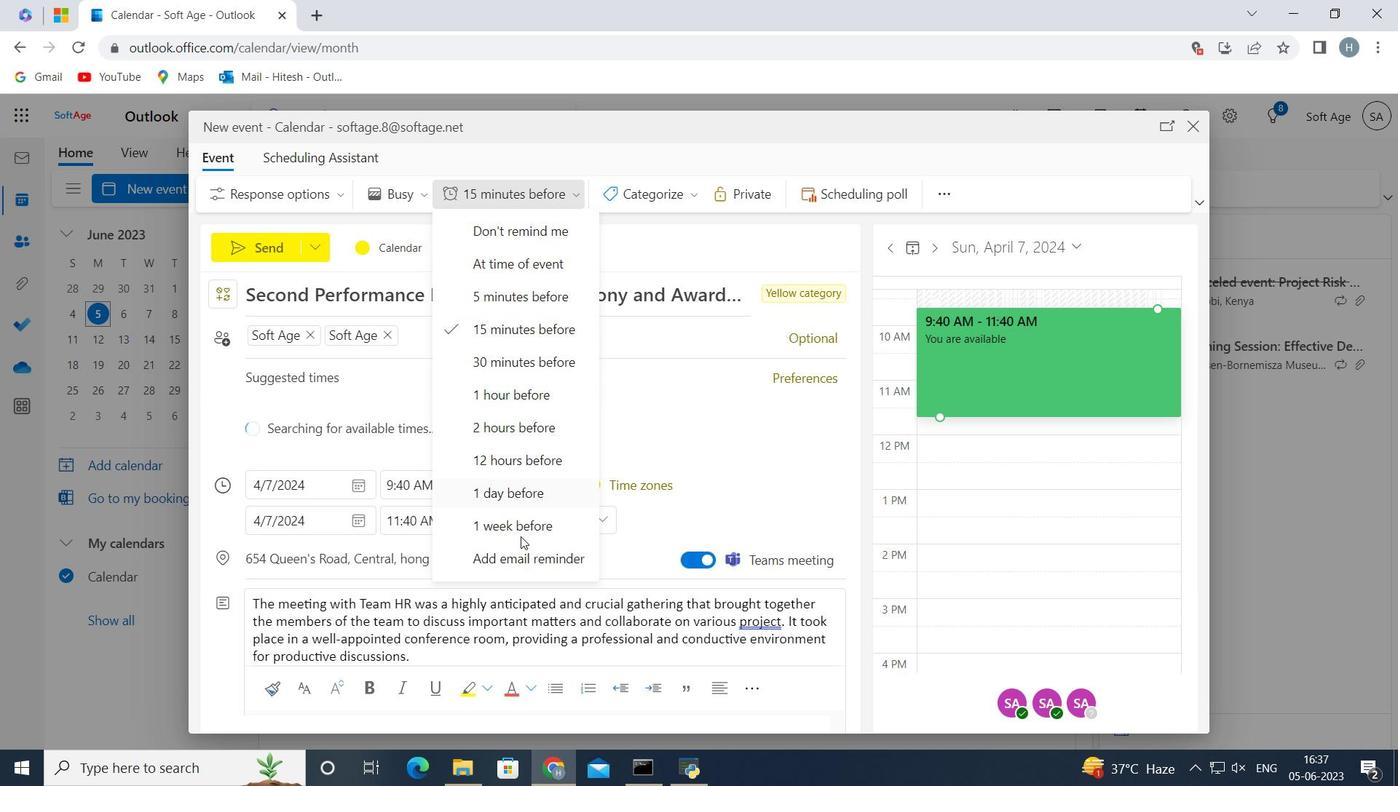 
Action: Mouse pressed left at (518, 552)
Screenshot: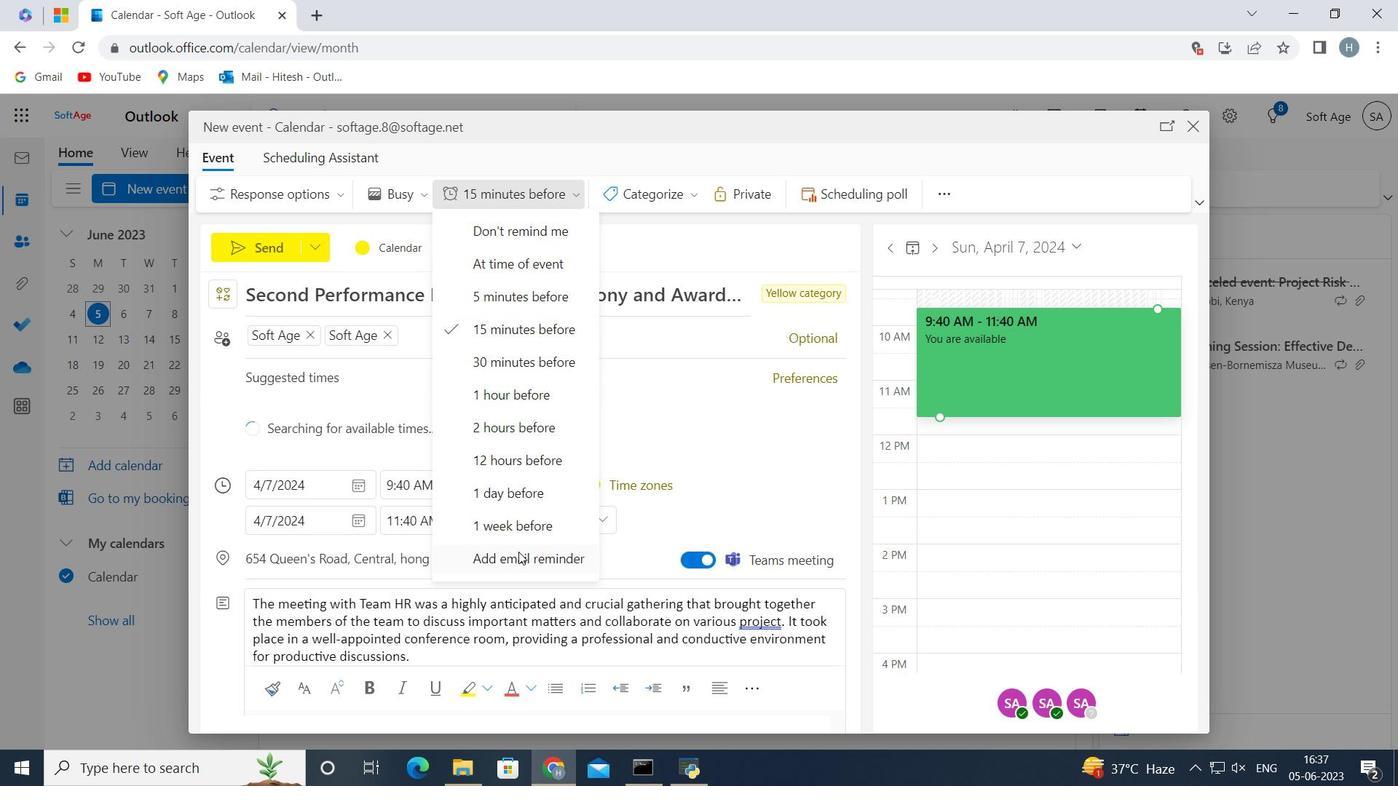 
Action: Mouse moved to (524, 304)
Screenshot: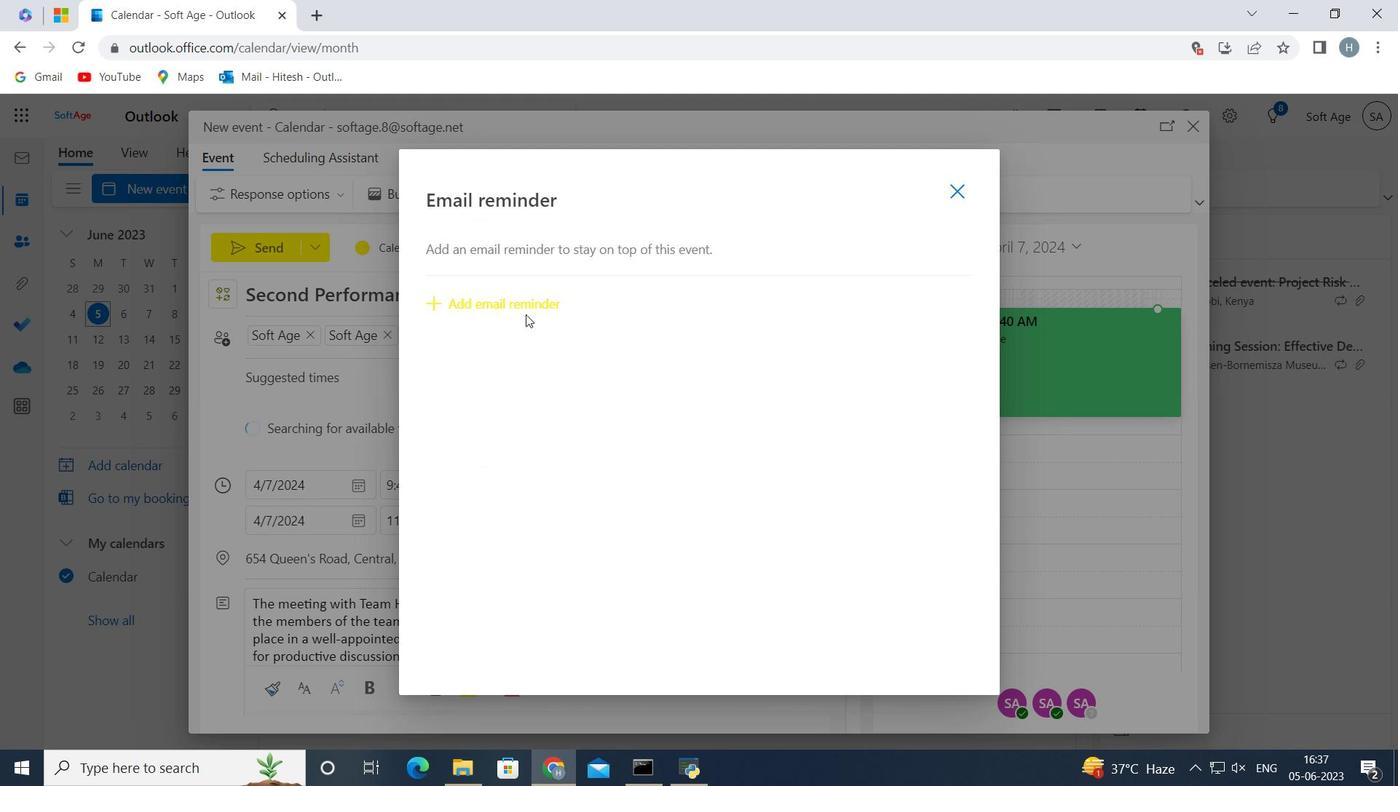 
Action: Mouse pressed left at (524, 304)
Screenshot: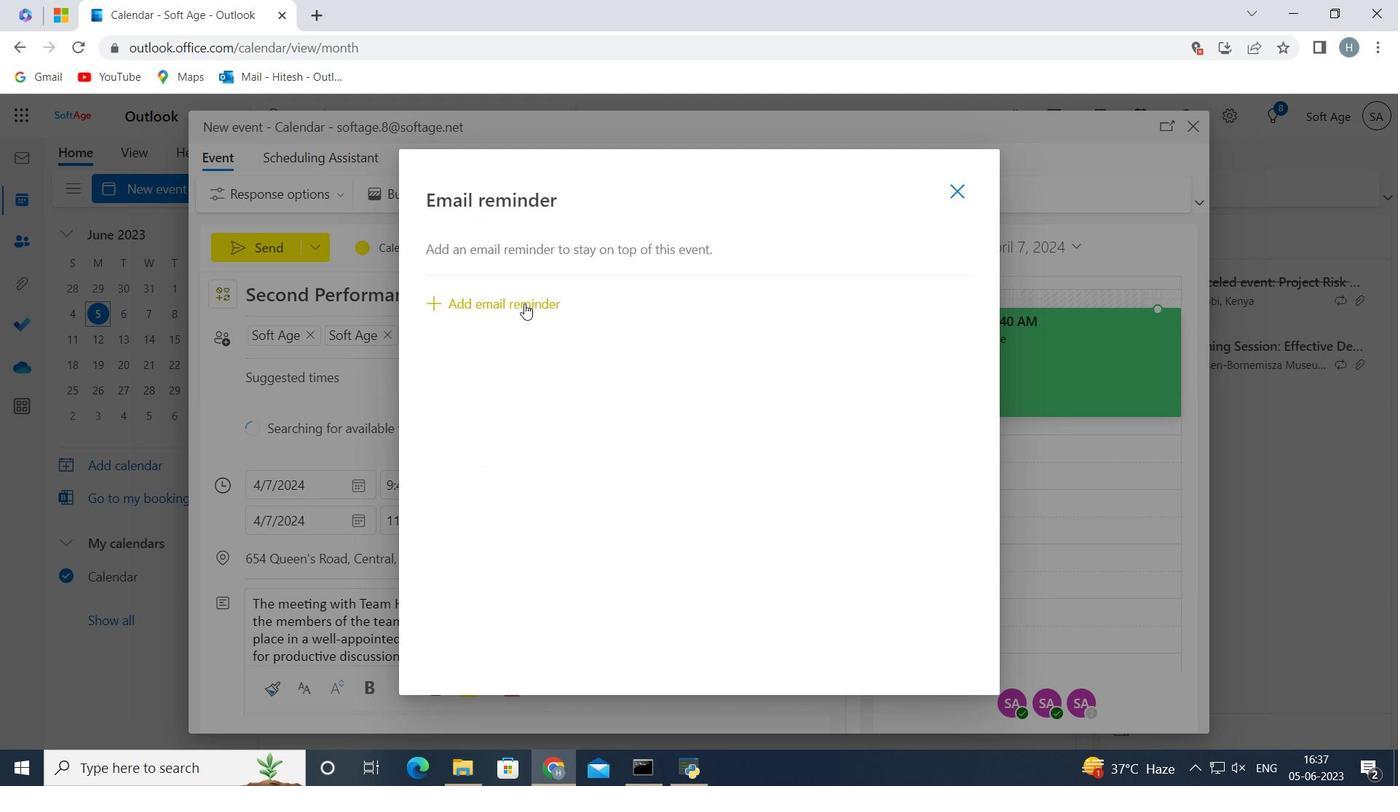 
Action: Mouse moved to (629, 298)
Screenshot: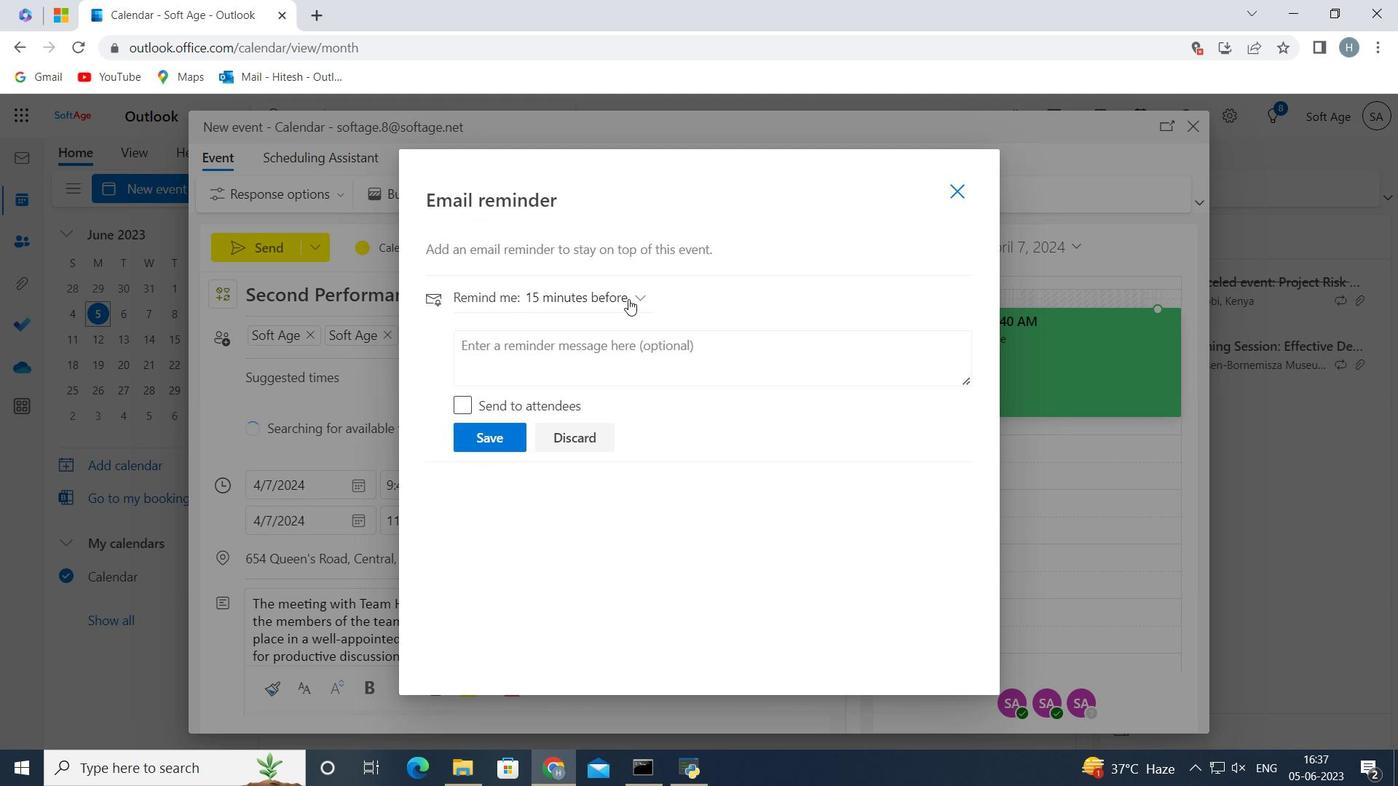 
Action: Mouse pressed left at (629, 298)
Screenshot: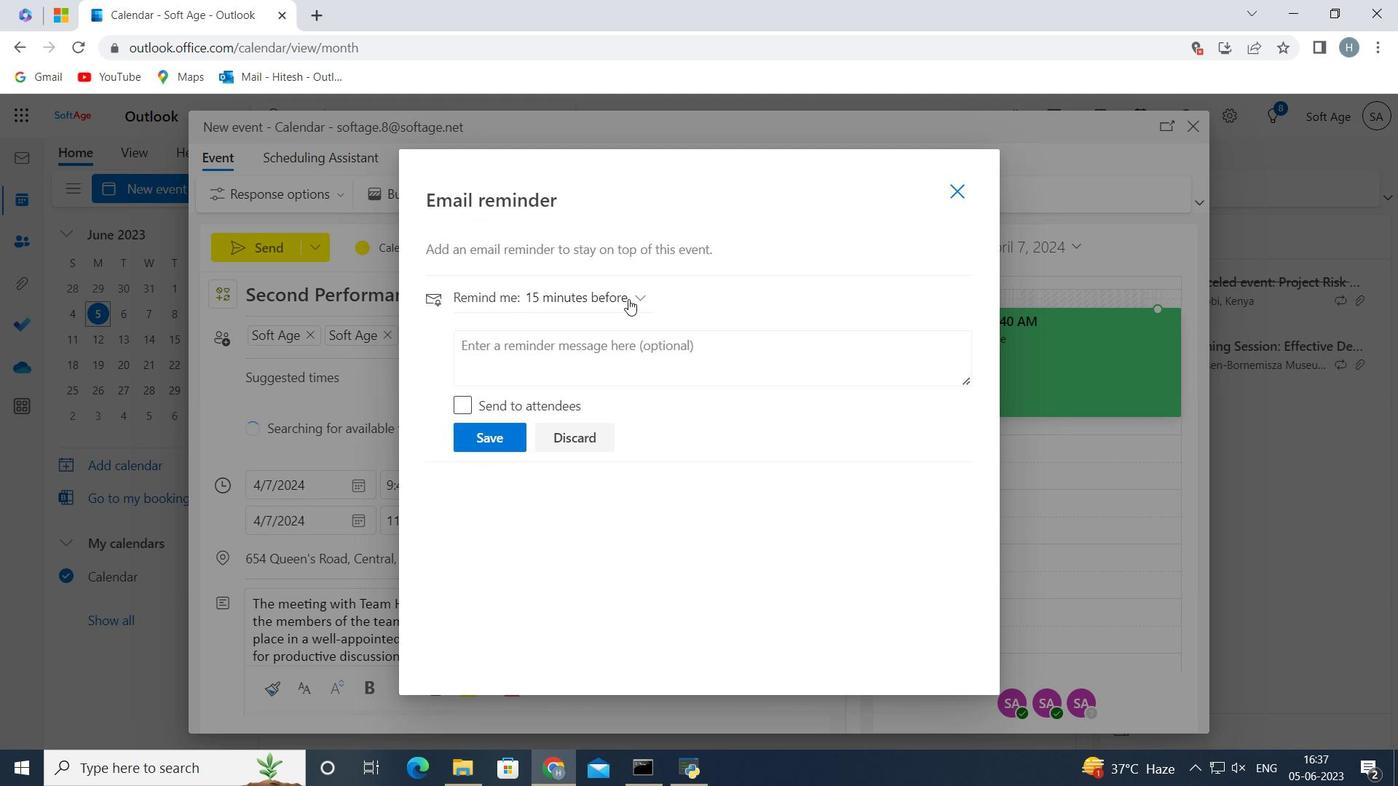 
Action: Mouse moved to (576, 626)
Screenshot: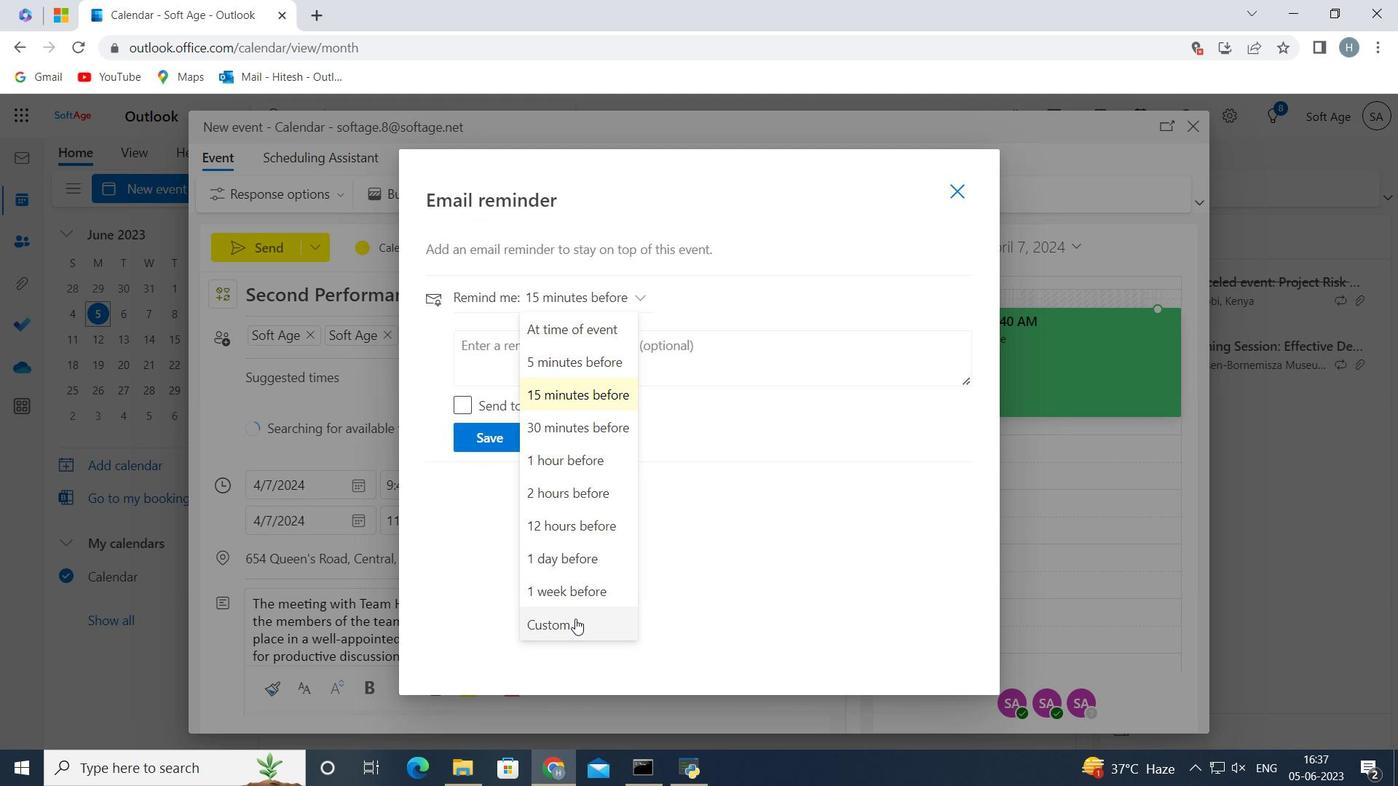 
Action: Mouse pressed left at (576, 626)
Screenshot: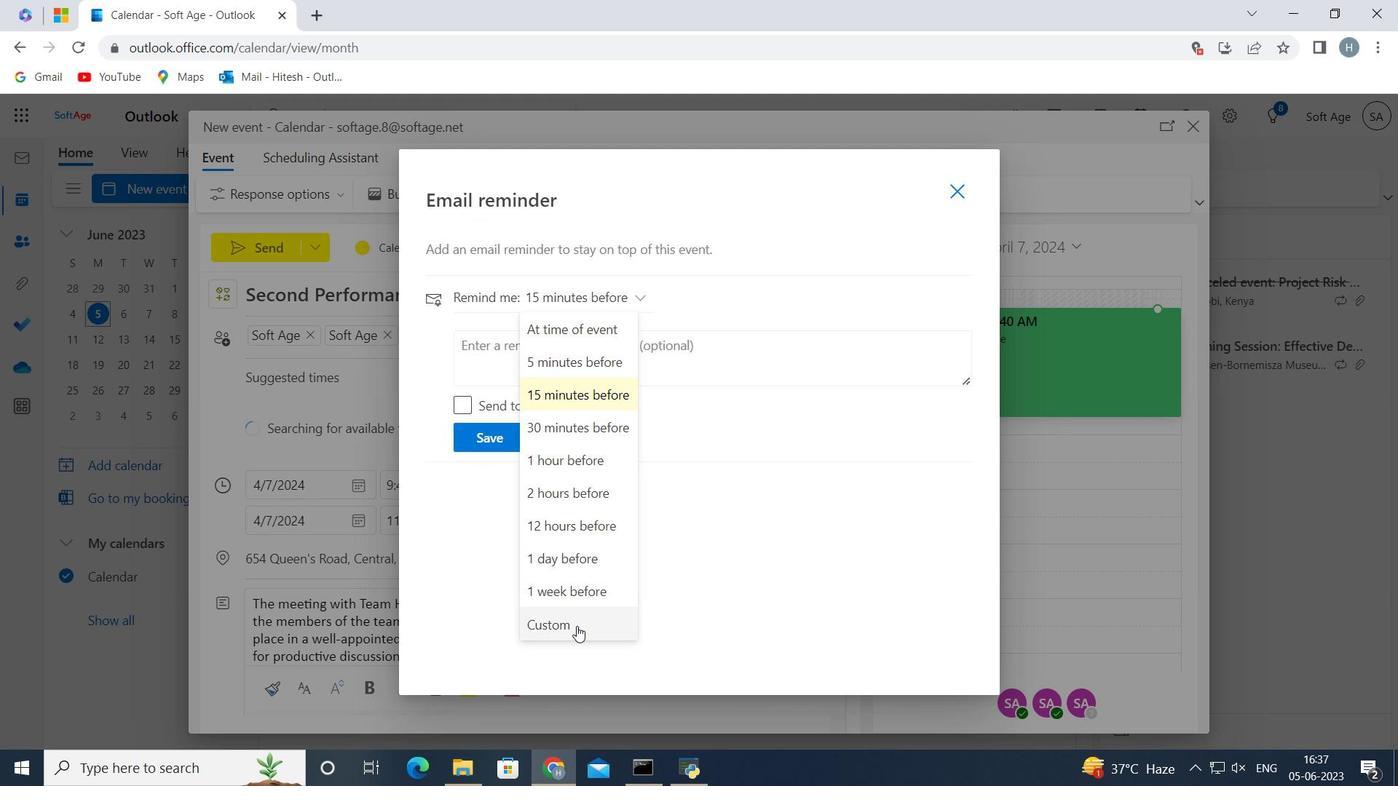 
Action: Mouse moved to (581, 385)
Screenshot: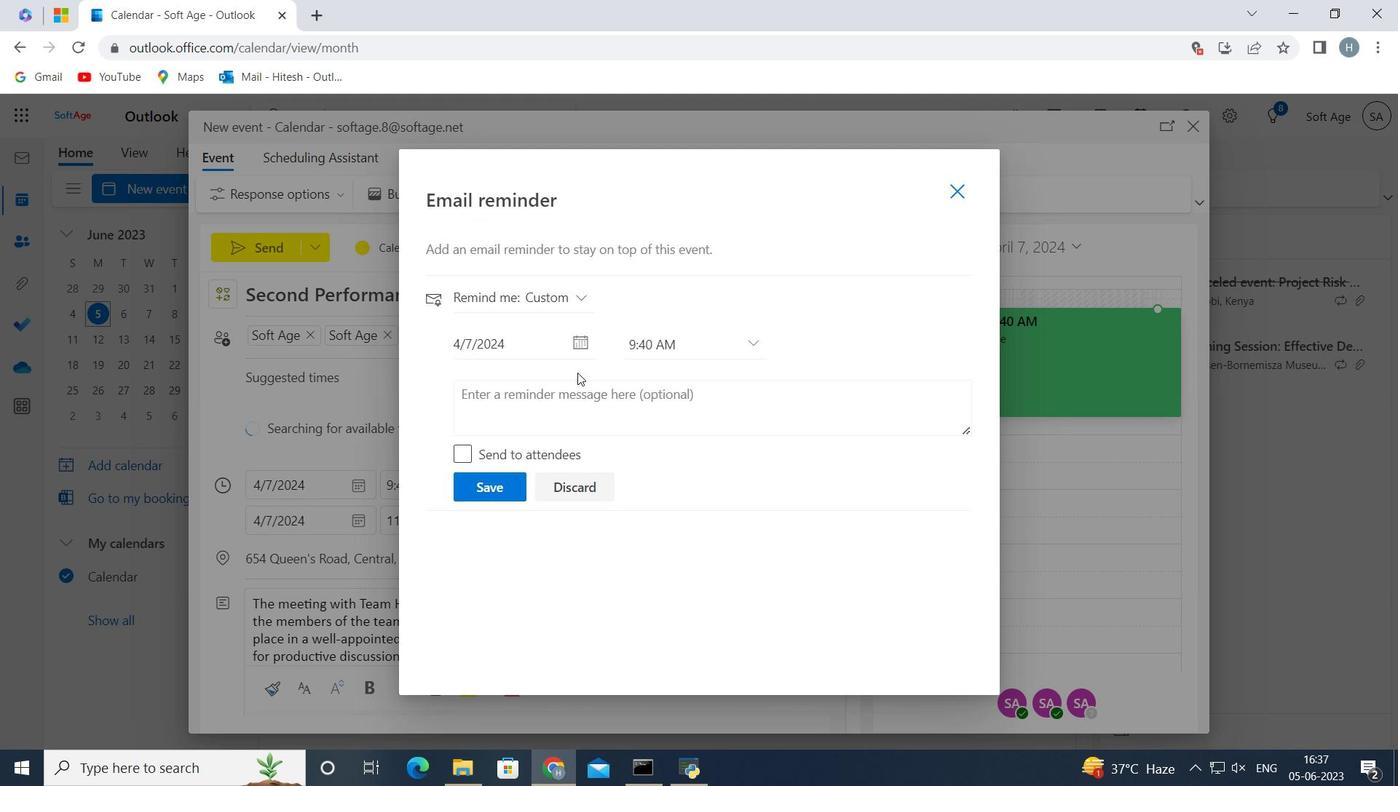 
Action: Mouse pressed left at (581, 385)
Screenshot: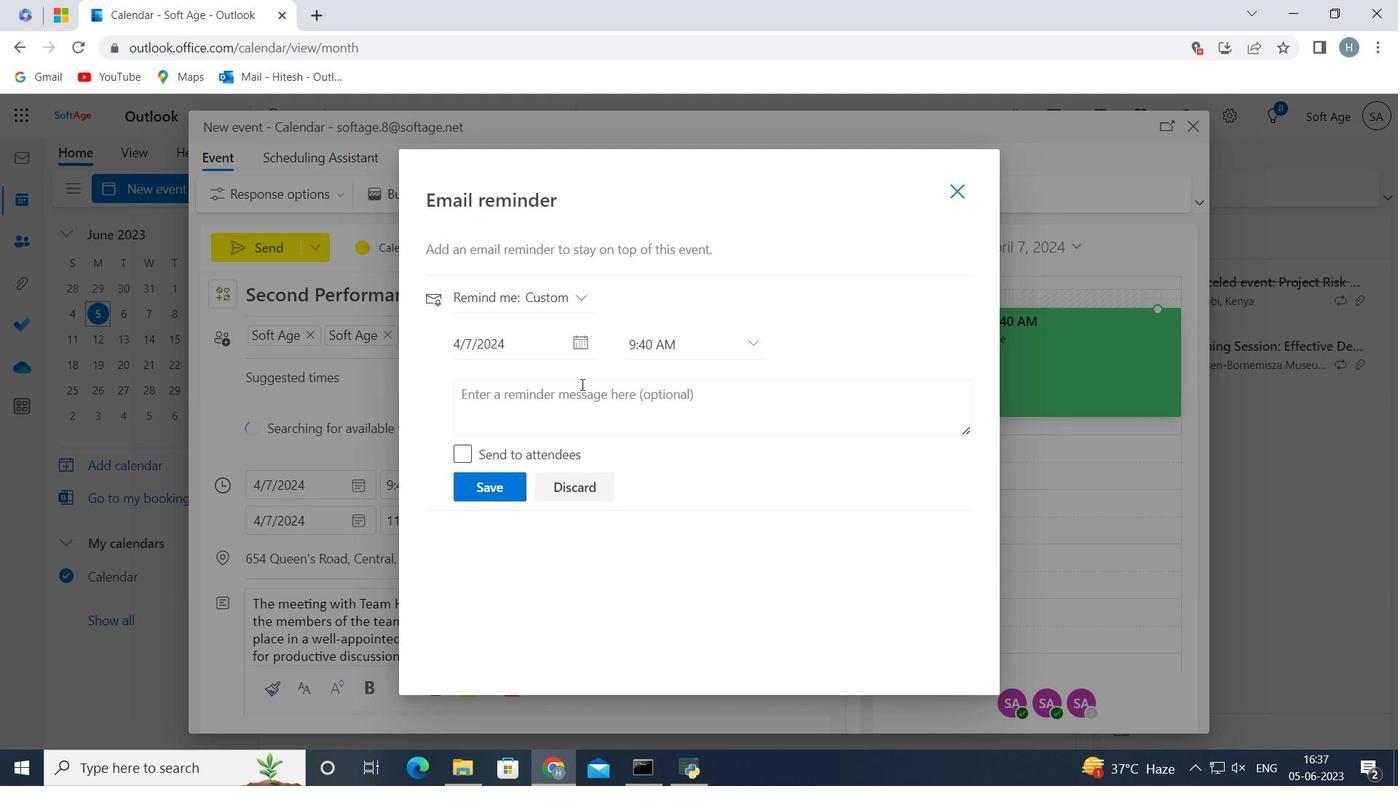 
Action: Key pressed 89<Key.space>day<Key.space>before
Screenshot: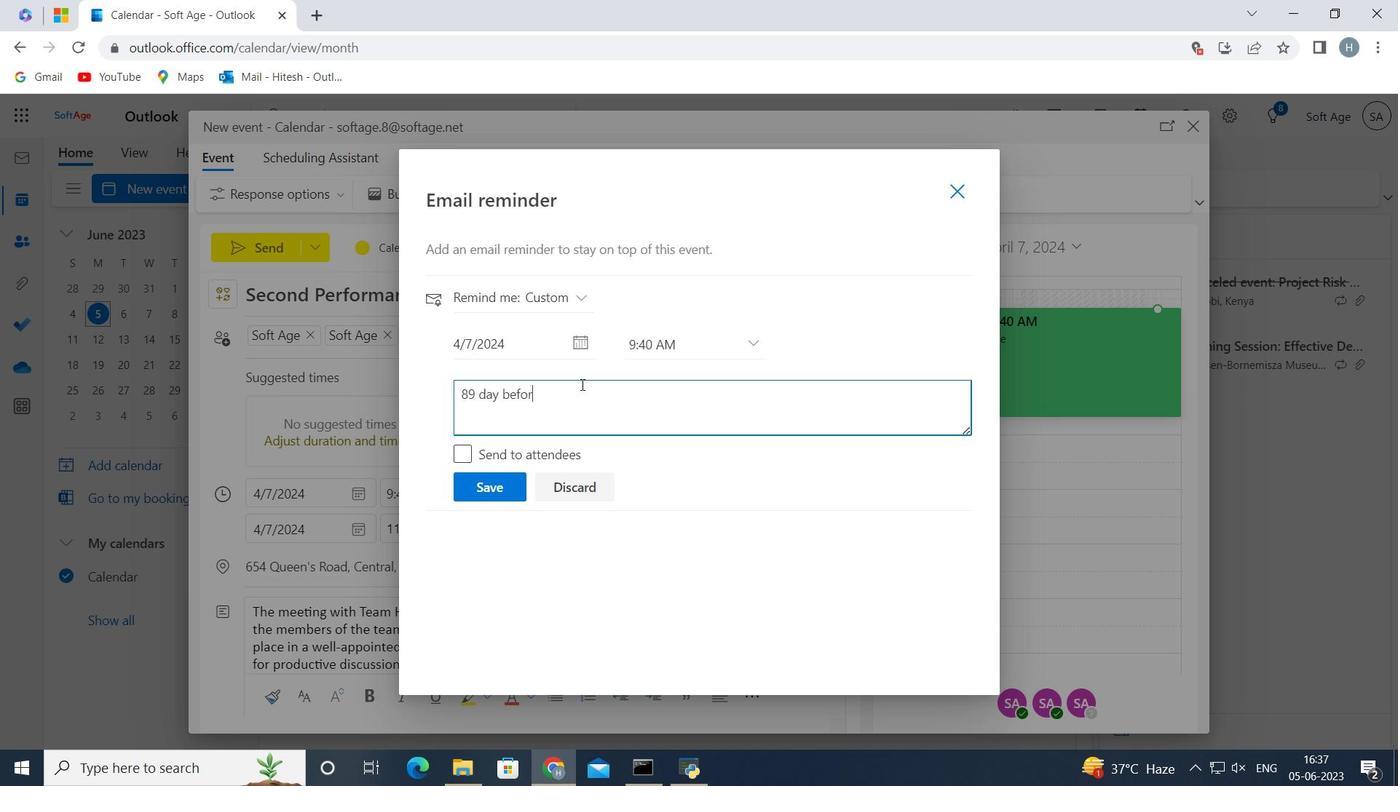 
Action: Mouse moved to (496, 485)
Screenshot: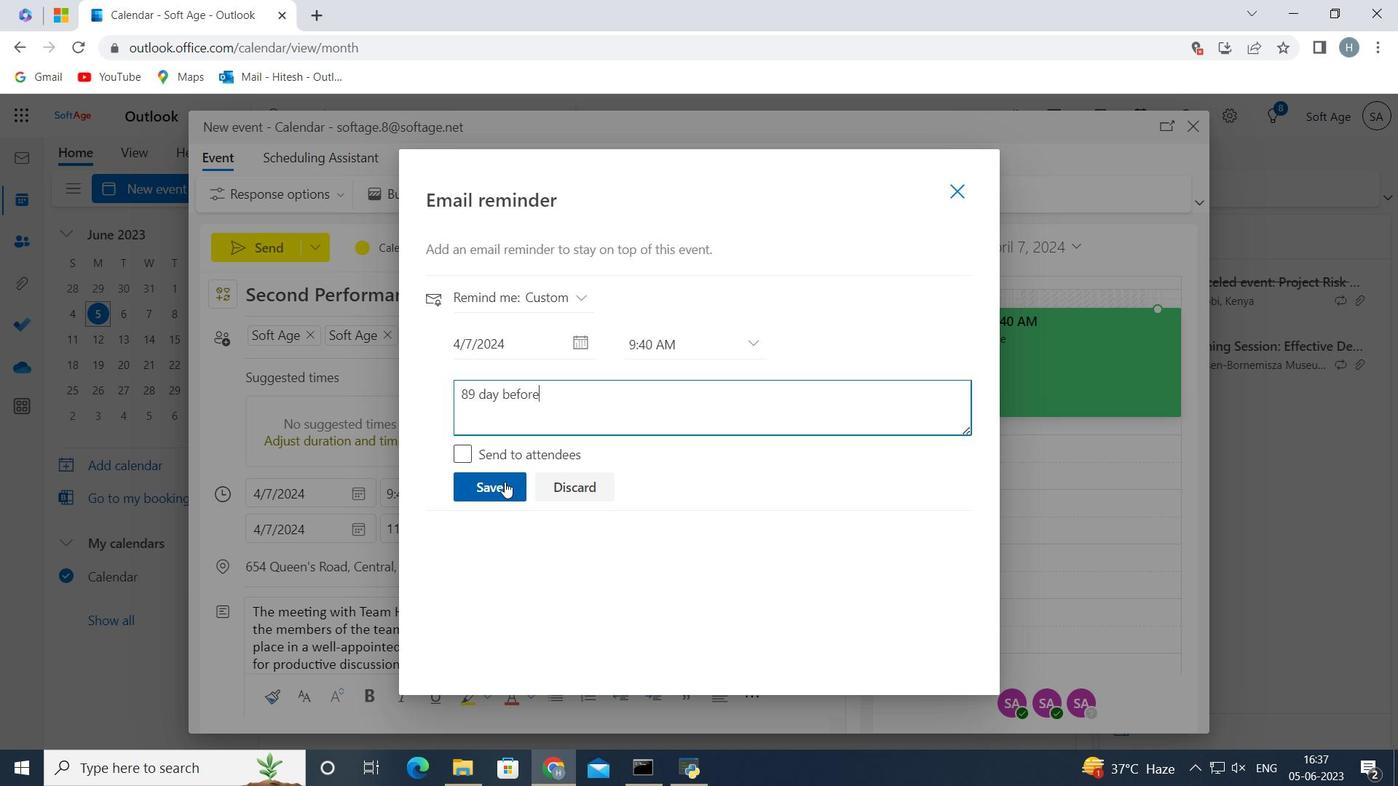 
Action: Mouse pressed left at (496, 485)
Screenshot: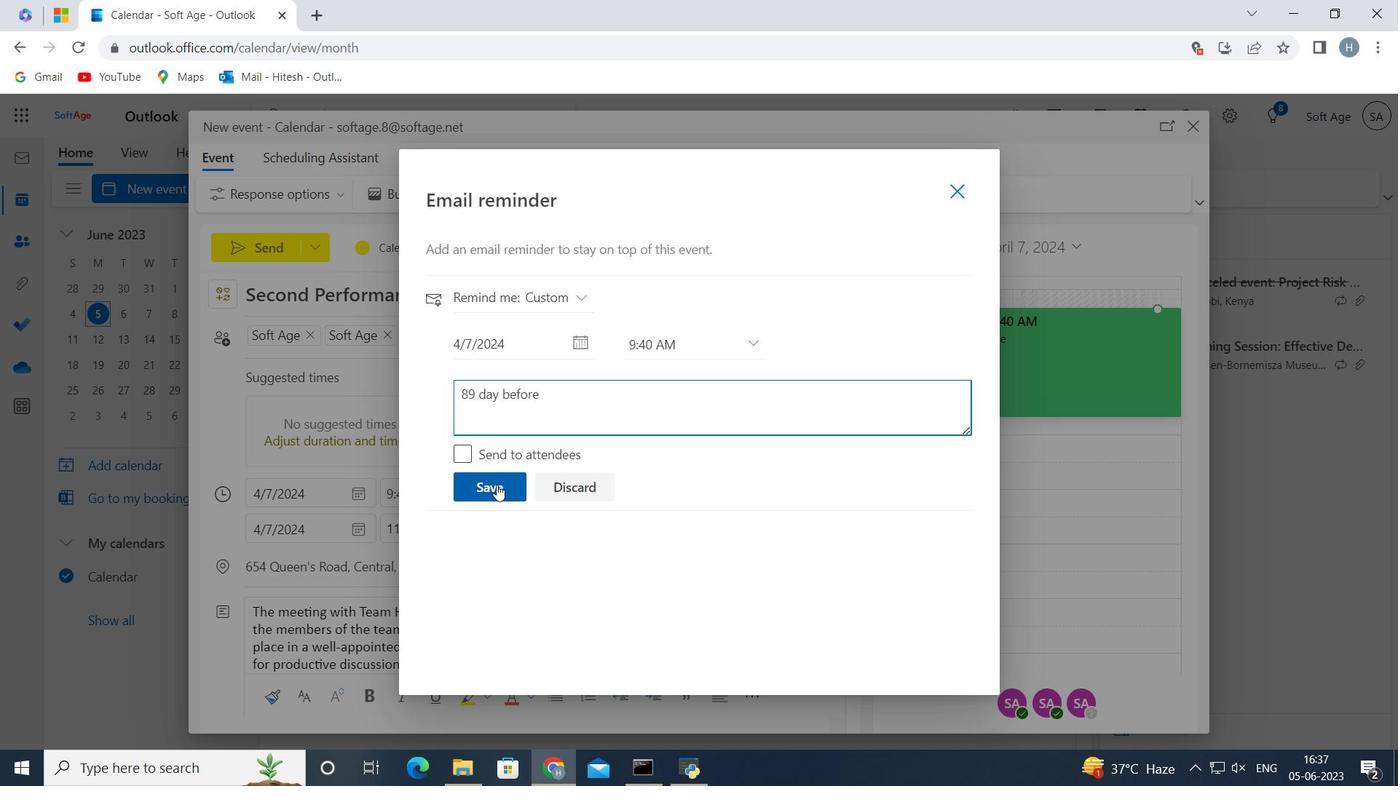 
Action: Mouse moved to (963, 188)
Screenshot: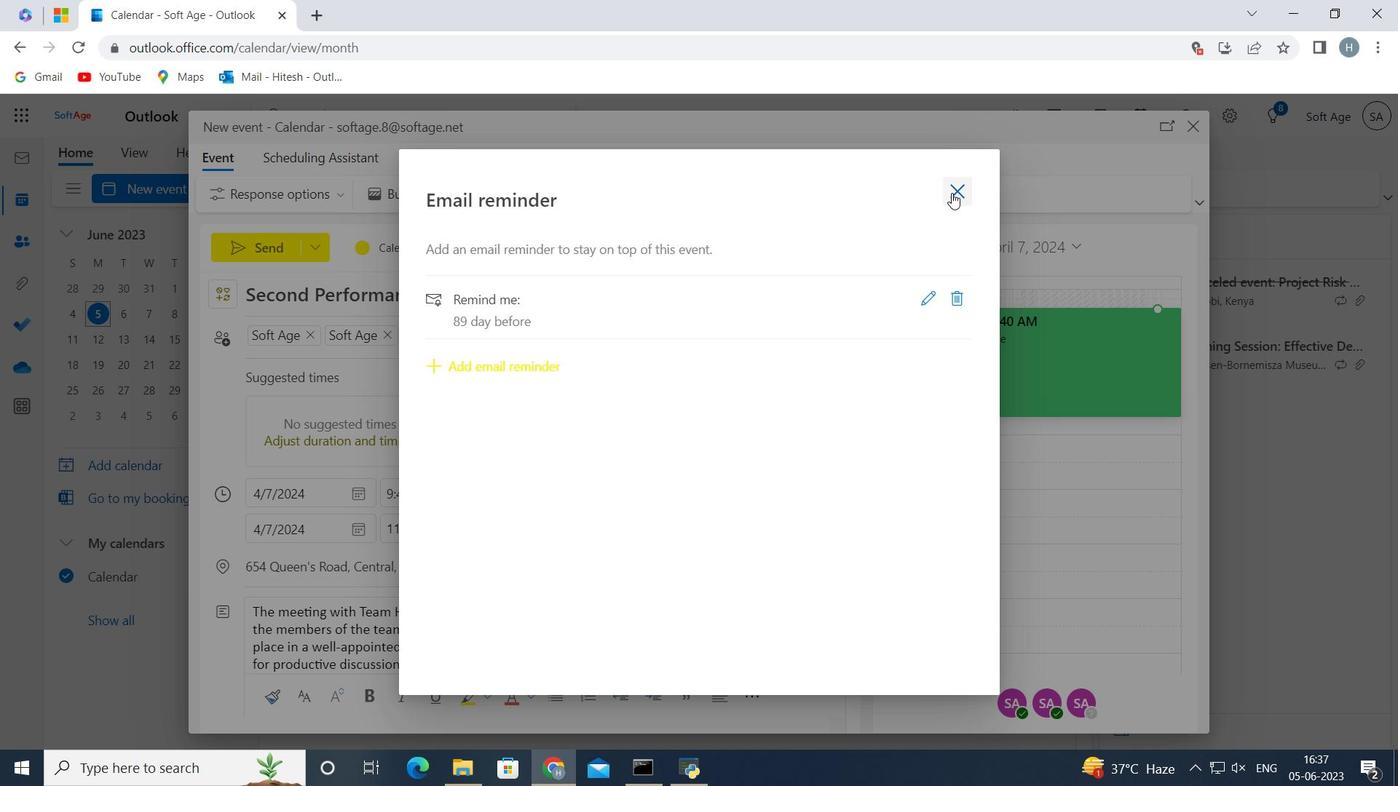
Action: Mouse pressed left at (963, 188)
Screenshot: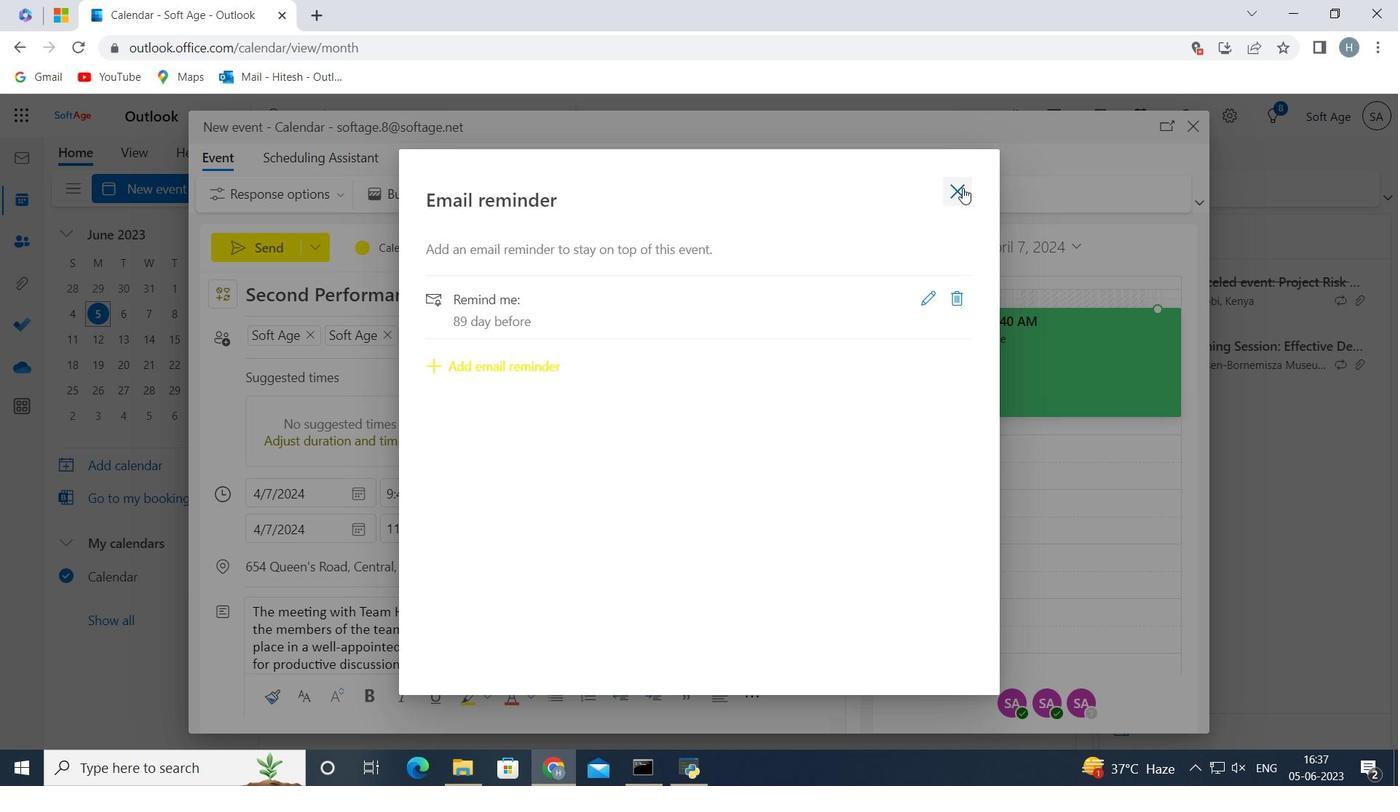 
Action: Mouse moved to (259, 249)
Screenshot: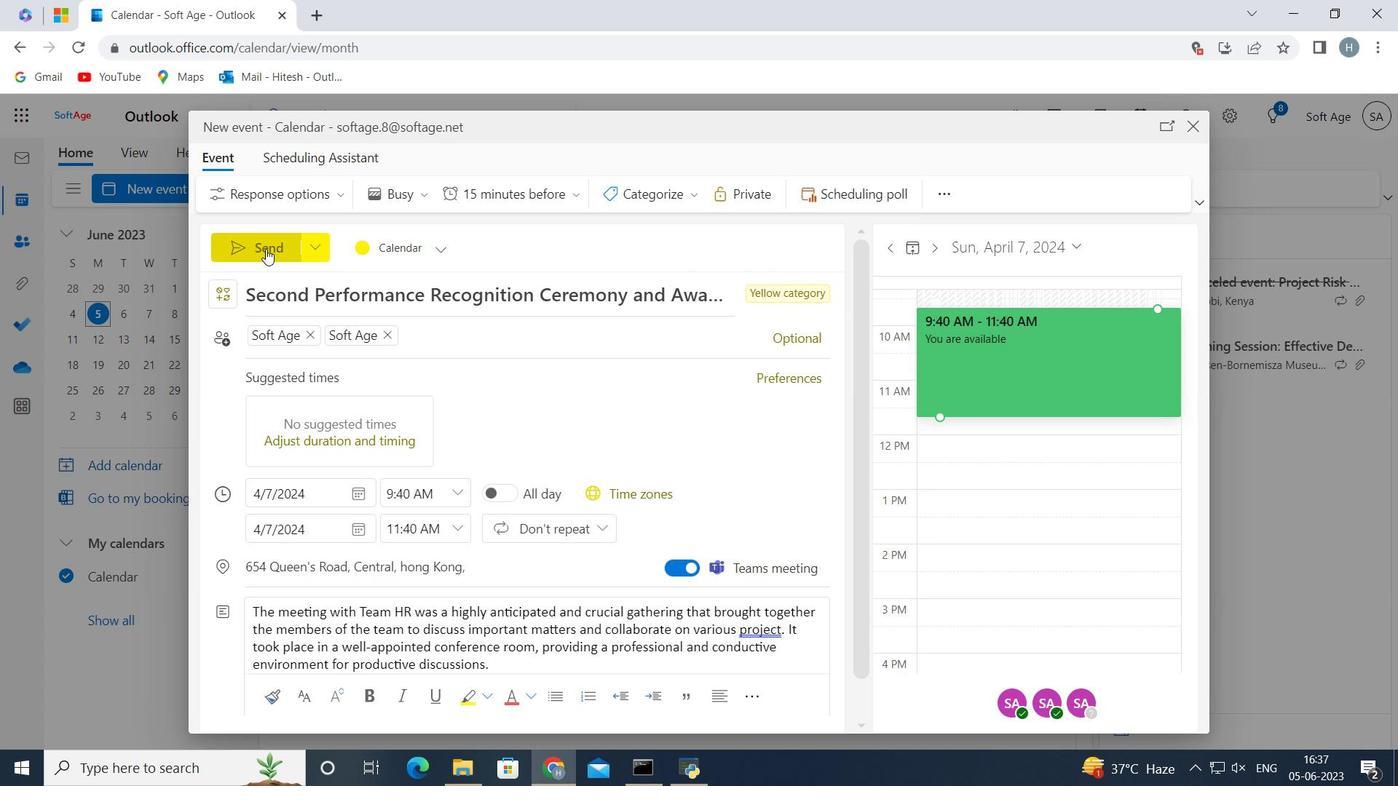 
Action: Mouse pressed left at (259, 249)
Screenshot: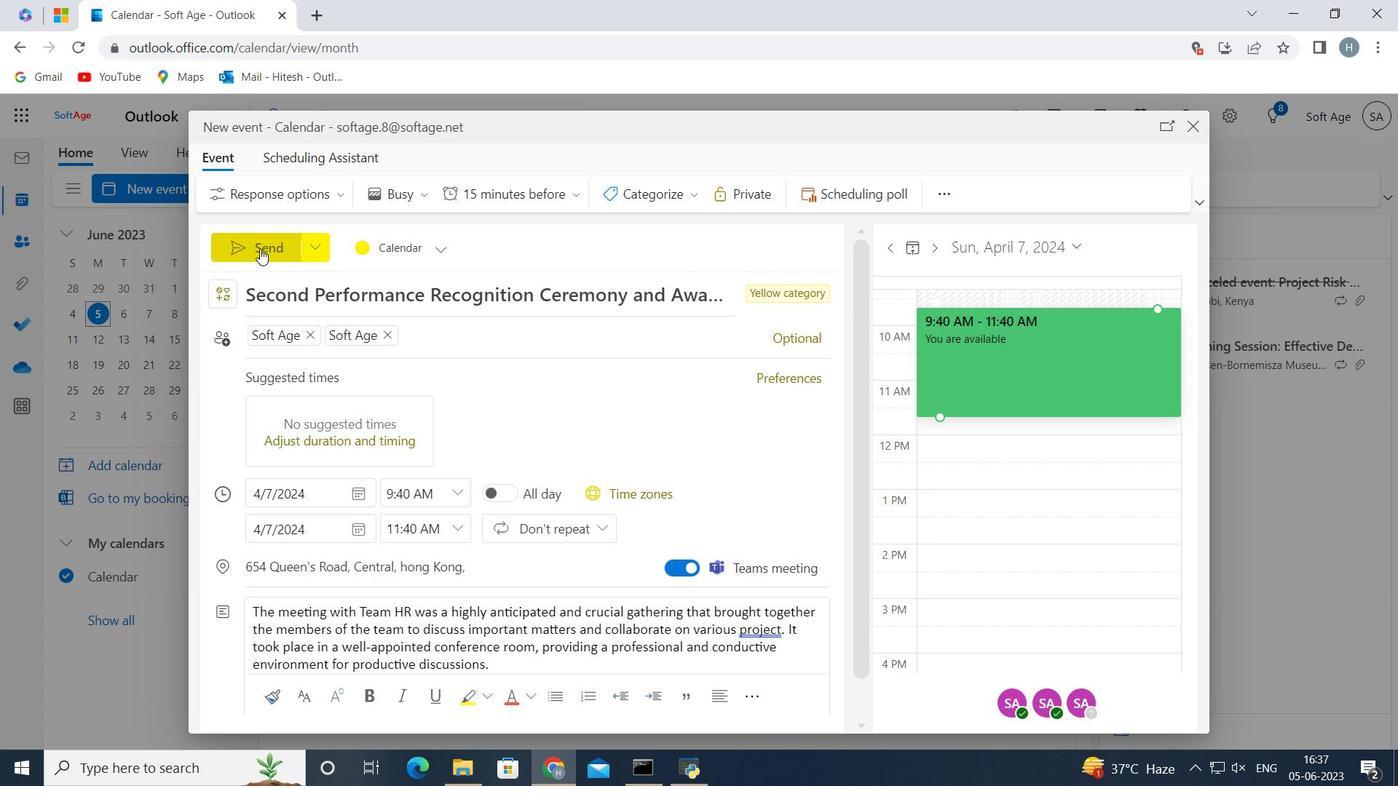 
Action: Mouse moved to (395, 275)
Screenshot: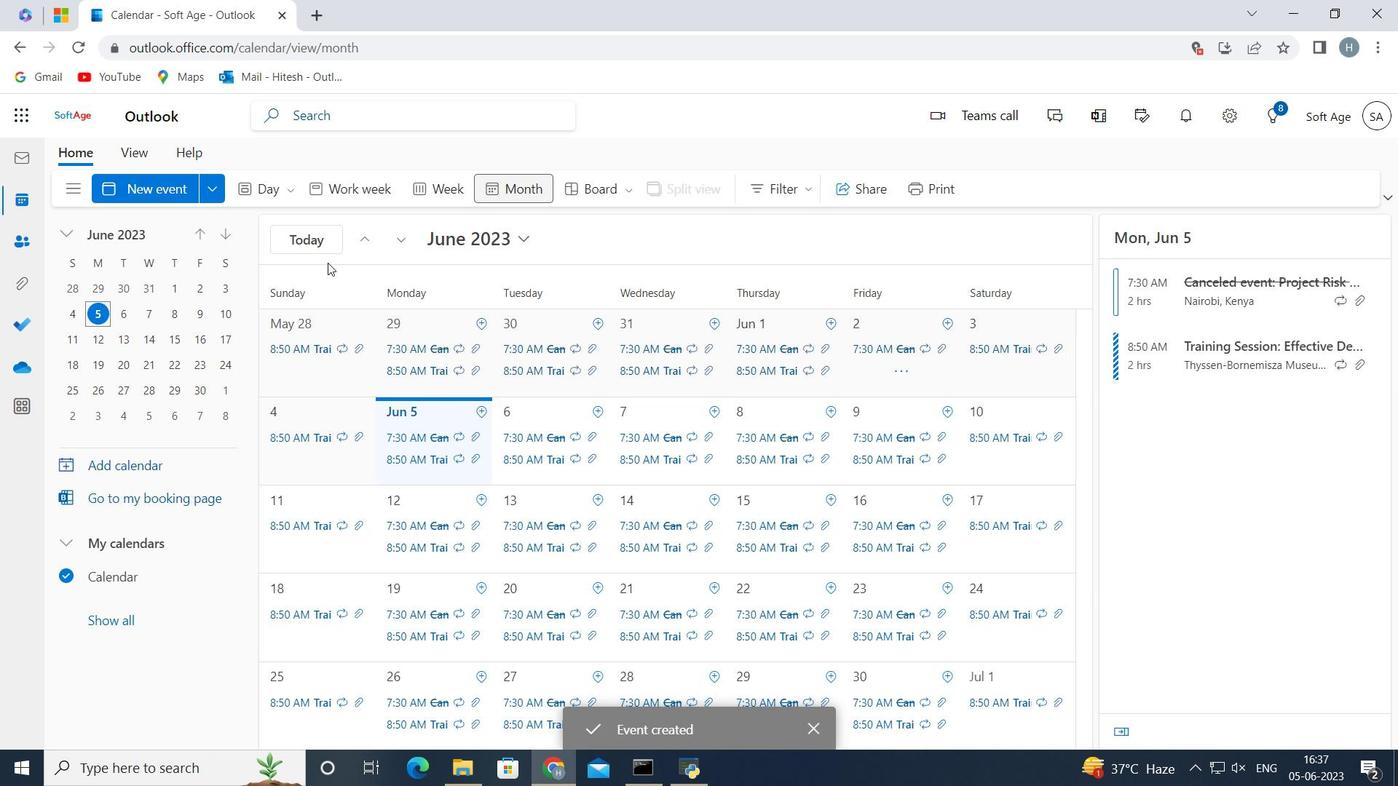 
